 Task: Buy 3 Proportioning Valves from Brake System section under best seller category for shipping address: Alan Parker, 2233 Arbour Crest Dr, Carrolton, Texas 75007, Cell Number 8177146937. Pay from credit card ending with 6010, CVV 682
Action: Mouse moved to (24, 75)
Screenshot: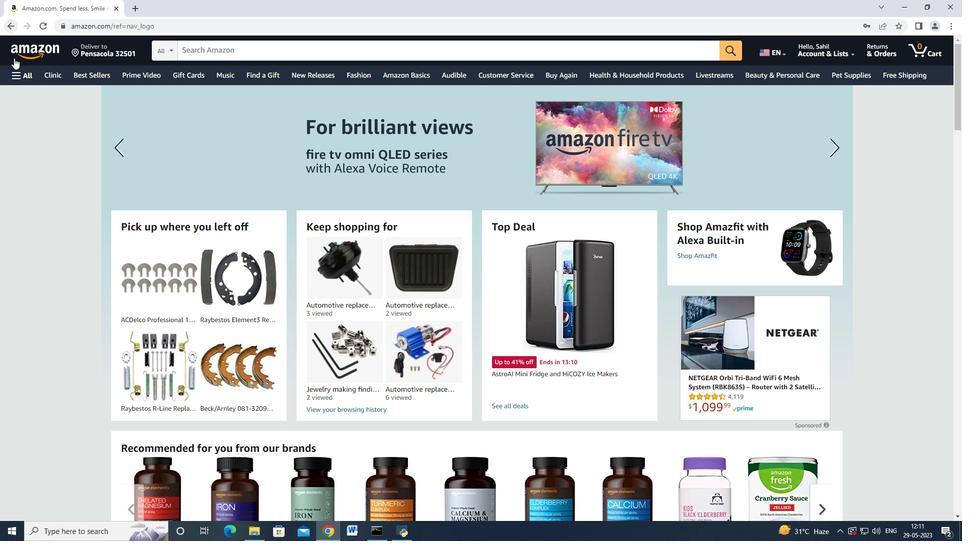 
Action: Mouse pressed left at (24, 75)
Screenshot: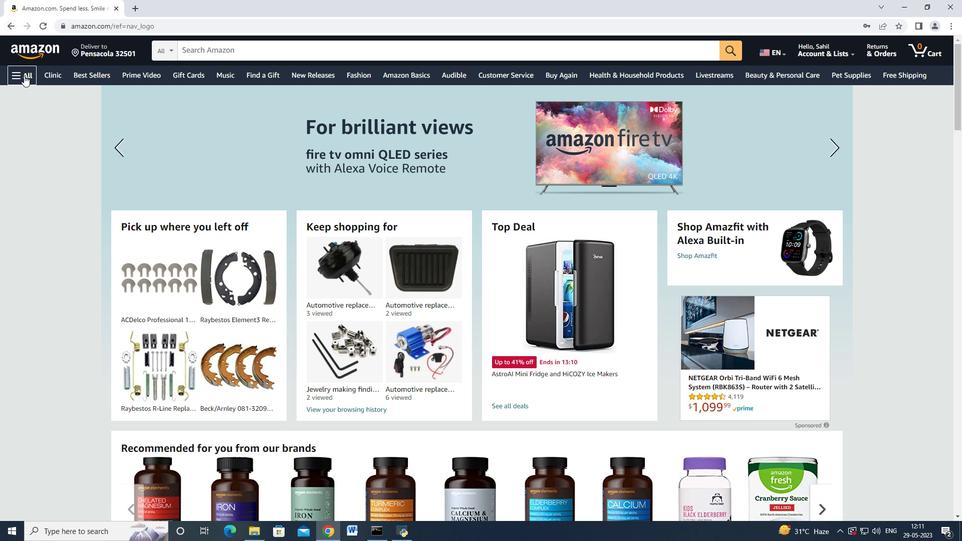 
Action: Mouse moved to (66, 263)
Screenshot: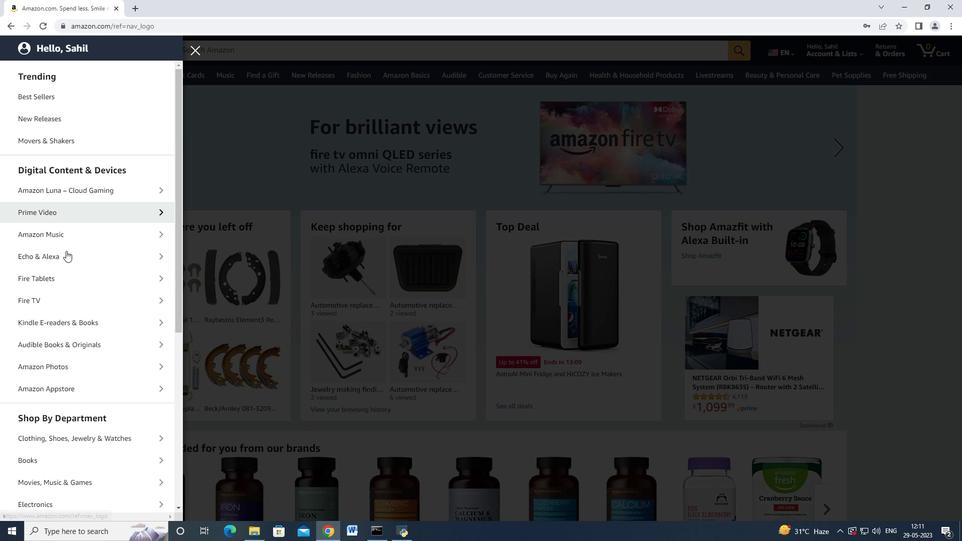 
Action: Mouse scrolled (66, 263) with delta (0, 0)
Screenshot: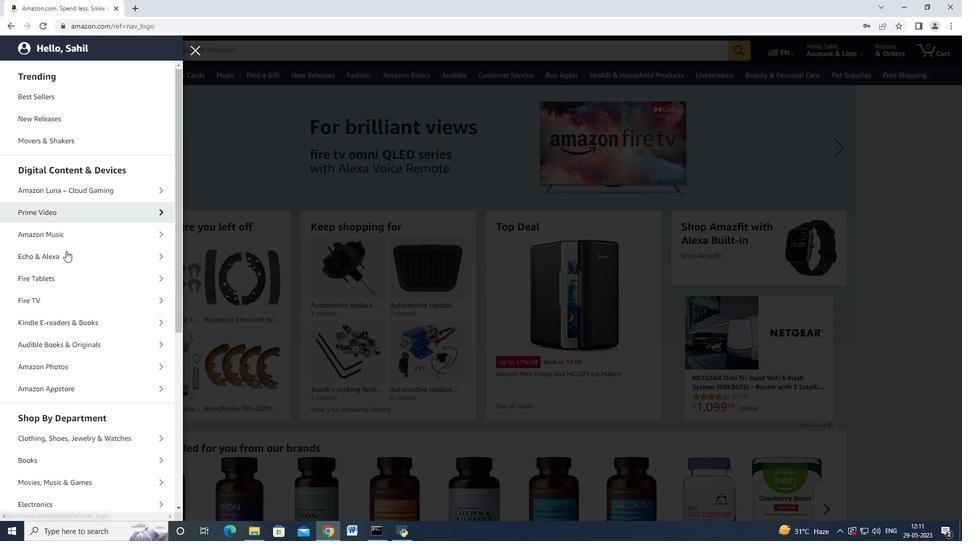 
Action: Mouse moved to (66, 266)
Screenshot: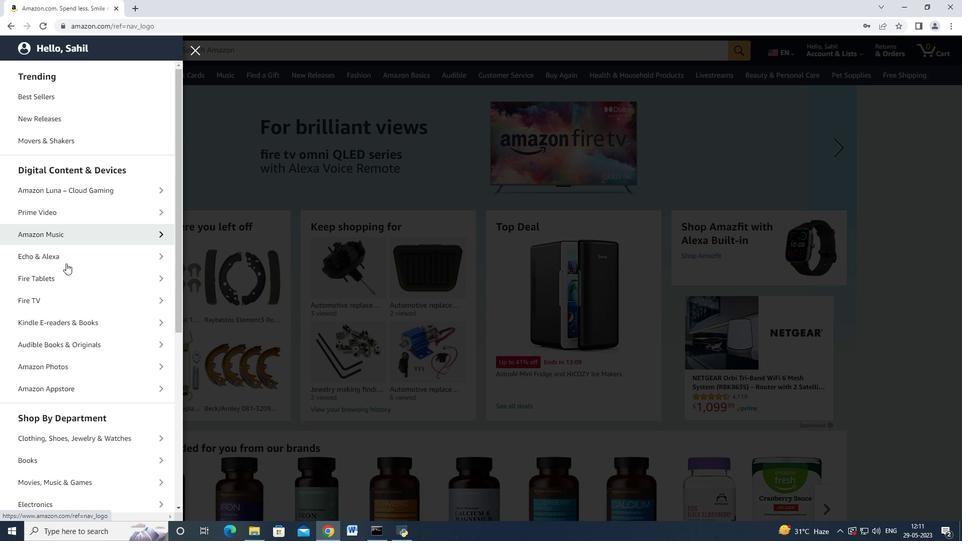 
Action: Mouse scrolled (66, 265) with delta (0, 0)
Screenshot: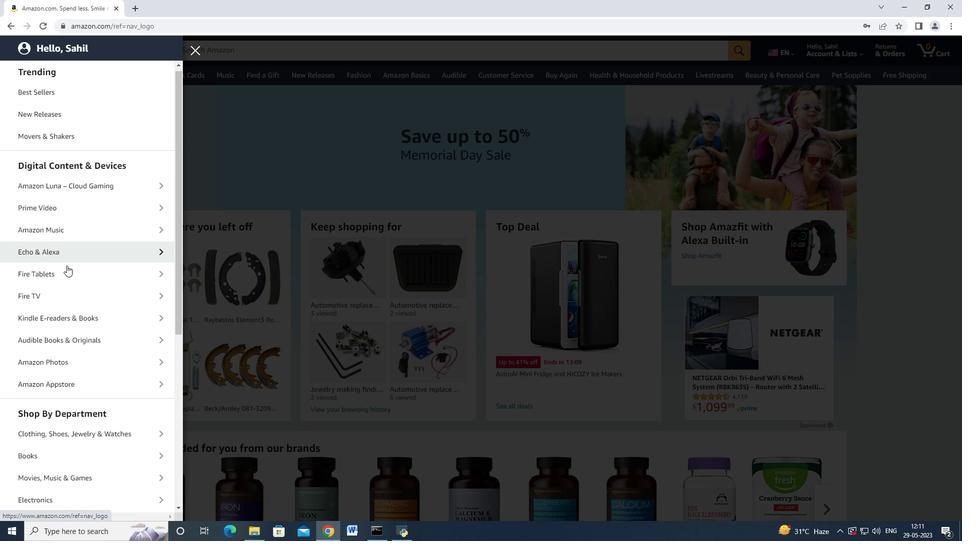 
Action: Mouse scrolled (66, 265) with delta (0, 0)
Screenshot: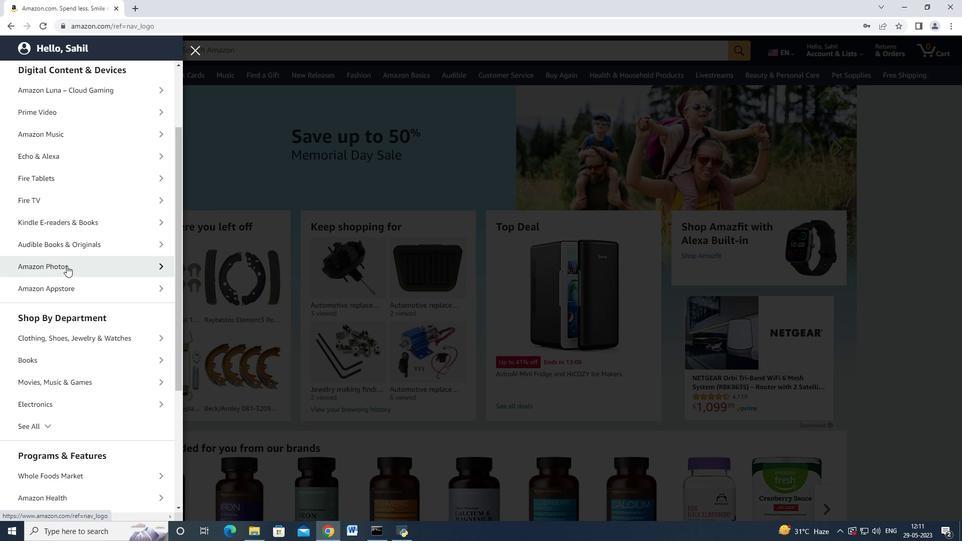 
Action: Mouse moved to (69, 262)
Screenshot: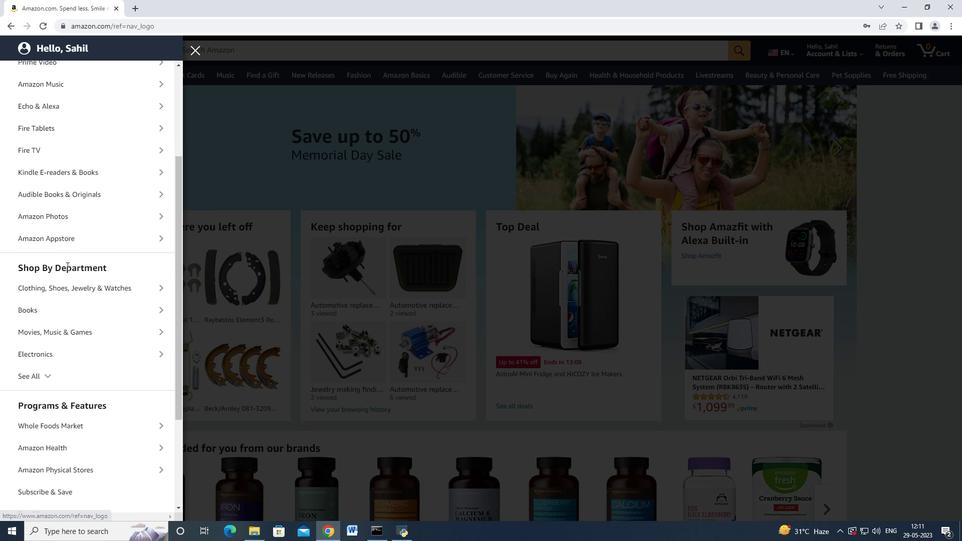 
Action: Mouse scrolled (69, 261) with delta (0, 0)
Screenshot: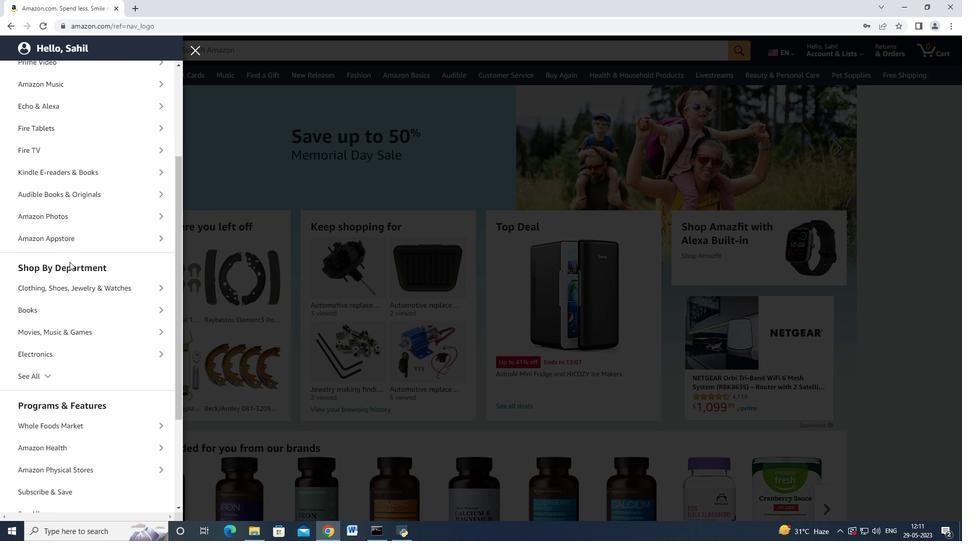 
Action: Mouse scrolled (69, 261) with delta (0, 0)
Screenshot: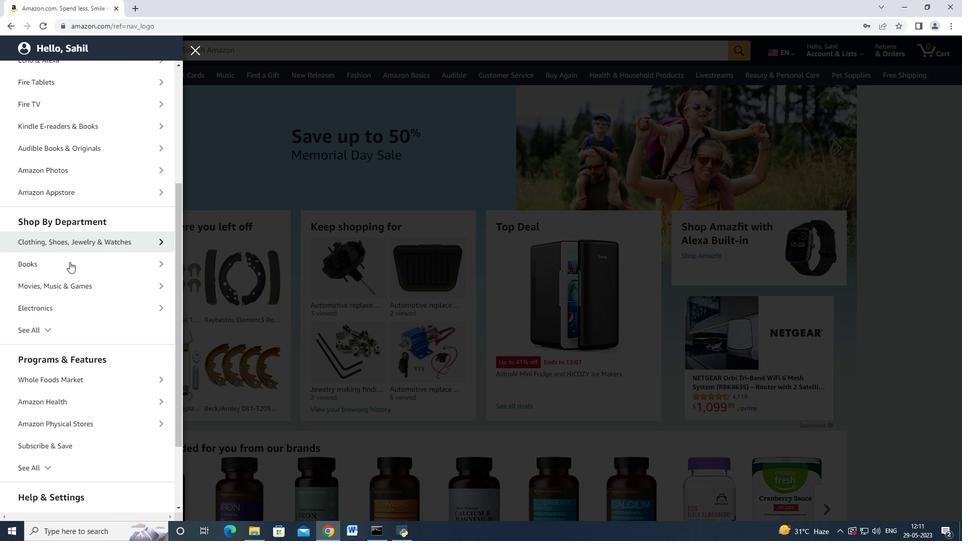 
Action: Mouse scrolled (69, 262) with delta (0, 0)
Screenshot: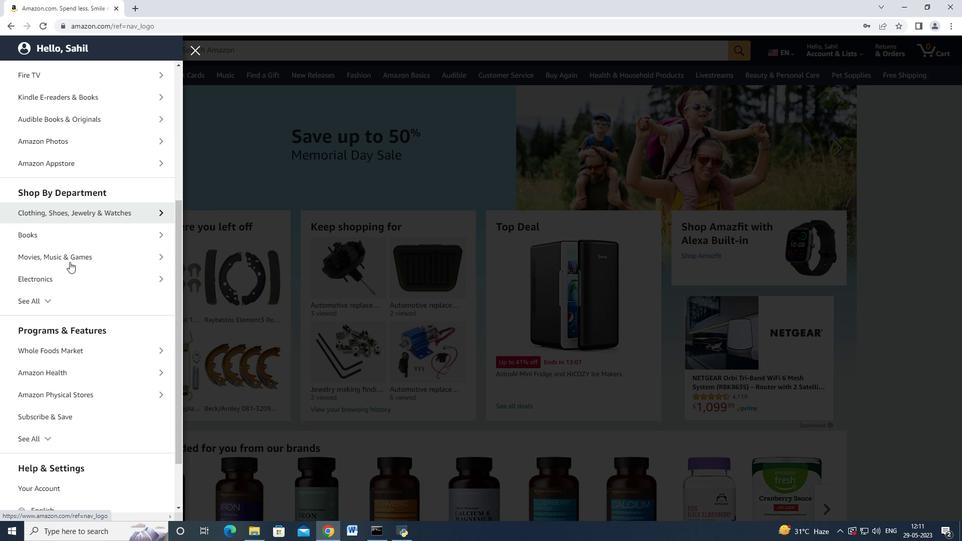 
Action: Mouse scrolled (69, 262) with delta (0, 0)
Screenshot: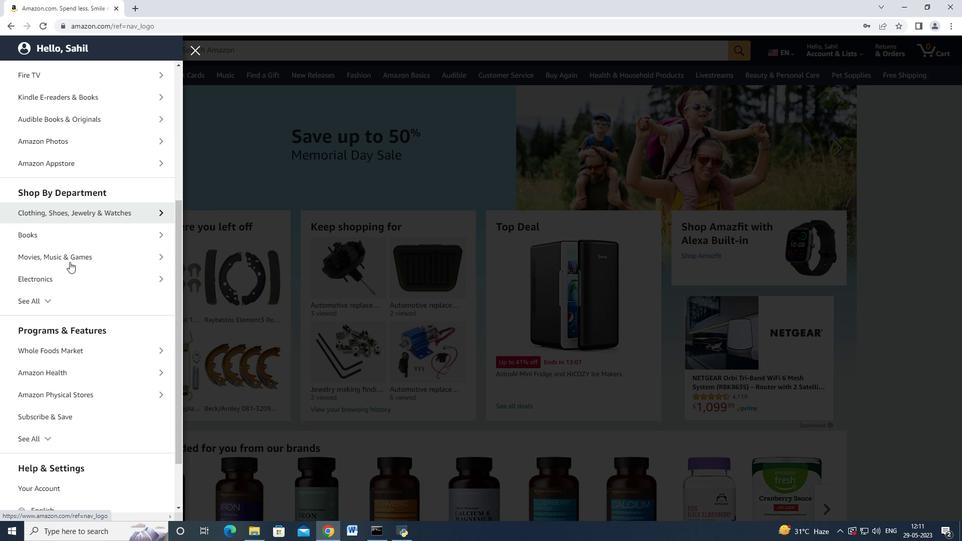 
Action: Mouse scrolled (69, 262) with delta (0, 0)
Screenshot: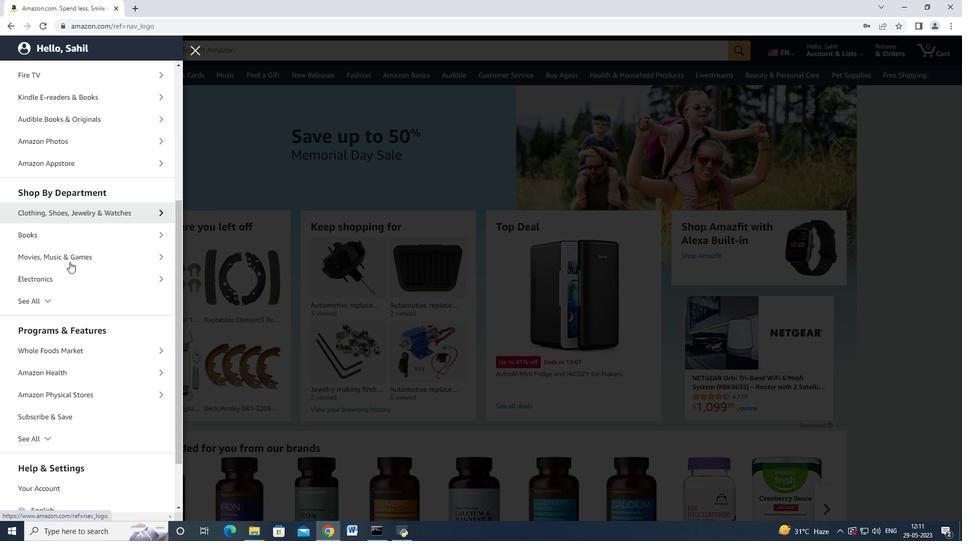 
Action: Mouse scrolled (69, 262) with delta (0, 0)
Screenshot: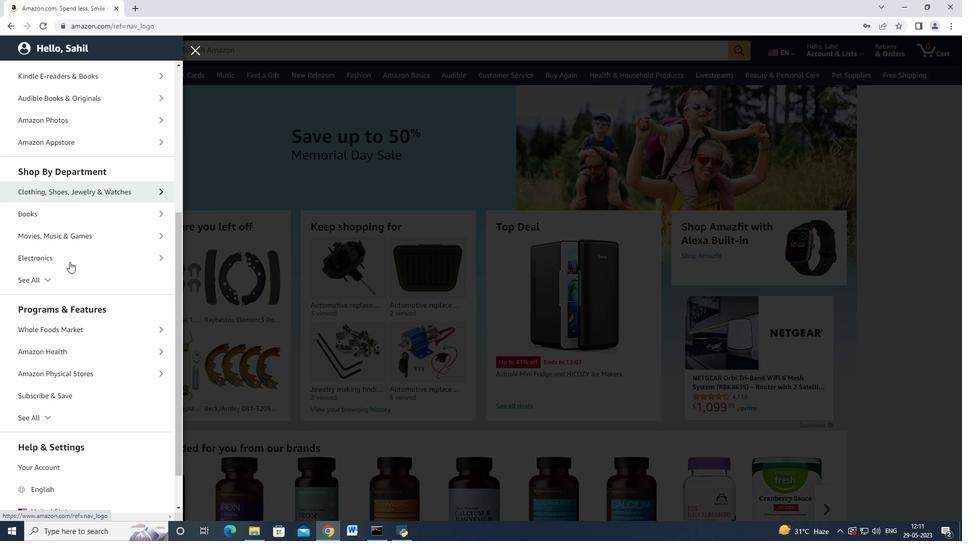 
Action: Mouse scrolled (69, 262) with delta (0, 0)
Screenshot: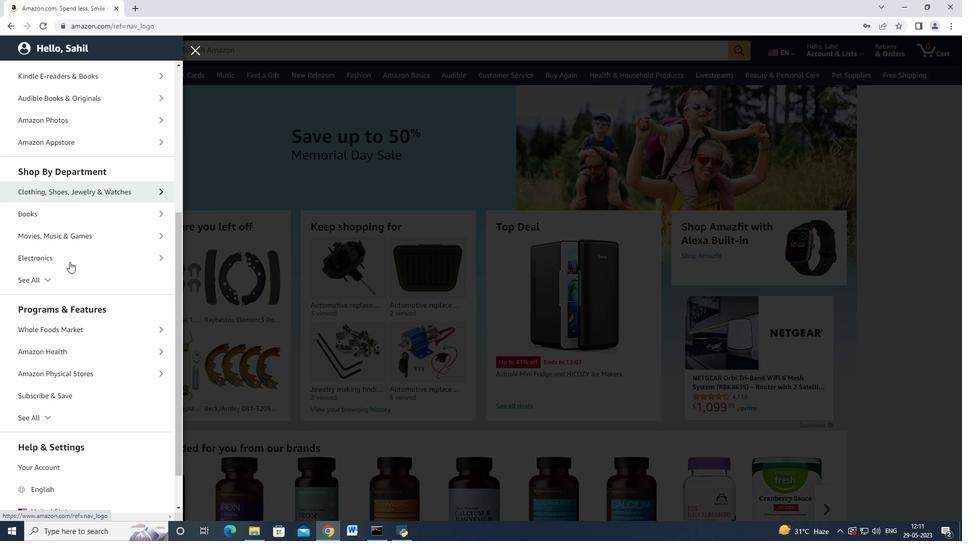 
Action: Mouse moved to (65, 267)
Screenshot: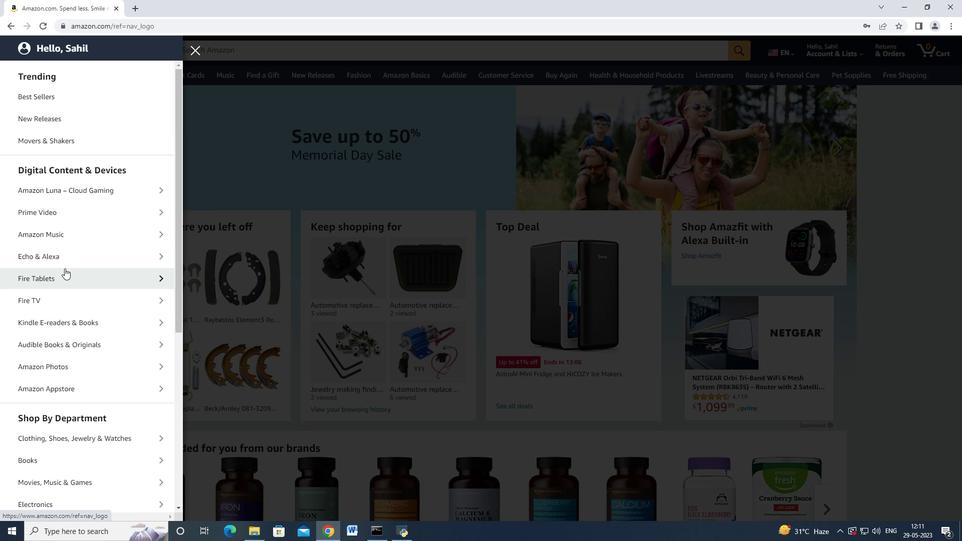 
Action: Mouse scrolled (64, 269) with delta (0, 0)
Screenshot: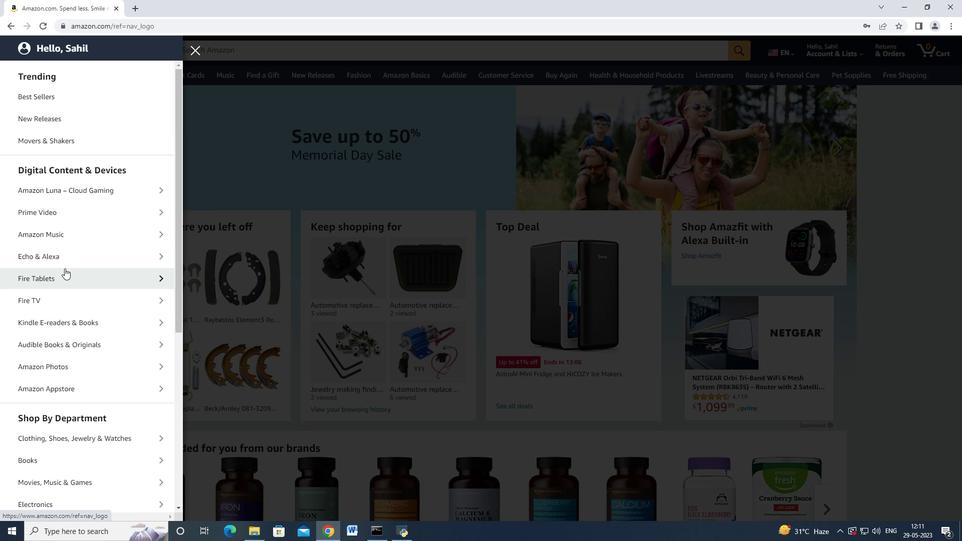 
Action: Mouse moved to (65, 267)
Screenshot: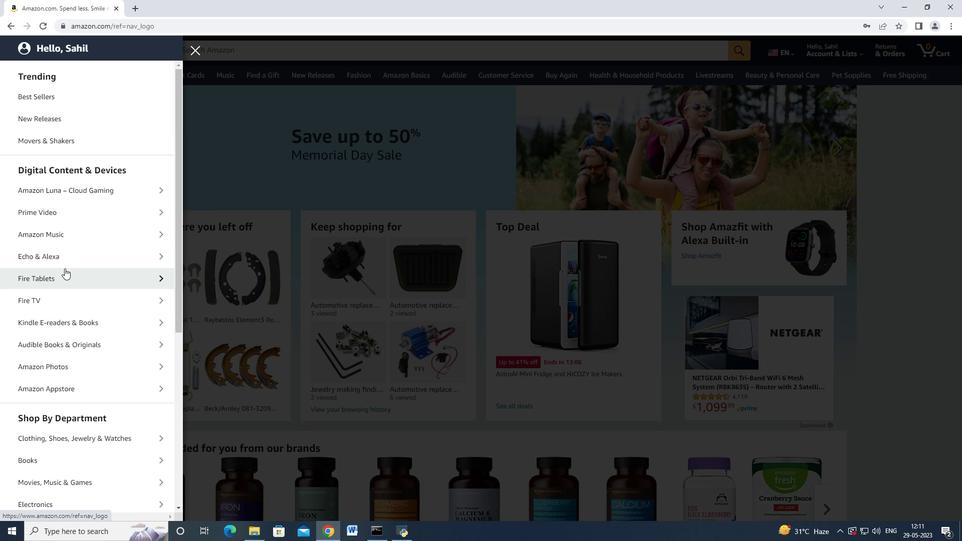 
Action: Mouse scrolled (64, 269) with delta (0, 0)
Screenshot: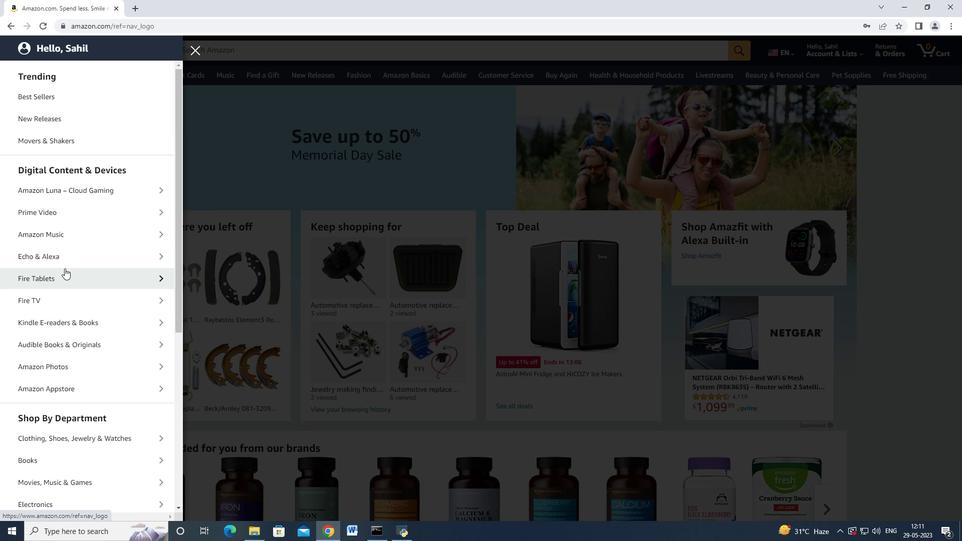 
Action: Mouse moved to (65, 267)
Screenshot: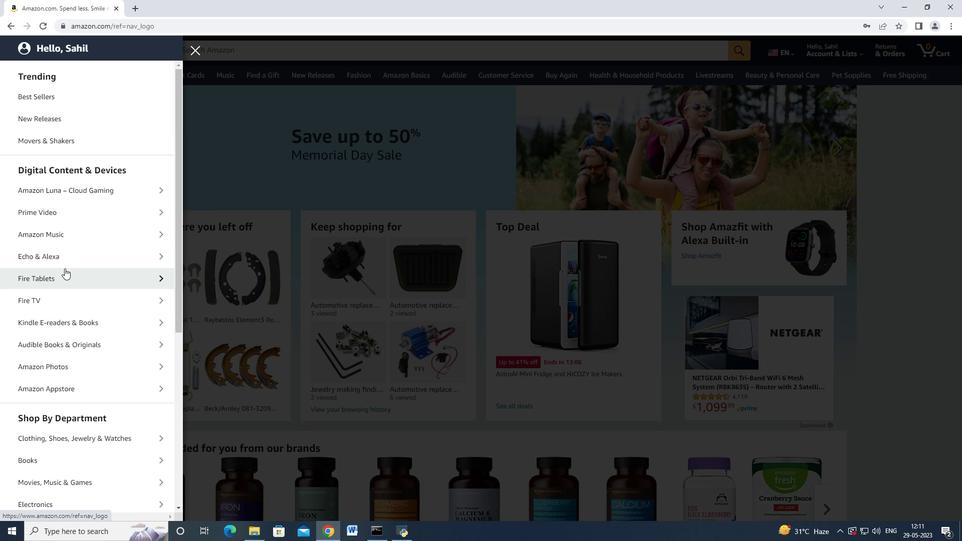 
Action: Mouse scrolled (64, 269) with delta (0, 0)
Screenshot: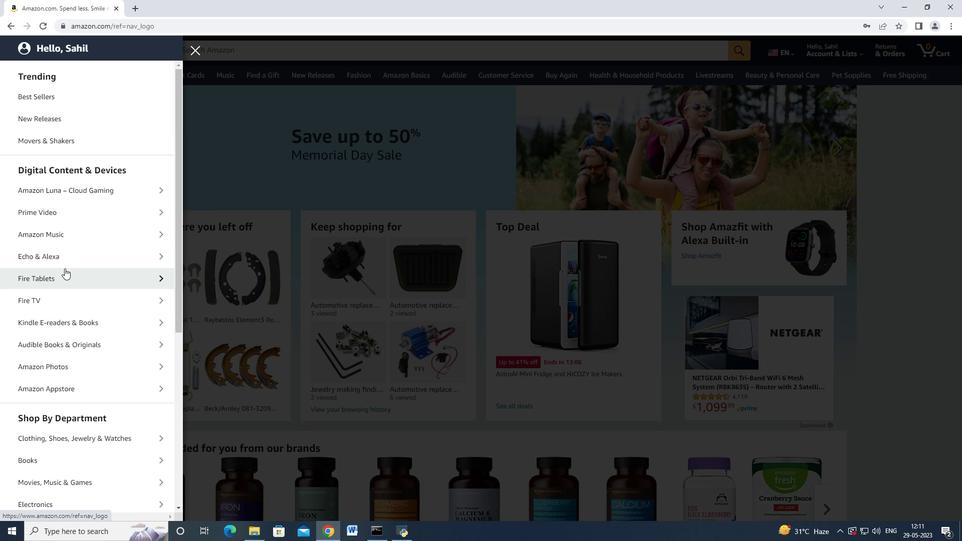 
Action: Mouse moved to (65, 266)
Screenshot: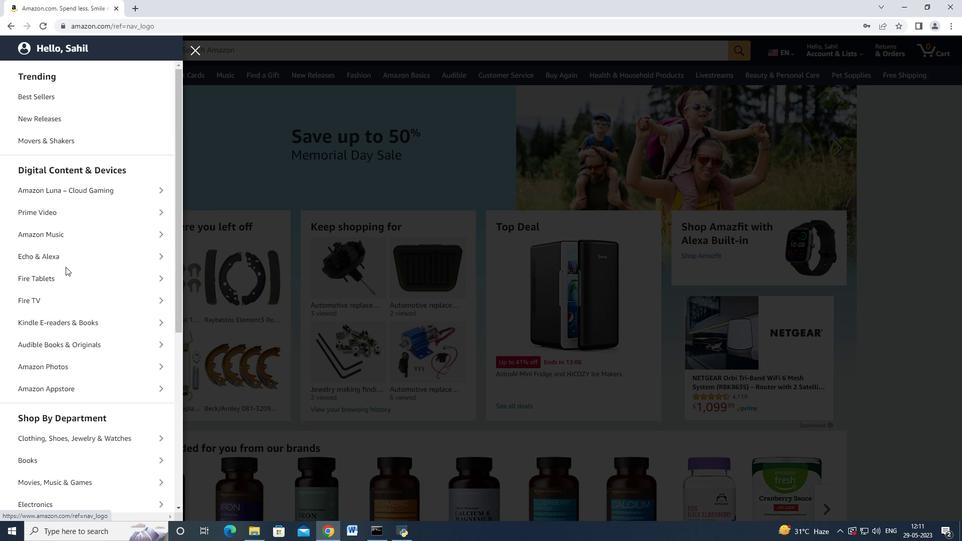 
Action: Mouse scrolled (65, 266) with delta (0, 0)
Screenshot: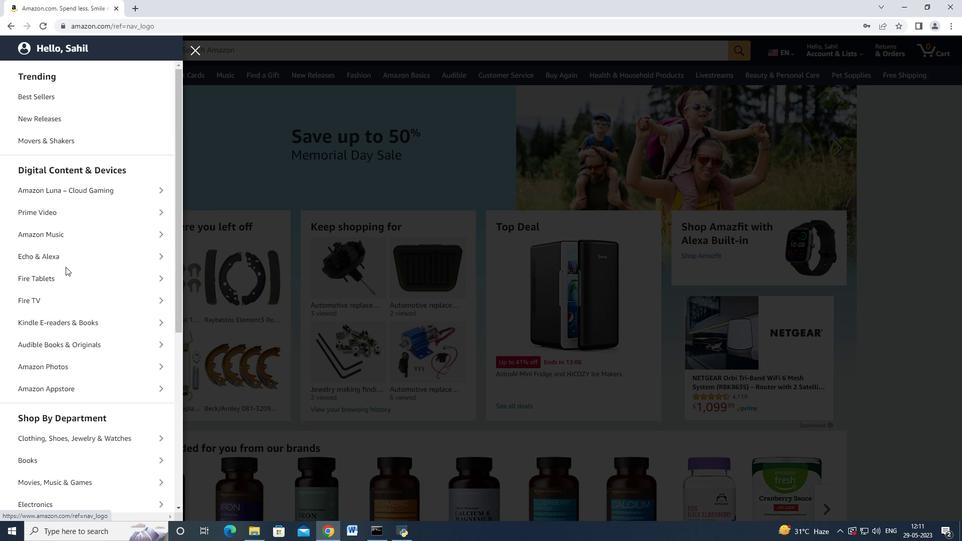 
Action: Mouse scrolled (65, 266) with delta (0, 0)
Screenshot: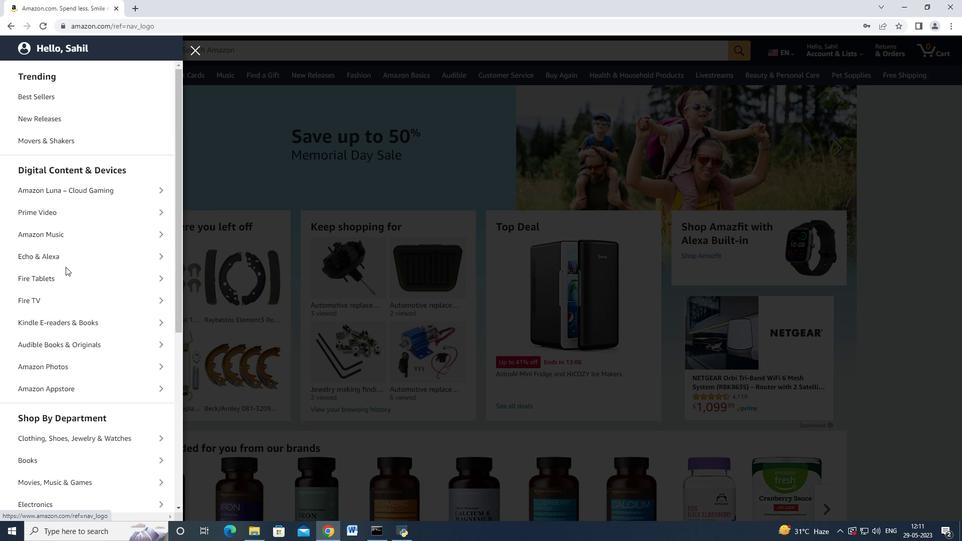 
Action: Mouse scrolled (65, 266) with delta (0, 0)
Screenshot: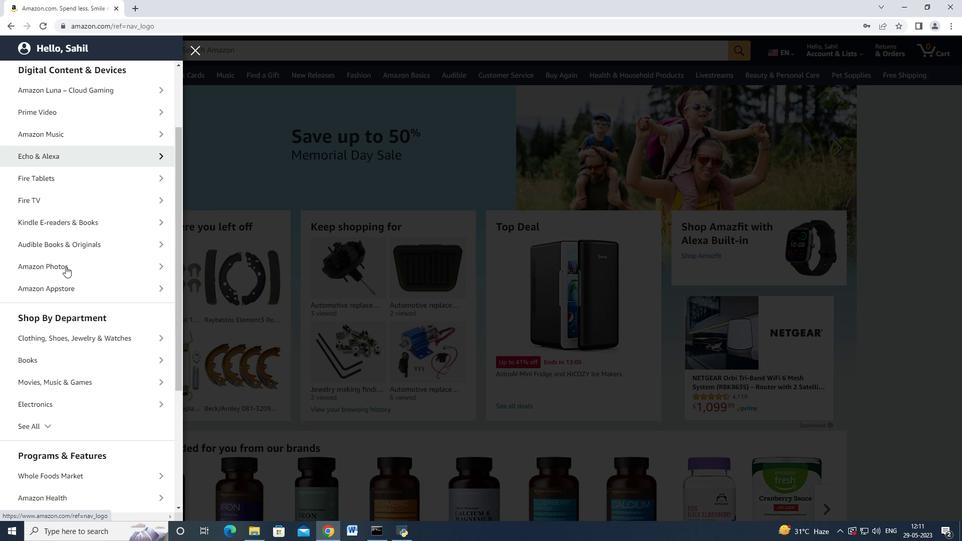
Action: Mouse scrolled (65, 266) with delta (0, 0)
Screenshot: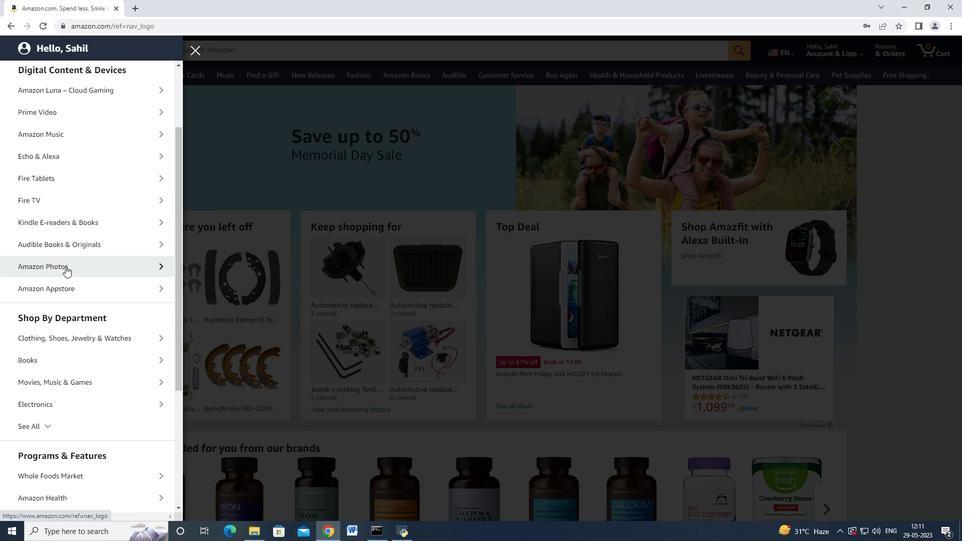 
Action: Mouse scrolled (65, 266) with delta (0, 0)
Screenshot: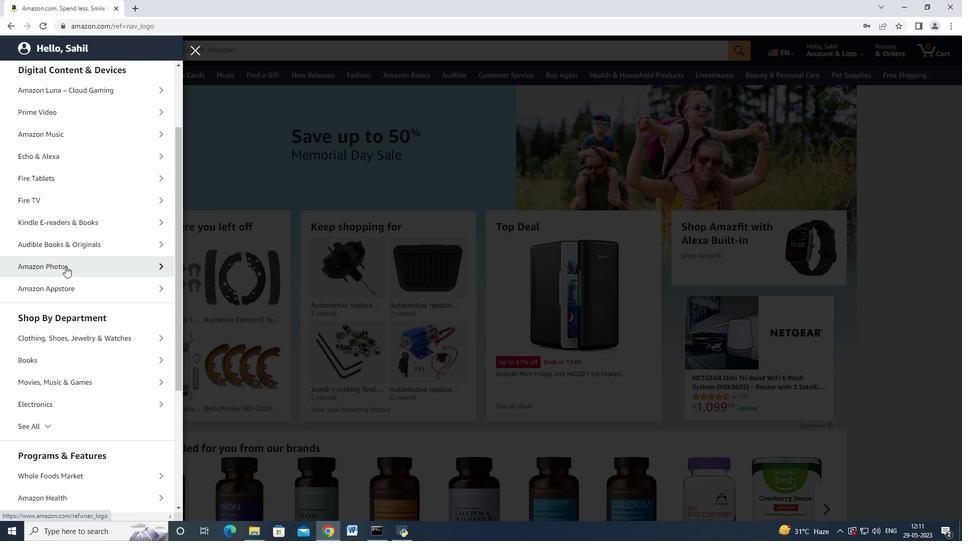 
Action: Mouse moved to (69, 301)
Screenshot: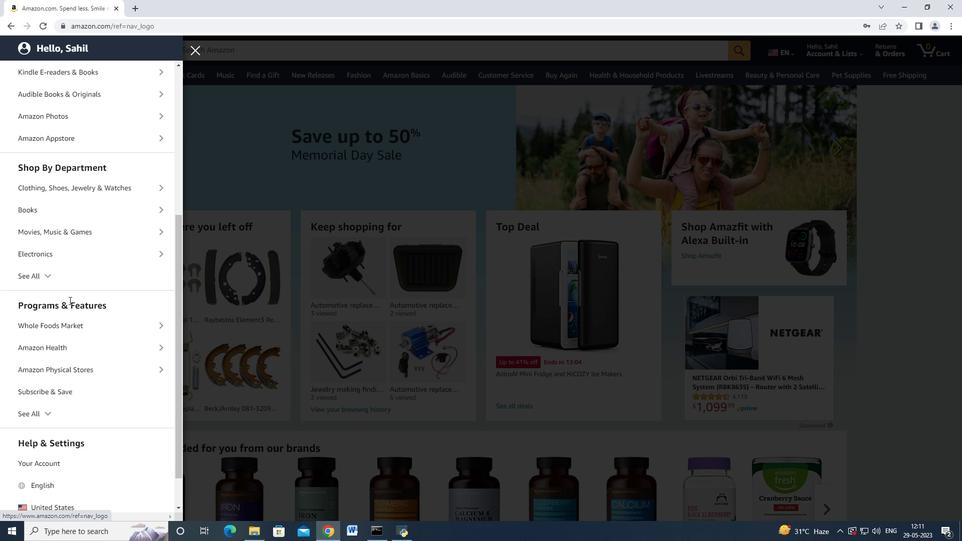 
Action: Mouse scrolled (69, 301) with delta (0, 0)
Screenshot: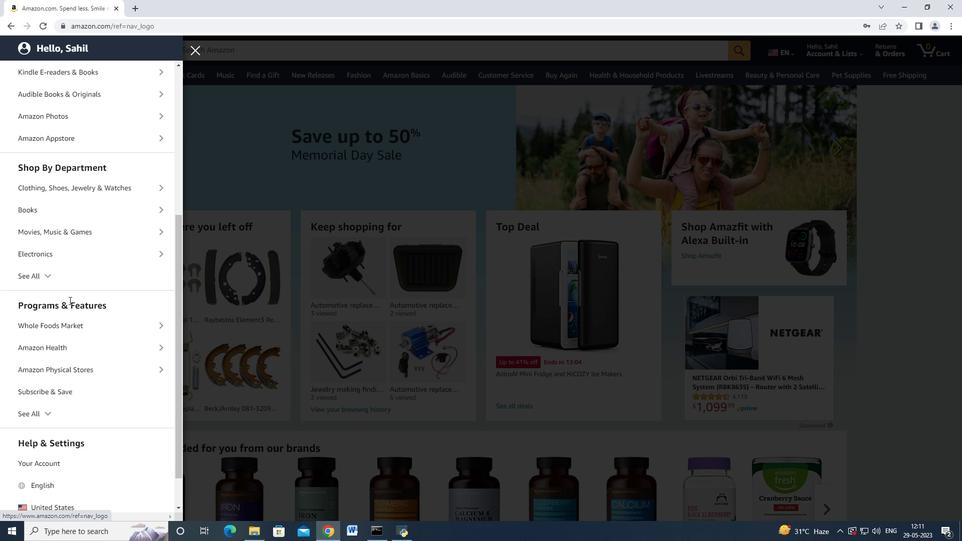 
Action: Mouse moved to (69, 301)
Screenshot: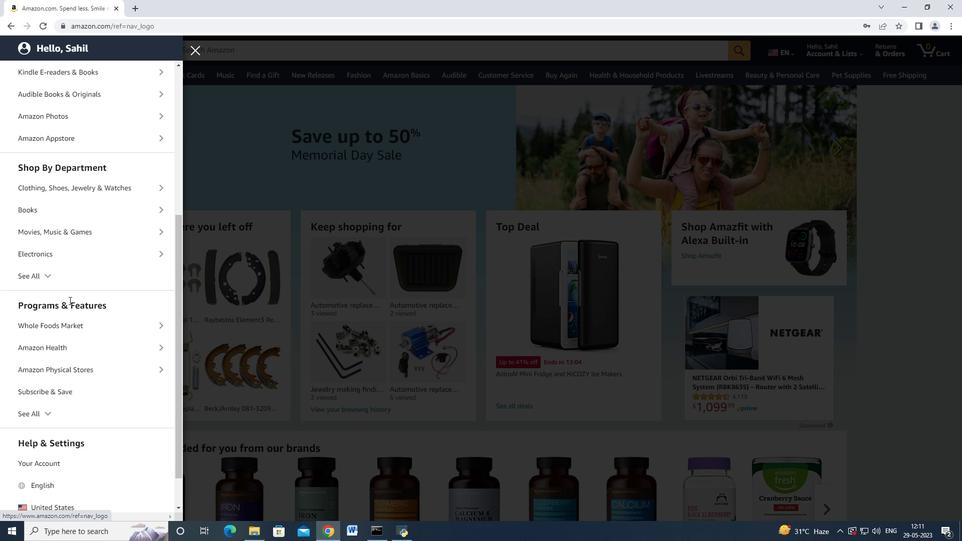 
Action: Mouse scrolled (69, 301) with delta (0, 0)
Screenshot: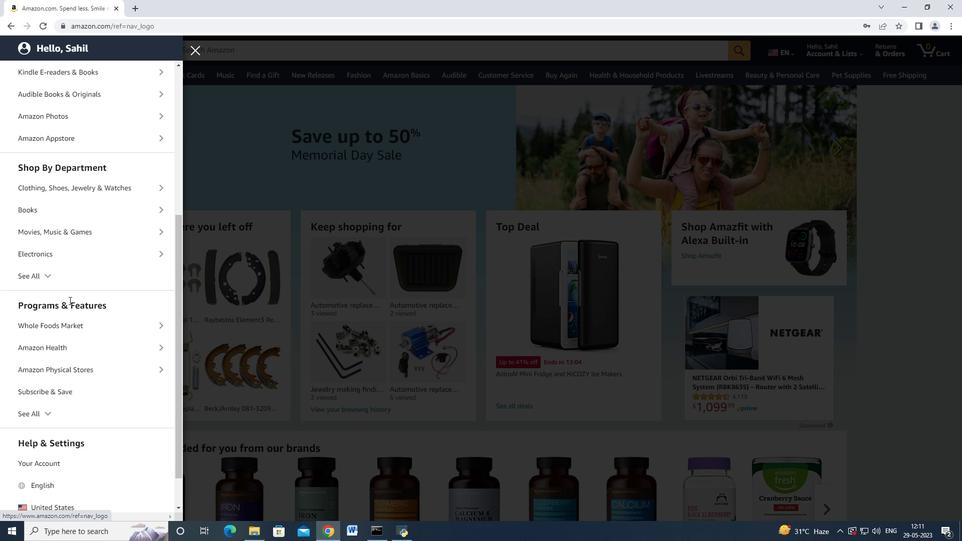 
Action: Mouse scrolled (69, 301) with delta (0, 0)
Screenshot: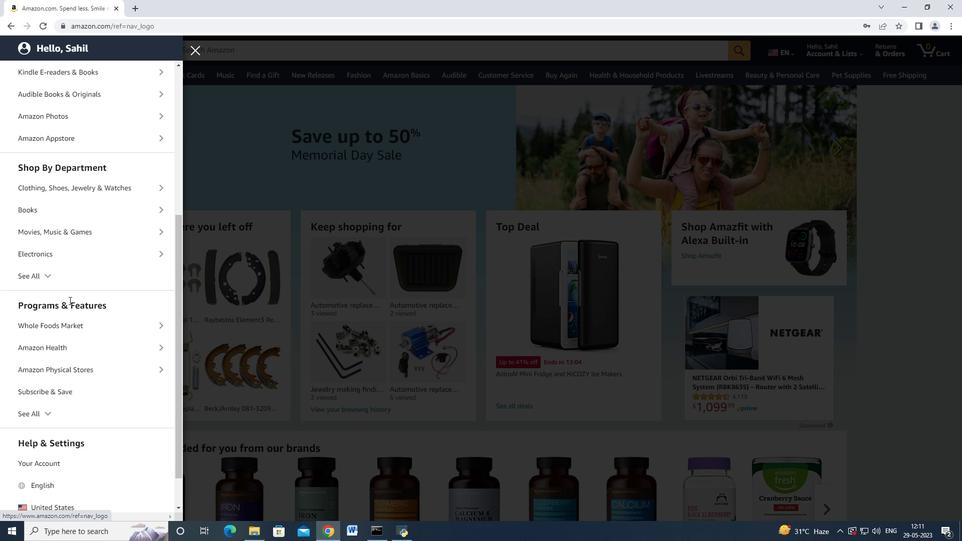 
Action: Mouse scrolled (69, 301) with delta (0, 0)
Screenshot: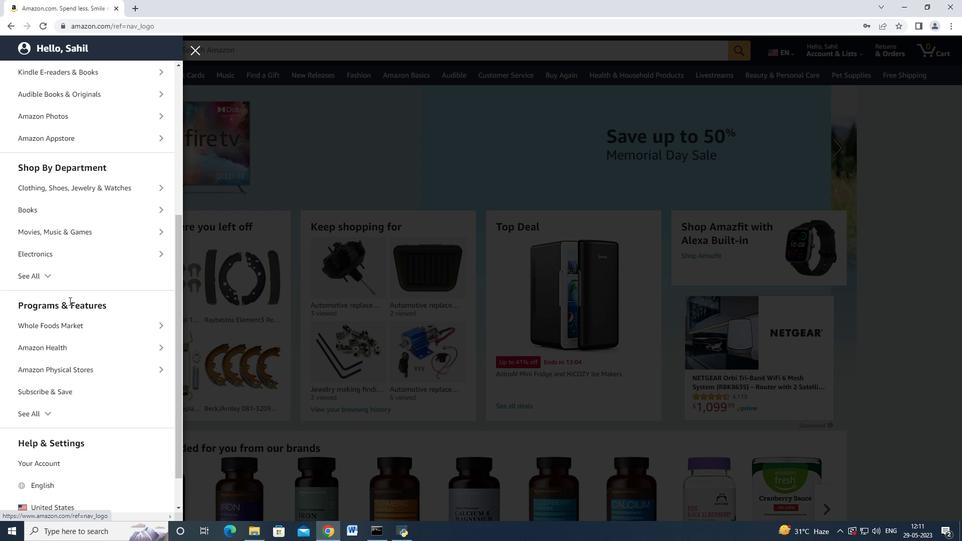 
Action: Mouse moved to (87, 427)
Screenshot: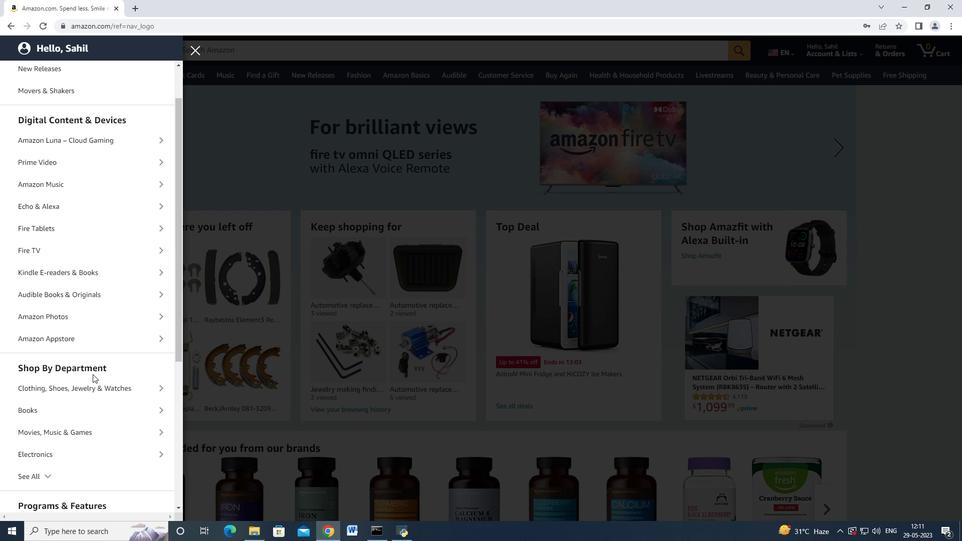 
Action: Mouse scrolled (87, 426) with delta (0, 0)
Screenshot: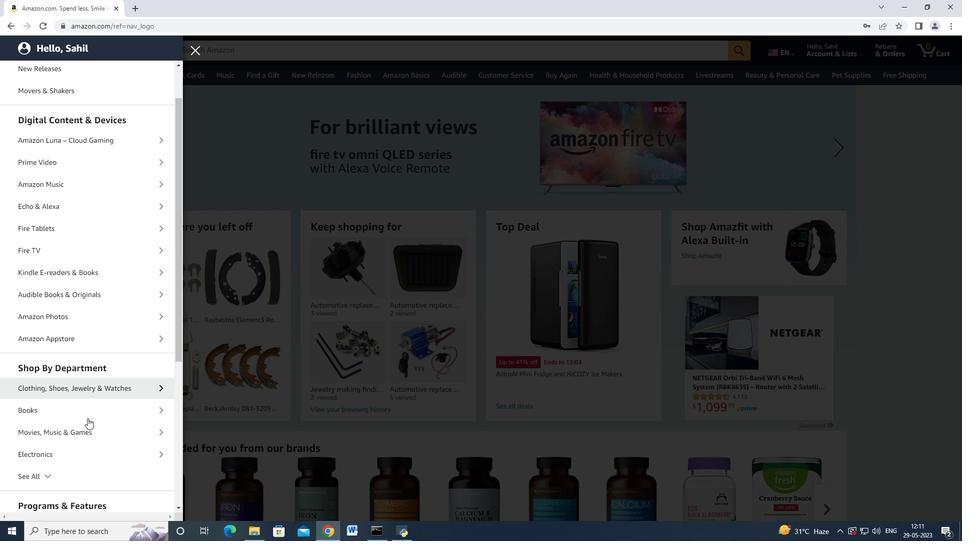 
Action: Mouse moved to (87, 427)
Screenshot: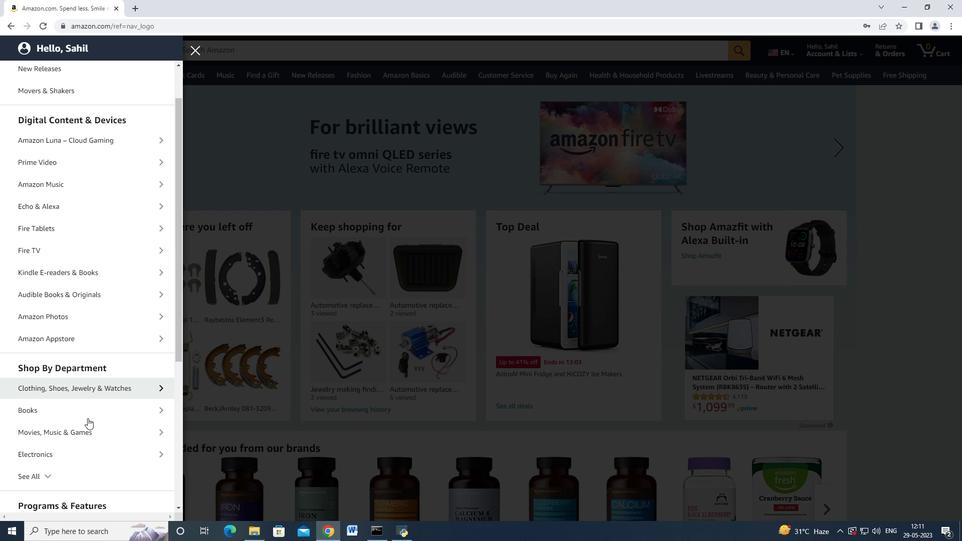 
Action: Mouse scrolled (87, 426) with delta (0, 0)
Screenshot: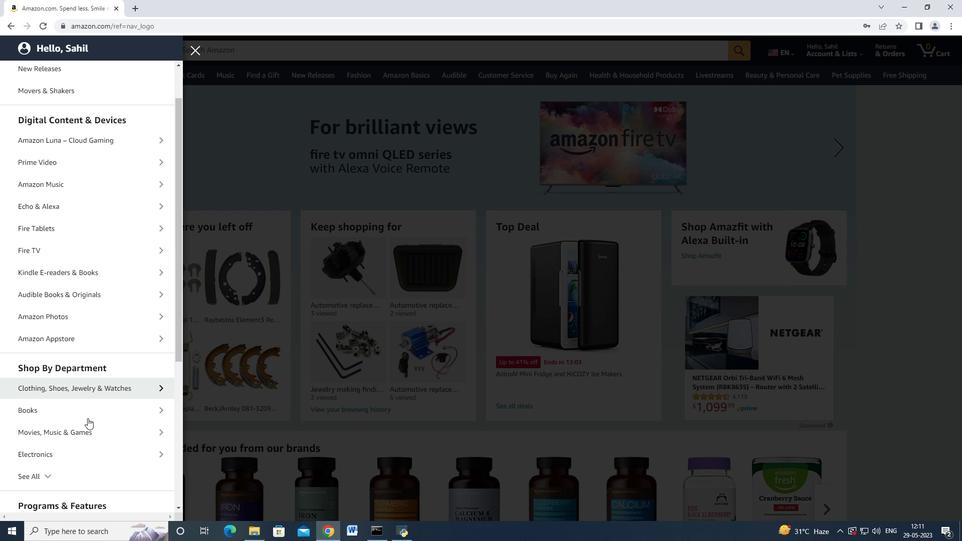 
Action: Mouse moved to (54, 378)
Screenshot: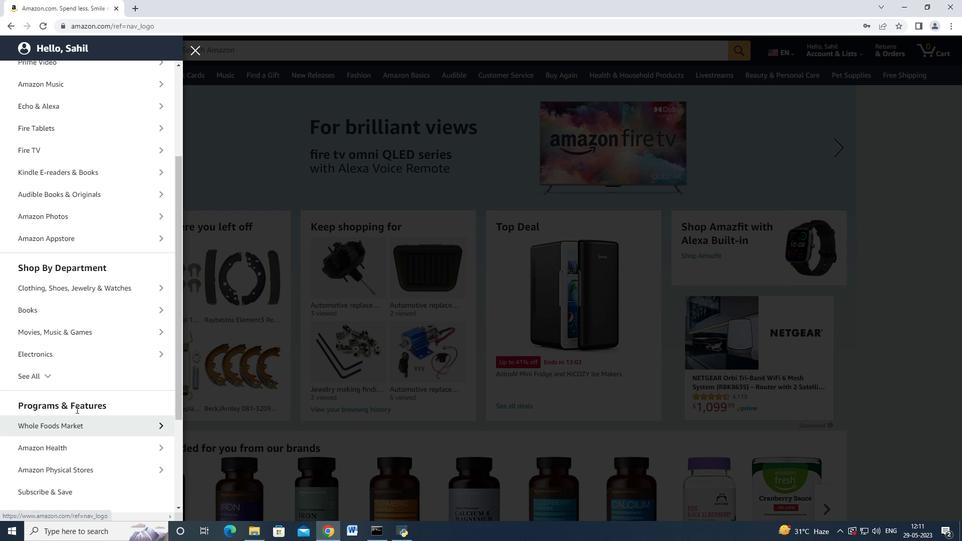 
Action: Mouse pressed left at (54, 378)
Screenshot: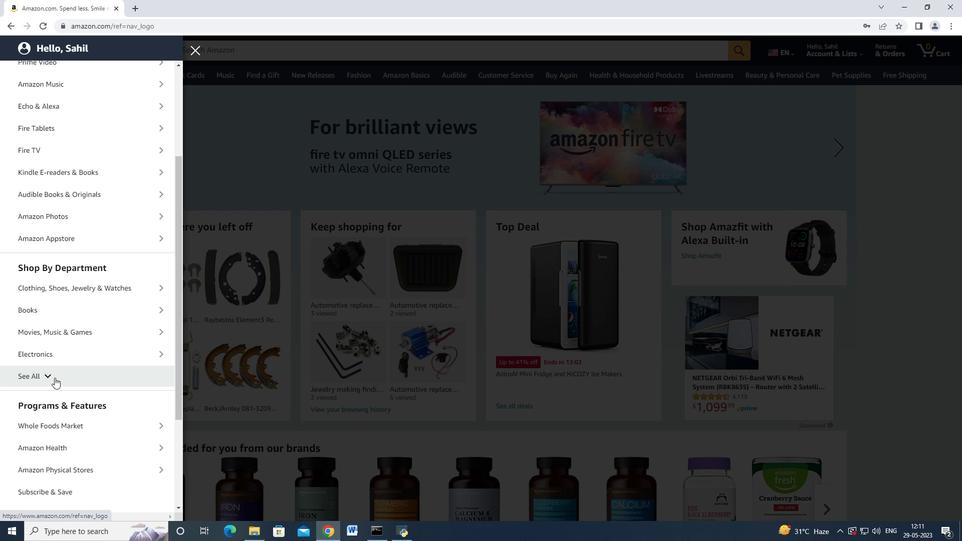 
Action: Mouse scrolled (54, 377) with delta (0, 0)
Screenshot: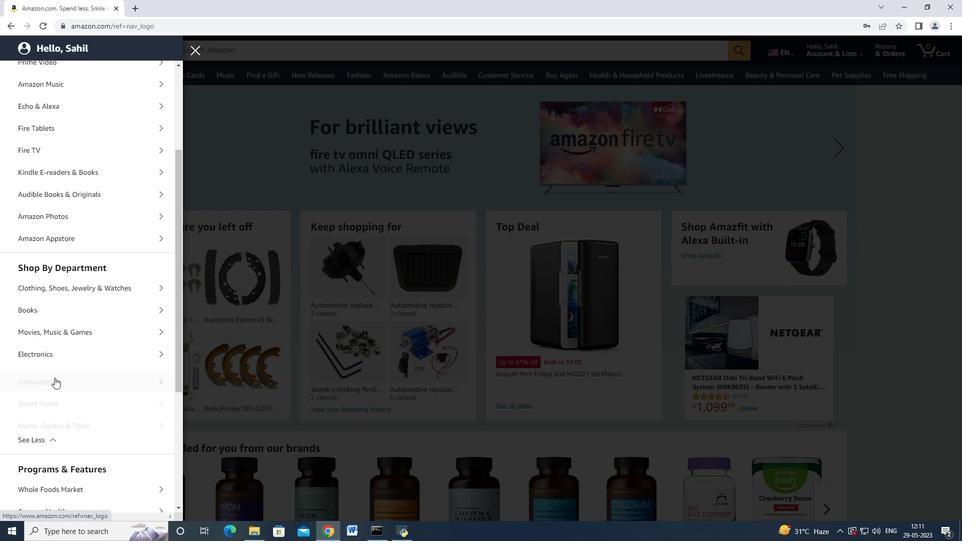 
Action: Mouse scrolled (54, 377) with delta (0, 0)
Screenshot: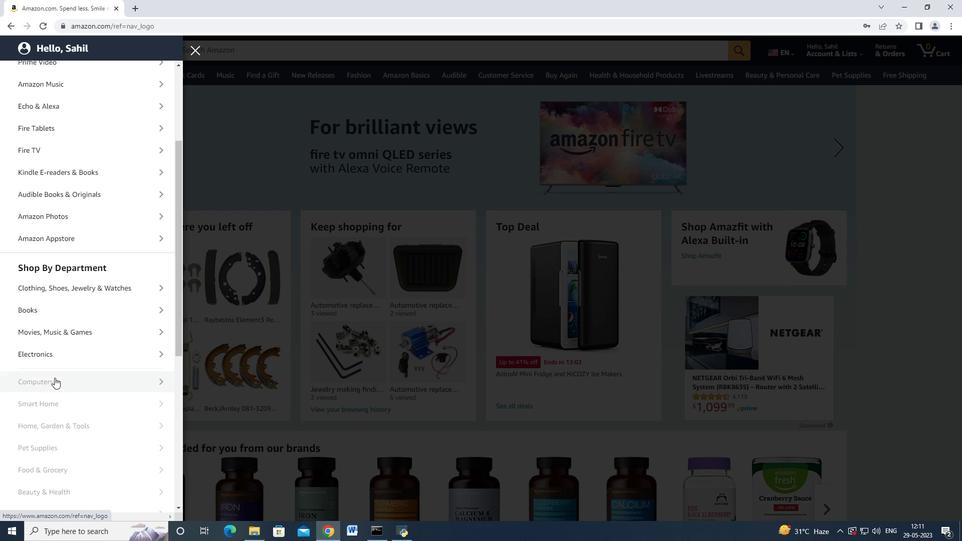 
Action: Mouse scrolled (54, 377) with delta (0, 0)
Screenshot: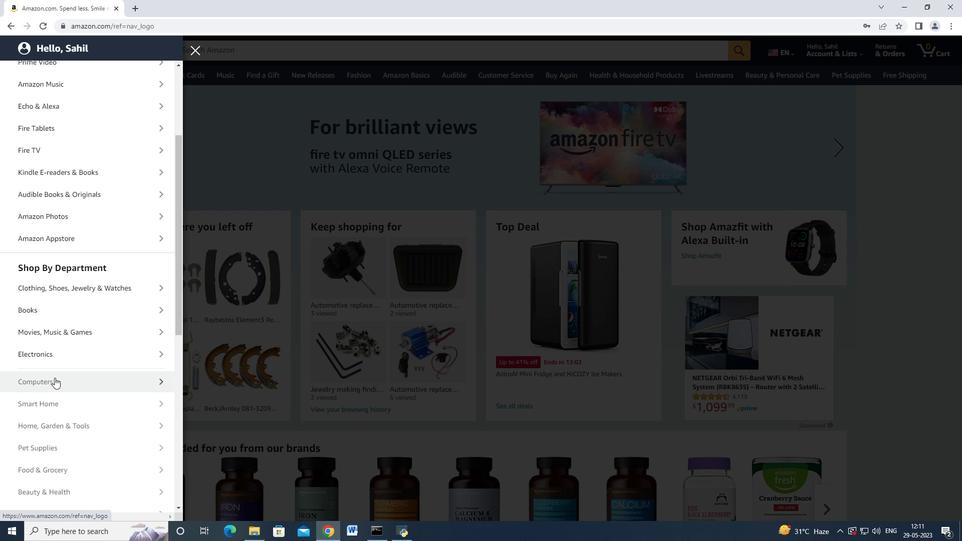 
Action: Mouse scrolled (54, 377) with delta (0, 0)
Screenshot: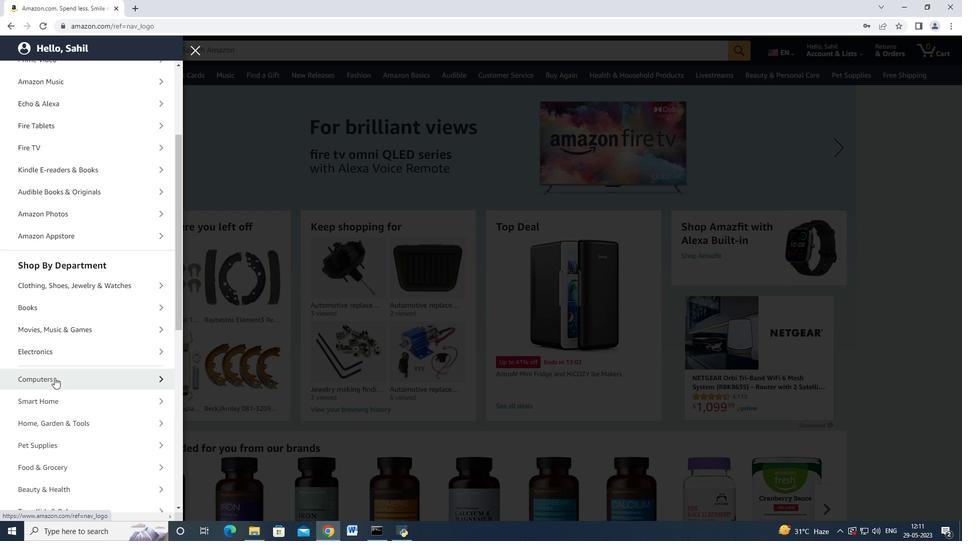 
Action: Mouse moved to (56, 375)
Screenshot: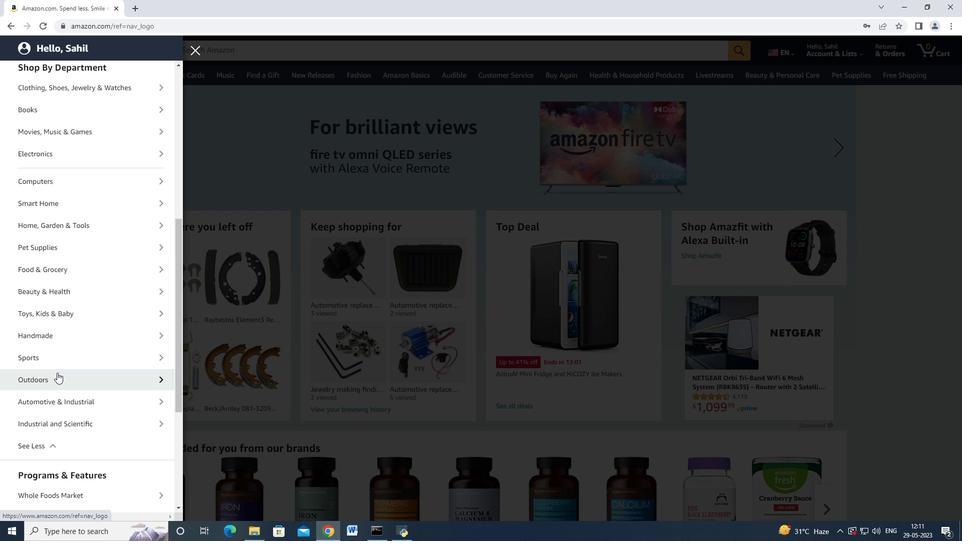 
Action: Mouse scrolled (56, 375) with delta (0, 0)
Screenshot: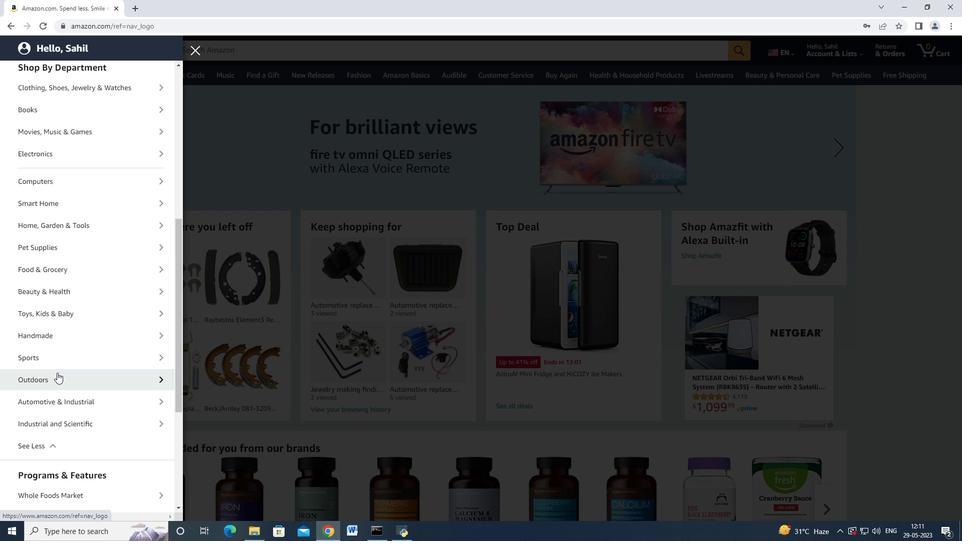 
Action: Mouse moved to (114, 350)
Screenshot: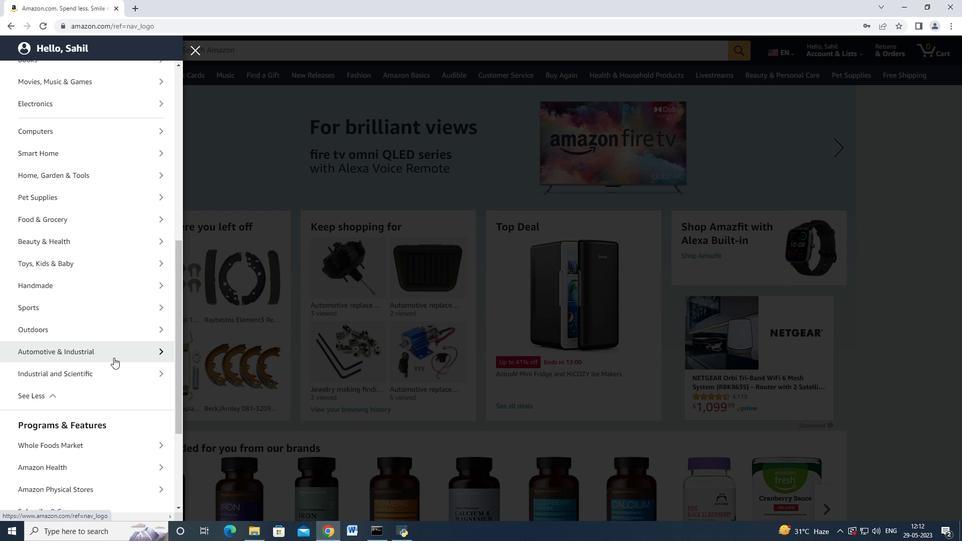 
Action: Mouse pressed left at (114, 350)
Screenshot: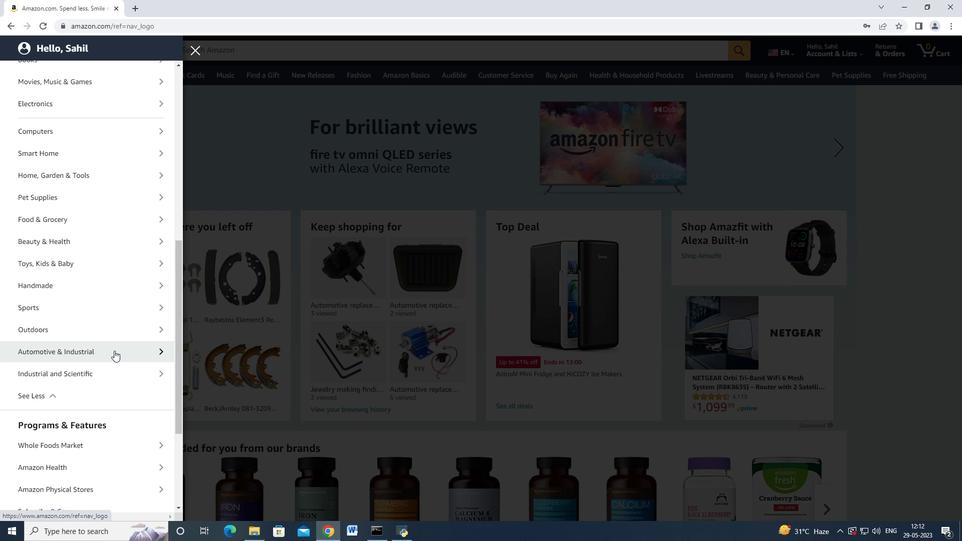 
Action: Mouse moved to (80, 121)
Screenshot: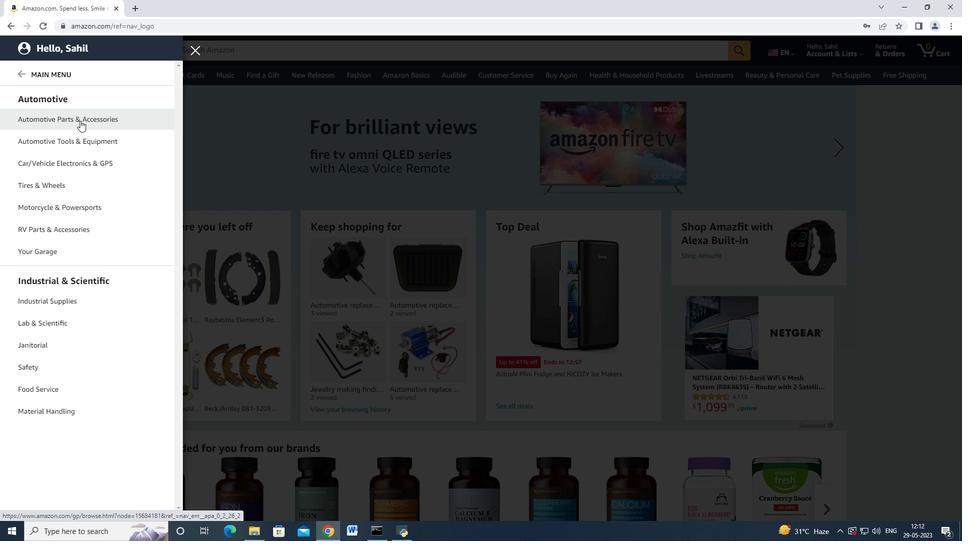
Action: Mouse pressed left at (80, 121)
Screenshot: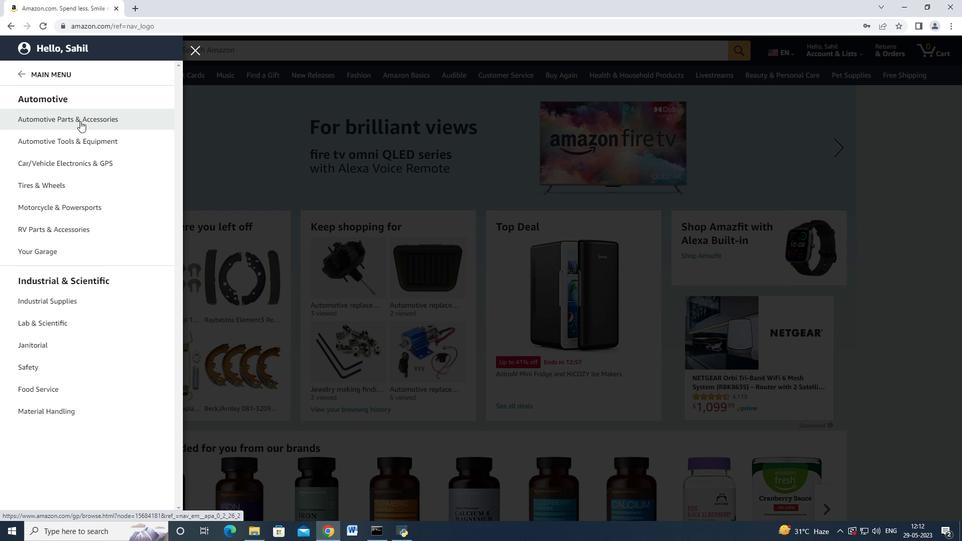 
Action: Mouse moved to (158, 94)
Screenshot: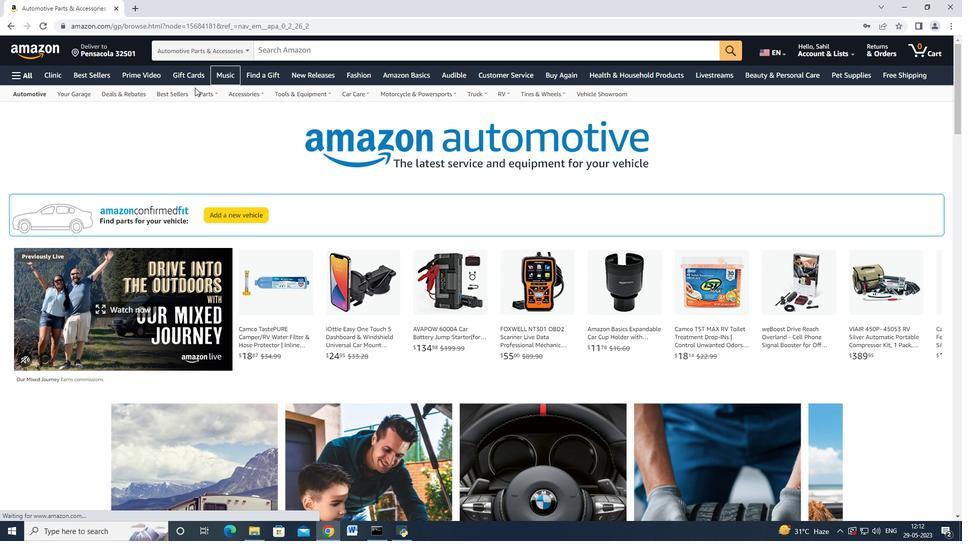 
Action: Mouse pressed left at (158, 94)
Screenshot: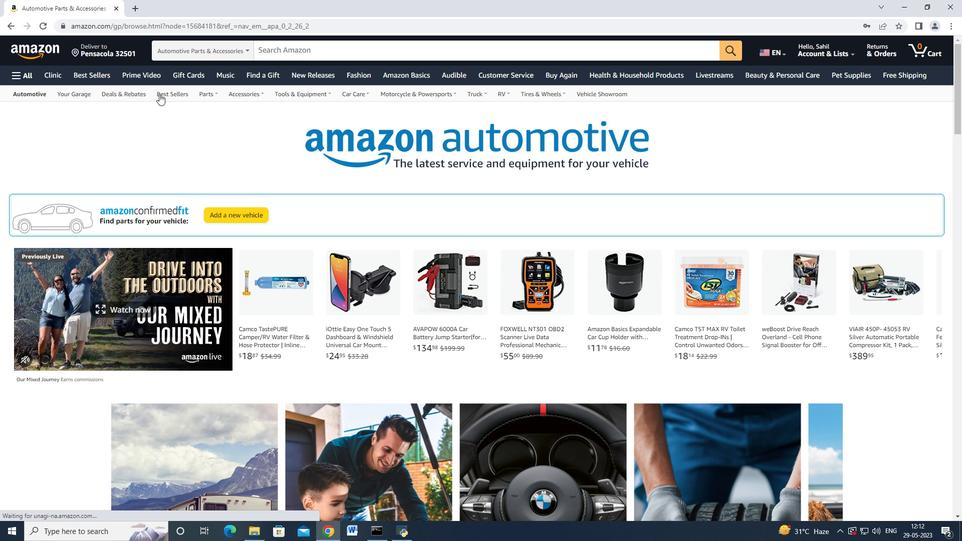 
Action: Mouse moved to (69, 320)
Screenshot: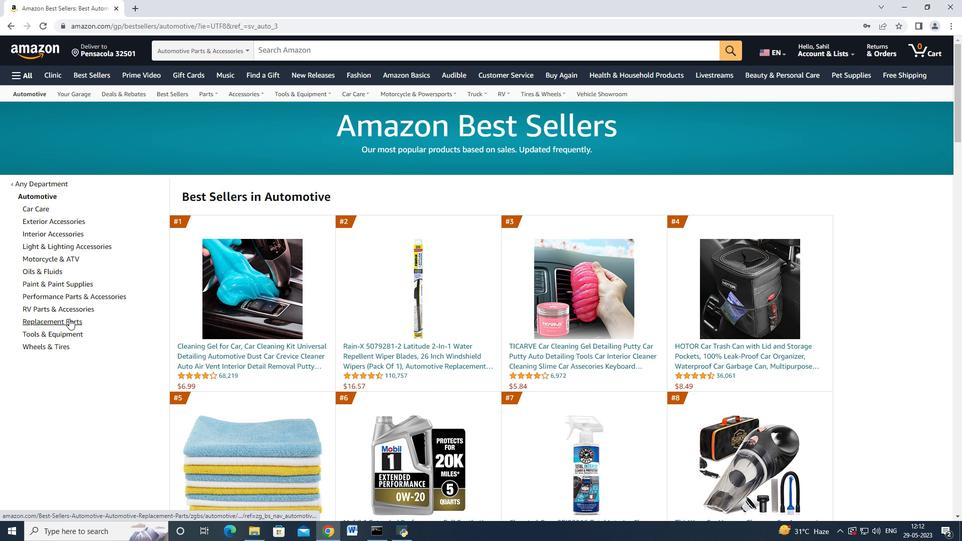 
Action: Mouse pressed left at (69, 320)
Screenshot: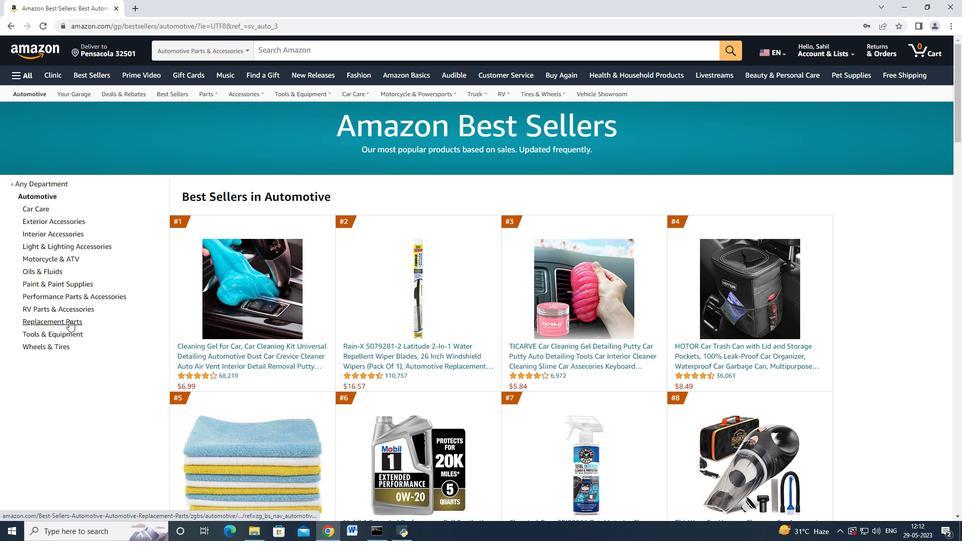
Action: Mouse moved to (185, 289)
Screenshot: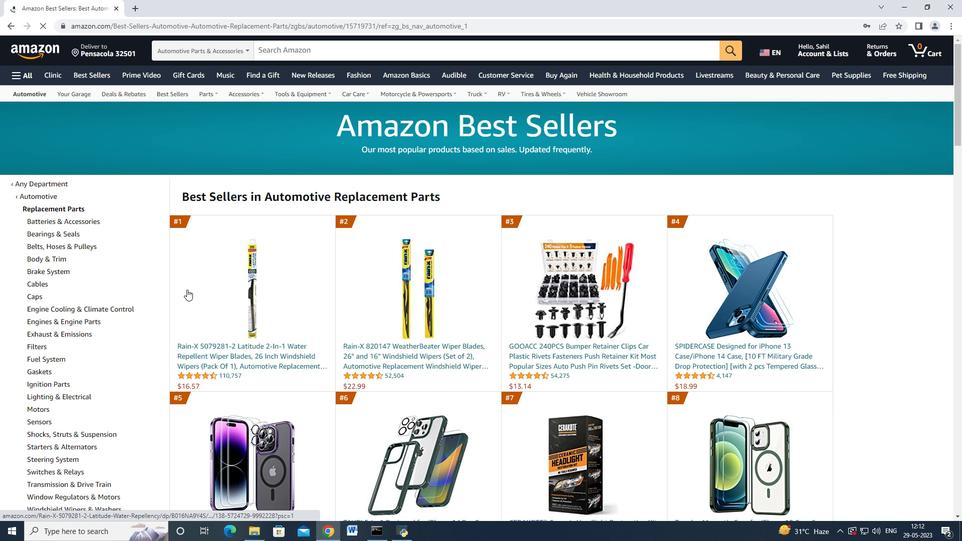 
Action: Mouse scrolled (185, 288) with delta (0, 0)
Screenshot: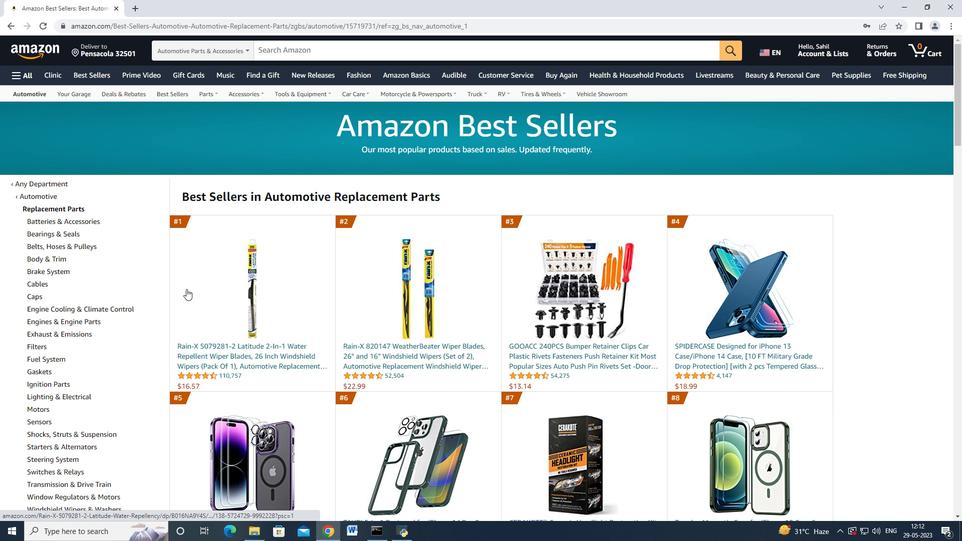 
Action: Mouse moved to (175, 297)
Screenshot: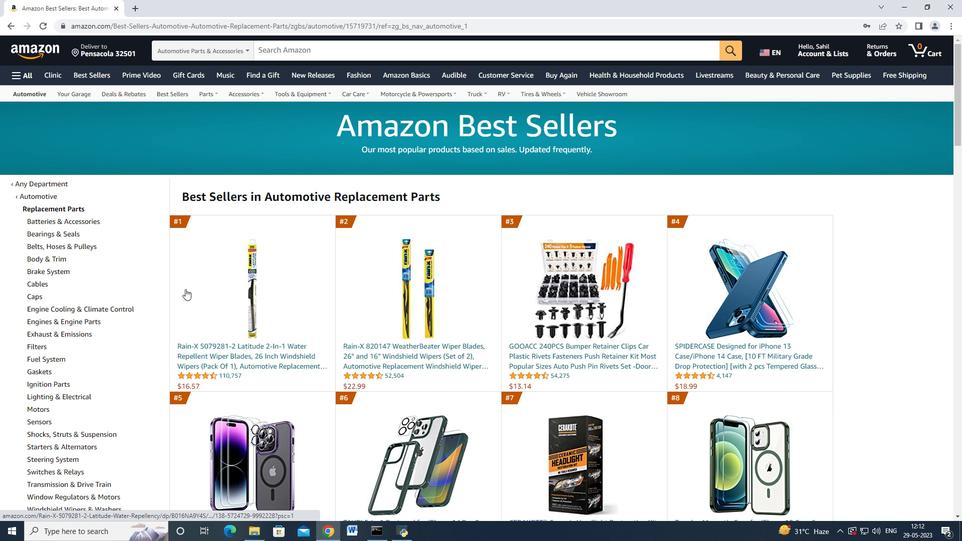 
Action: Mouse scrolled (177, 295) with delta (0, 0)
Screenshot: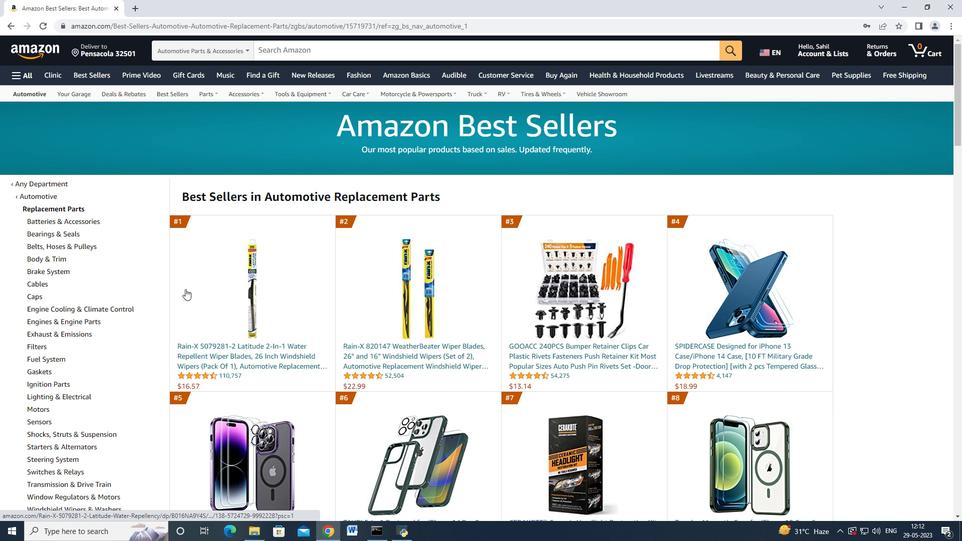
Action: Mouse moved to (165, 303)
Screenshot: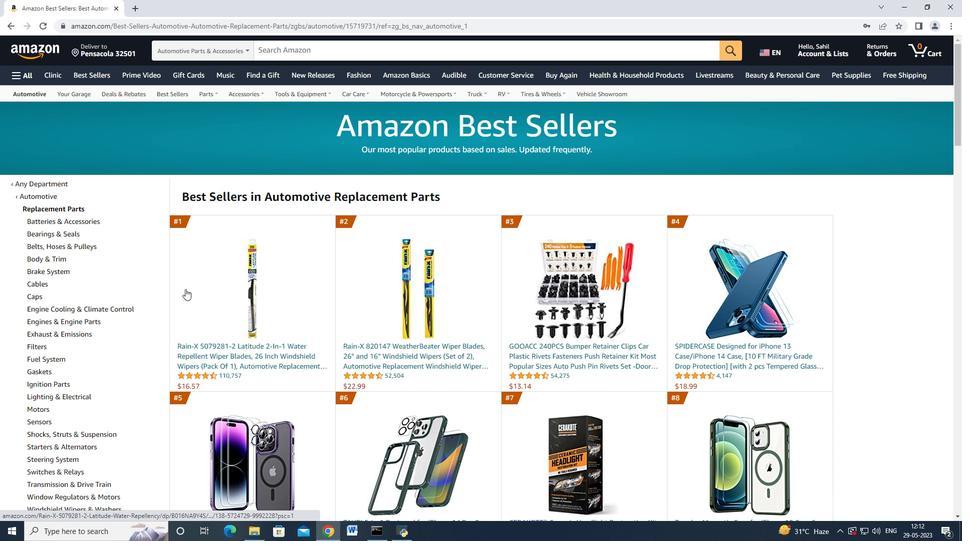 
Action: Mouse scrolled (165, 302) with delta (0, 0)
Screenshot: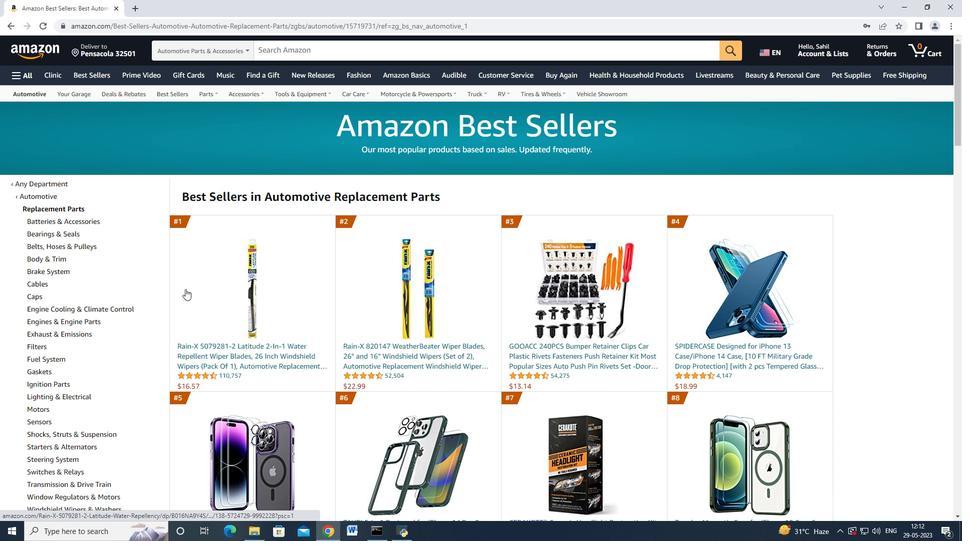 
Action: Mouse moved to (52, 120)
Screenshot: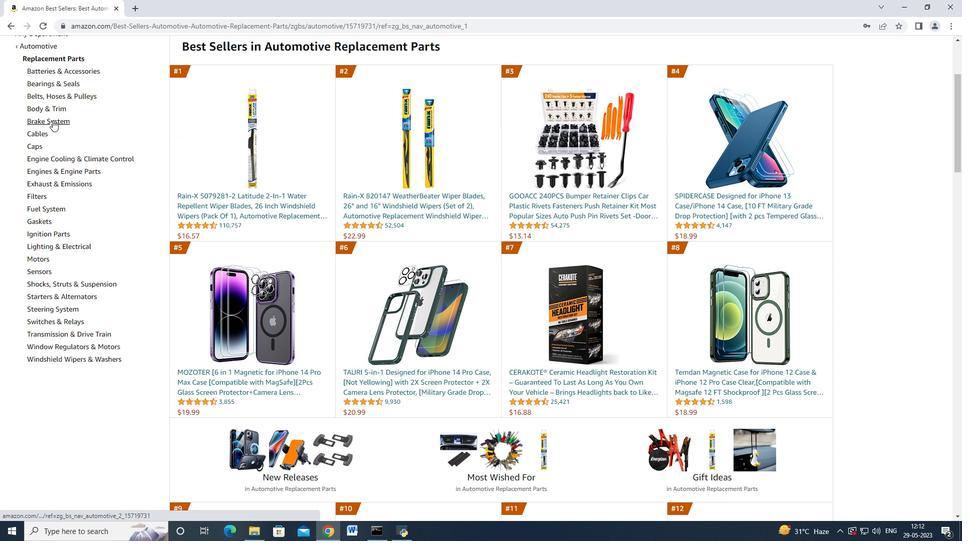 
Action: Mouse pressed left at (52, 120)
Screenshot: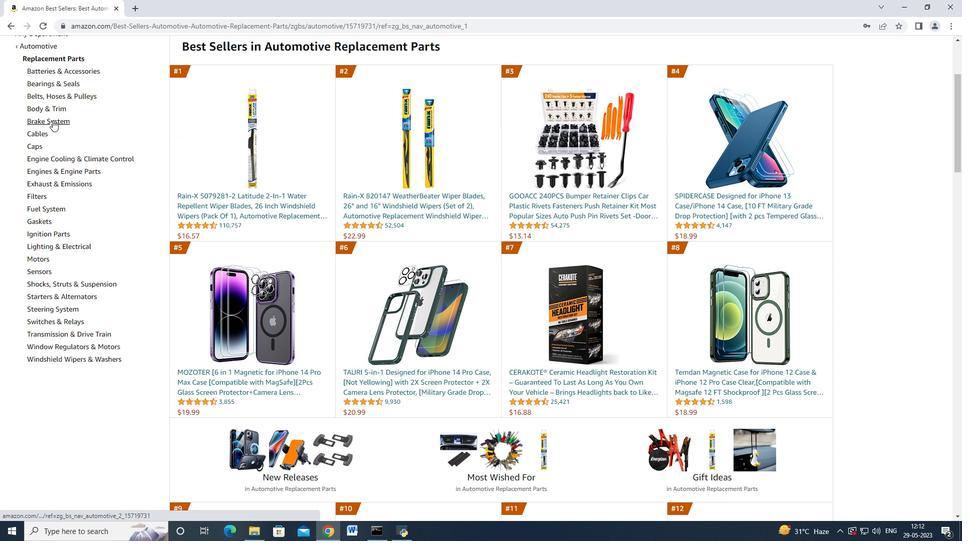 
Action: Mouse moved to (73, 336)
Screenshot: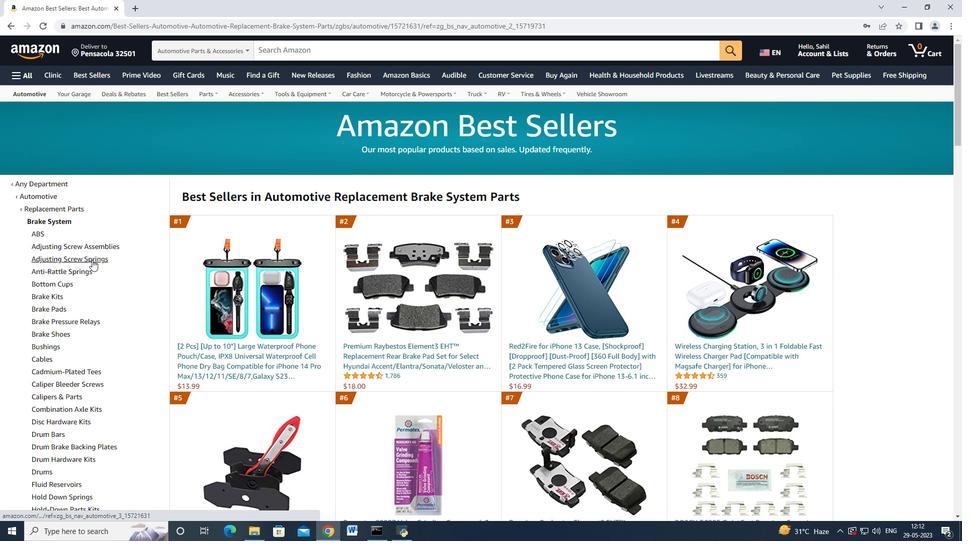 
Action: Mouse scrolled (73, 332) with delta (0, 0)
Screenshot: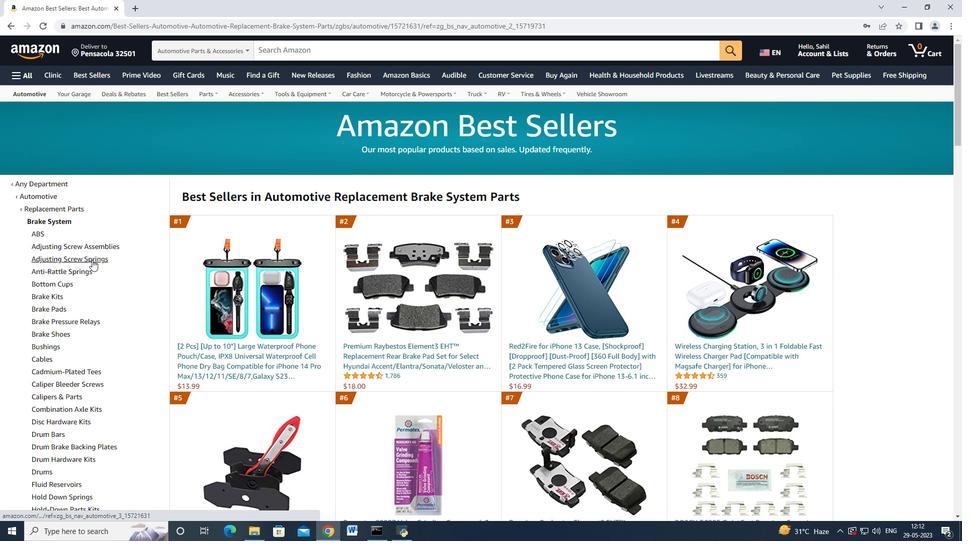 
Action: Mouse moved to (73, 338)
Screenshot: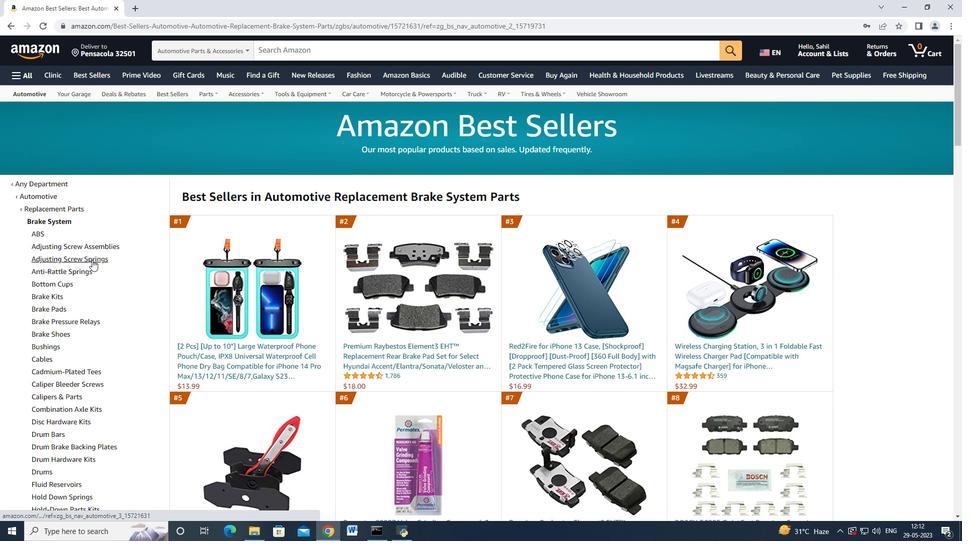 
Action: Mouse scrolled (73, 335) with delta (0, 0)
Screenshot: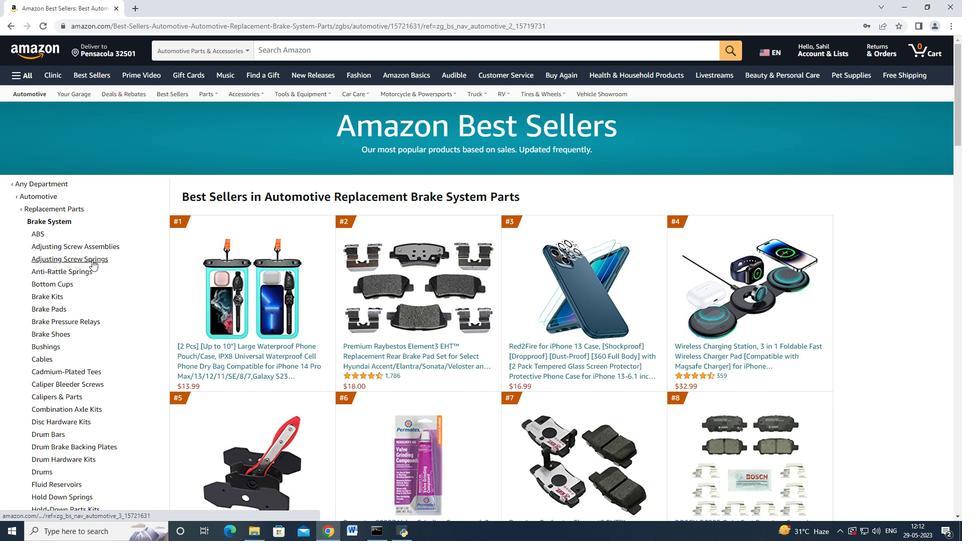 
Action: Mouse moved to (72, 353)
Screenshot: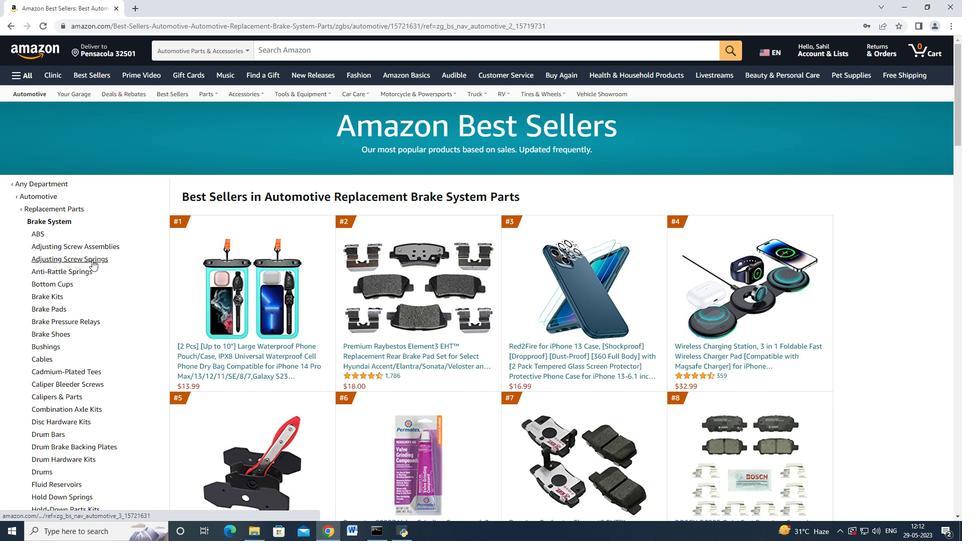 
Action: Mouse scrolled (73, 338) with delta (0, 0)
Screenshot: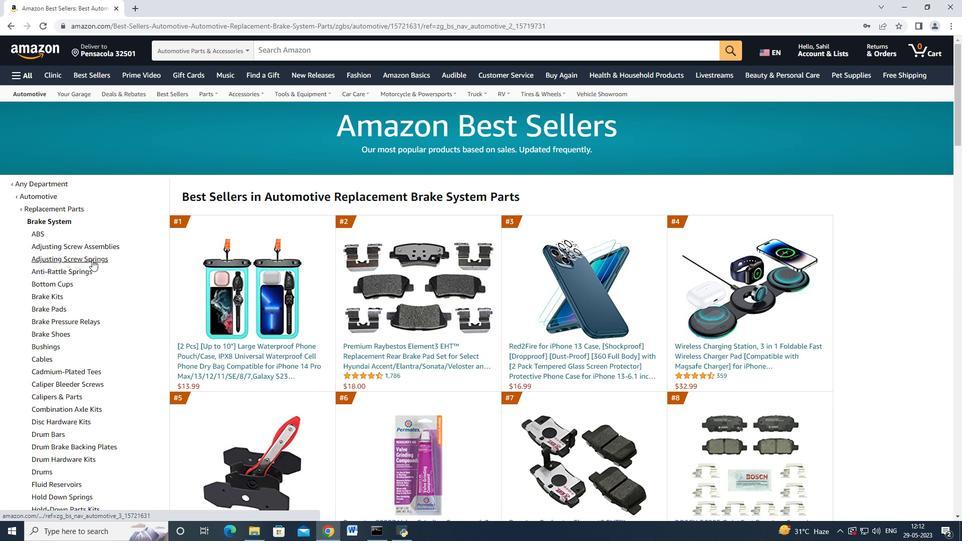
Action: Mouse moved to (72, 353)
Screenshot: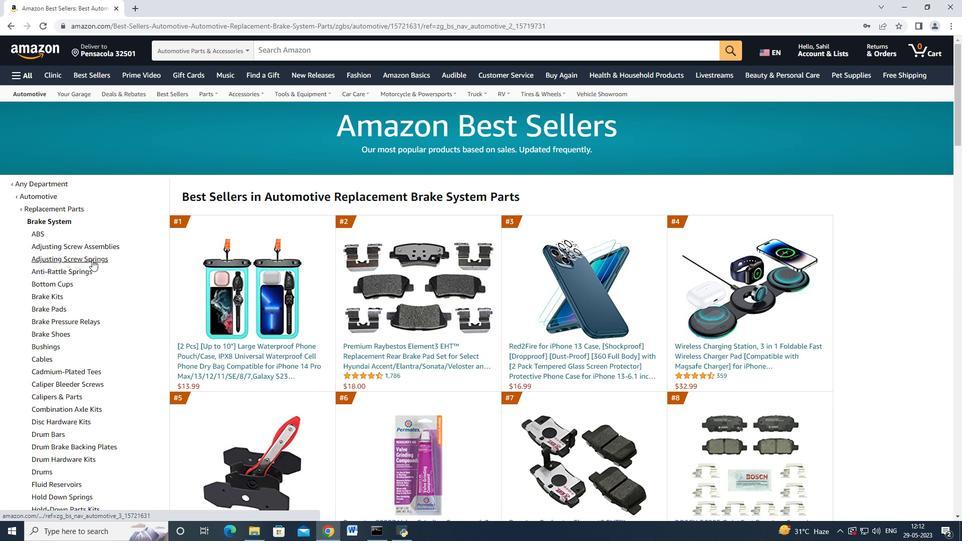 
Action: Mouse scrolled (72, 353) with delta (0, 0)
Screenshot: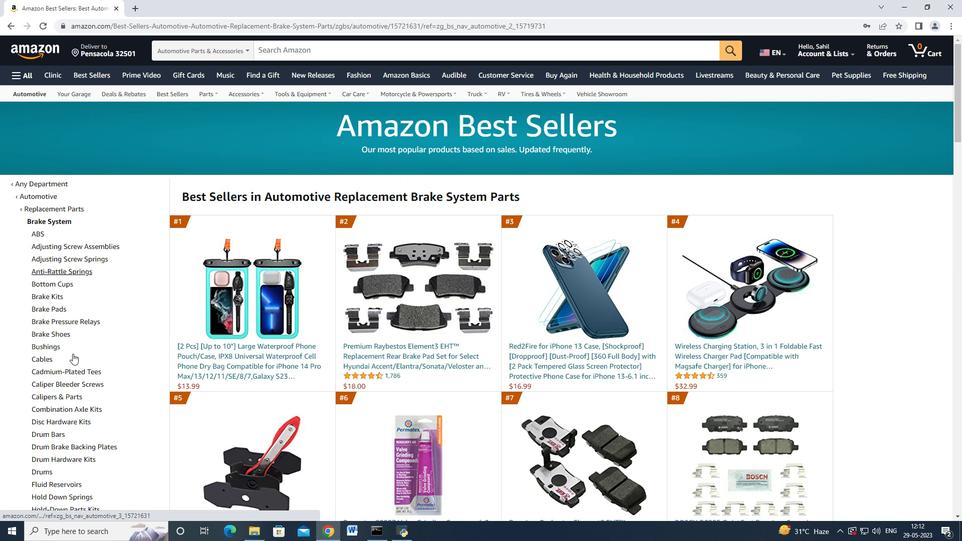 
Action: Mouse scrolled (72, 353) with delta (0, 0)
Screenshot: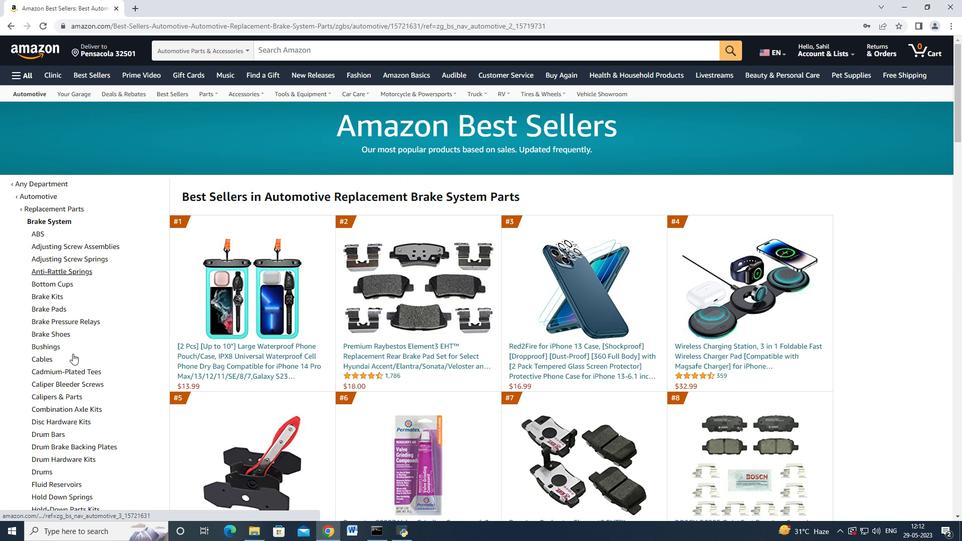 
Action: Mouse scrolled (72, 353) with delta (0, 0)
Screenshot: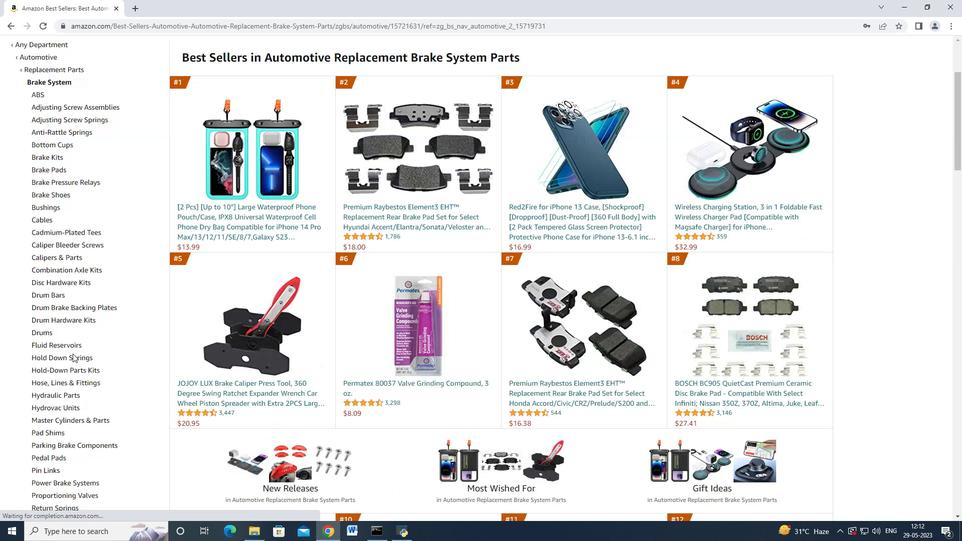 
Action: Mouse moved to (69, 333)
Screenshot: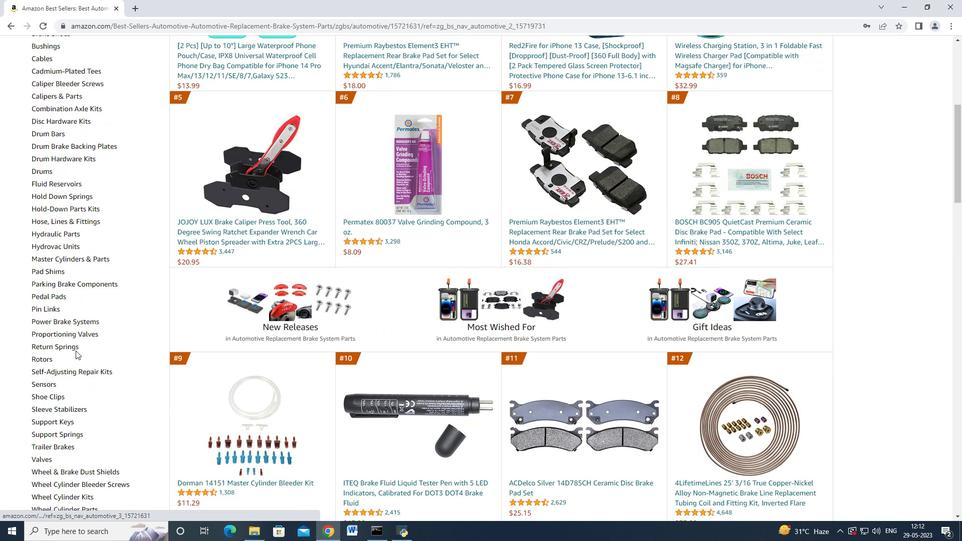 
Action: Mouse scrolled (69, 333) with delta (0, 0)
Screenshot: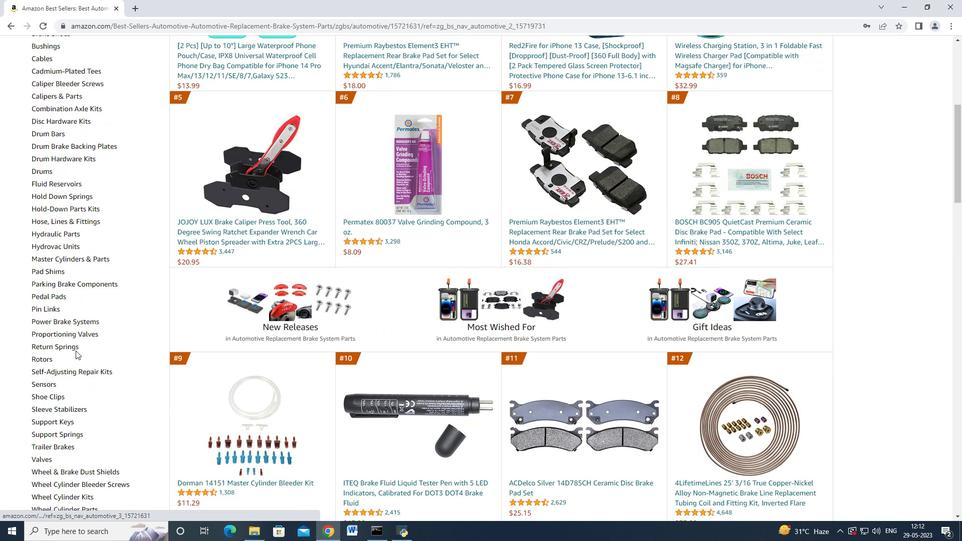 
Action: Mouse moved to (68, 336)
Screenshot: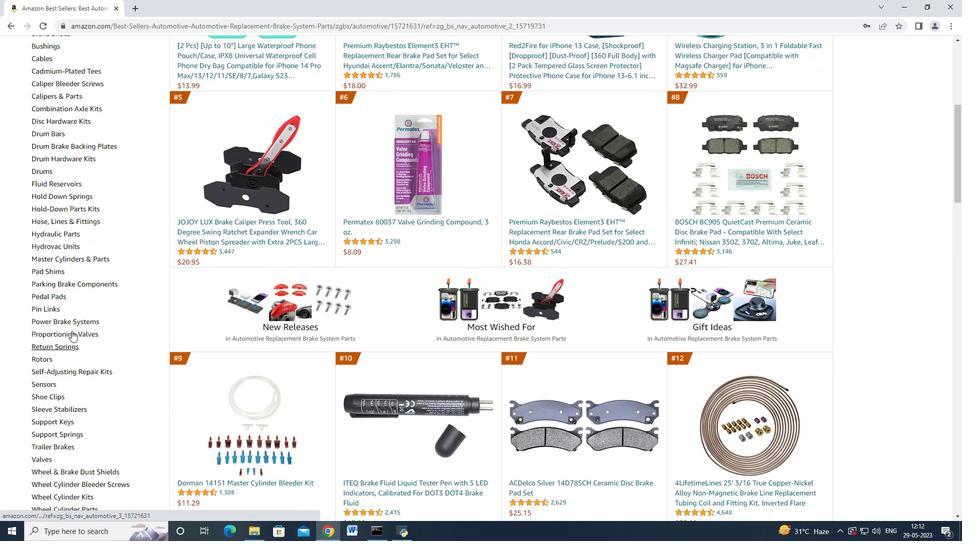
Action: Mouse scrolled (68, 334) with delta (0, 0)
Screenshot: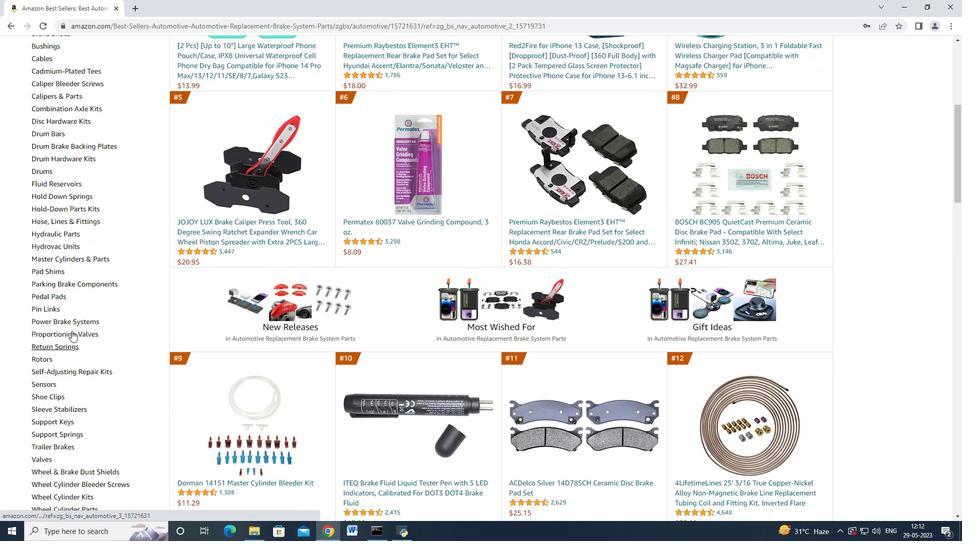 
Action: Mouse moved to (67, 337)
Screenshot: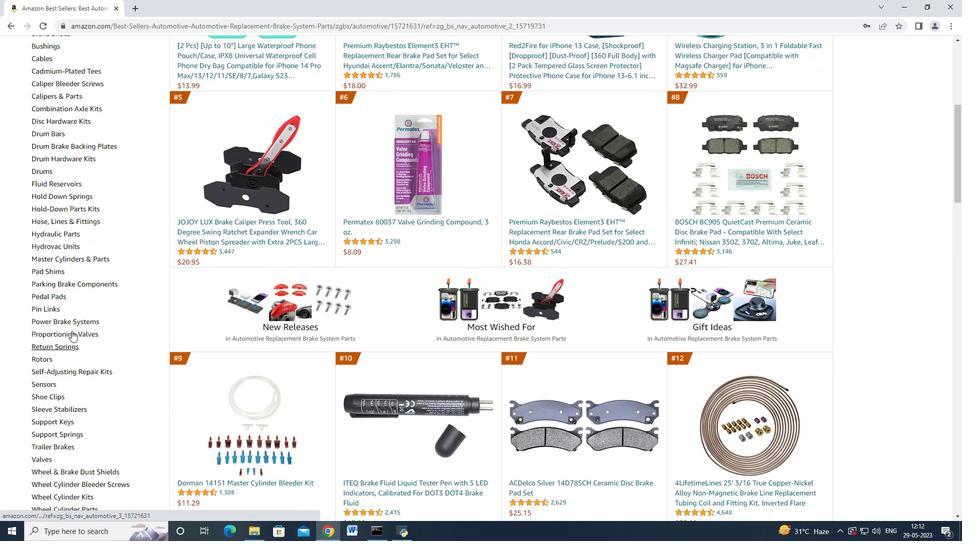 
Action: Mouse scrolled (67, 336) with delta (0, 0)
Screenshot: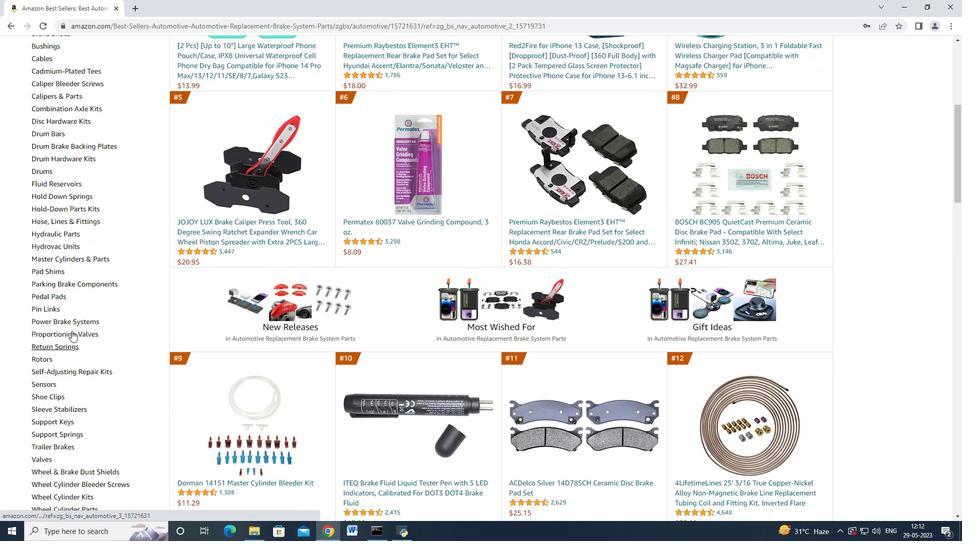 
Action: Mouse moved to (67, 337)
Screenshot: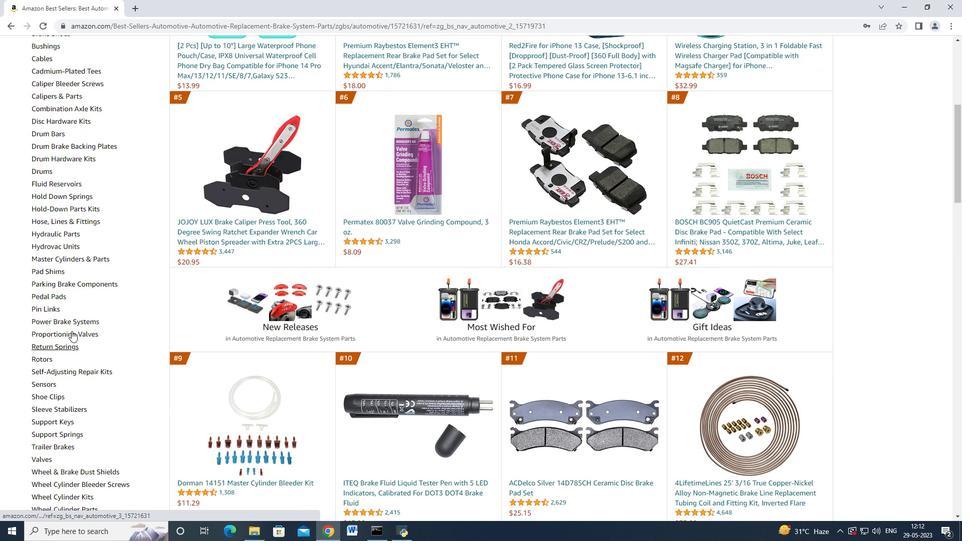 
Action: Mouse scrolled (67, 337) with delta (0, 0)
Screenshot: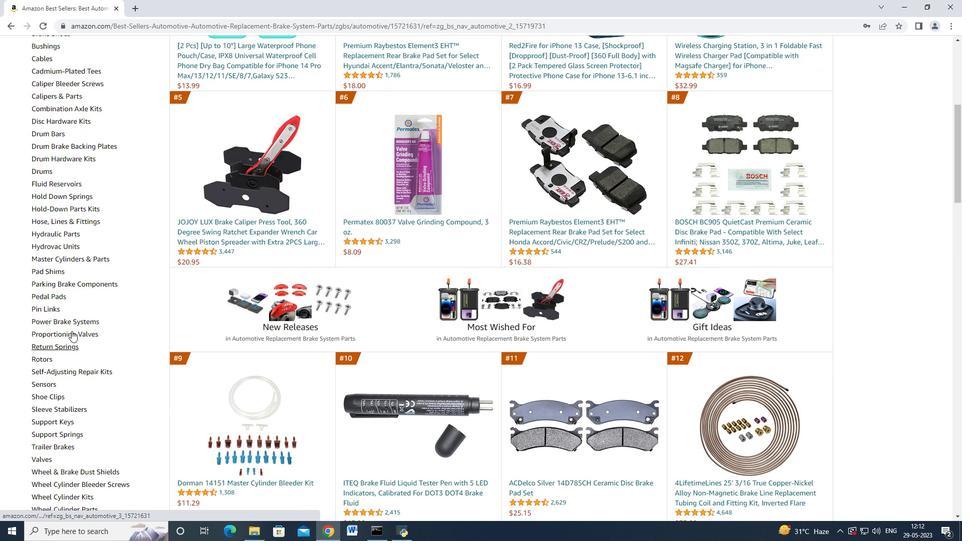 
Action: Mouse moved to (46, 258)
Screenshot: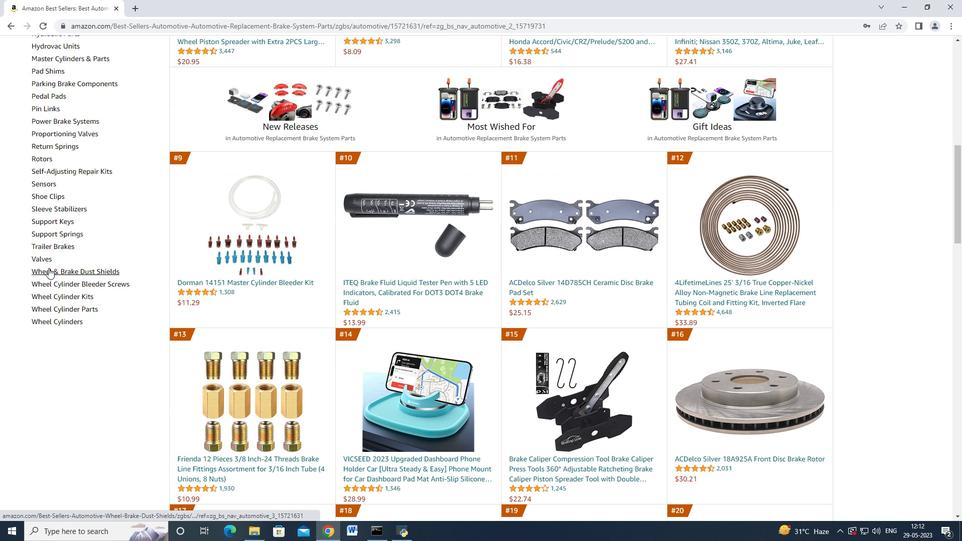 
Action: Mouse pressed left at (46, 258)
Screenshot: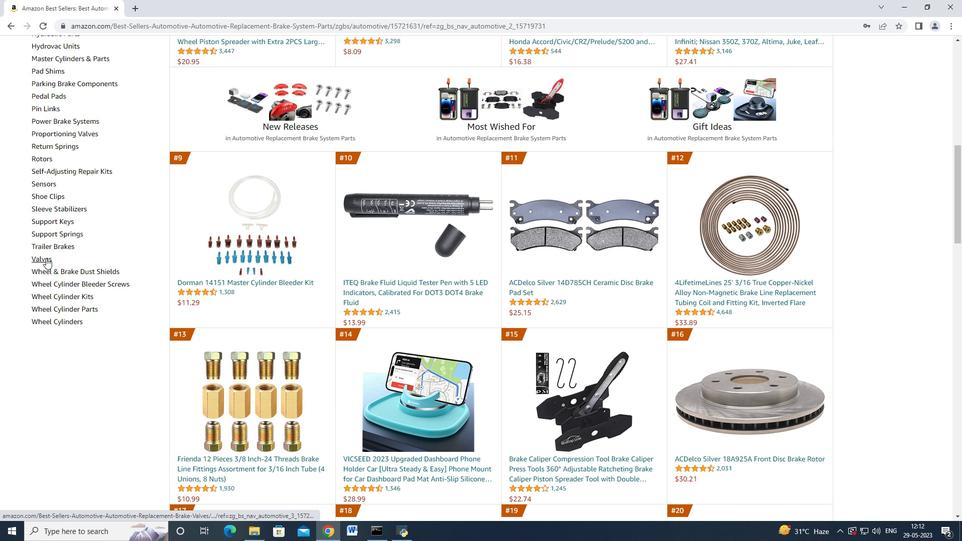 
Action: Mouse moved to (132, 248)
Screenshot: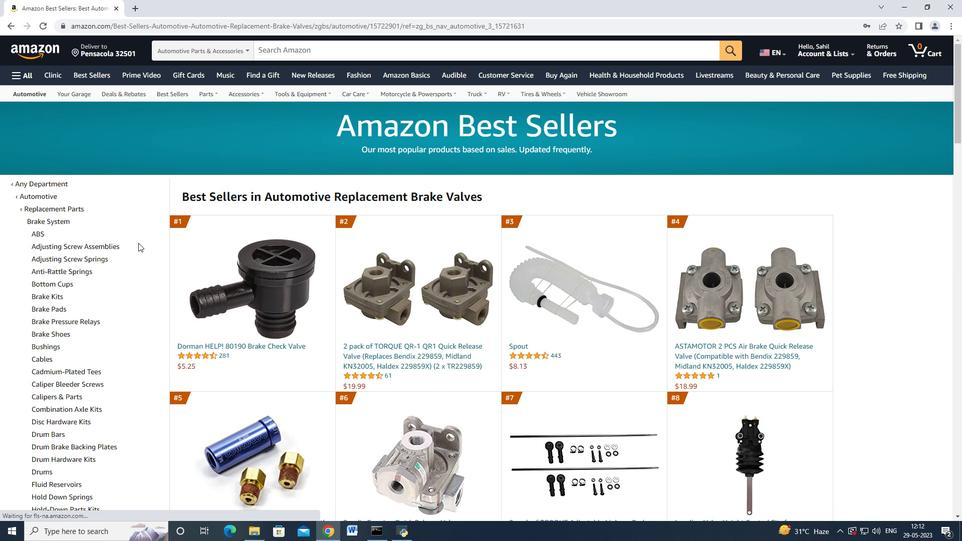 
Action: Mouse scrolled (132, 248) with delta (0, 0)
Screenshot: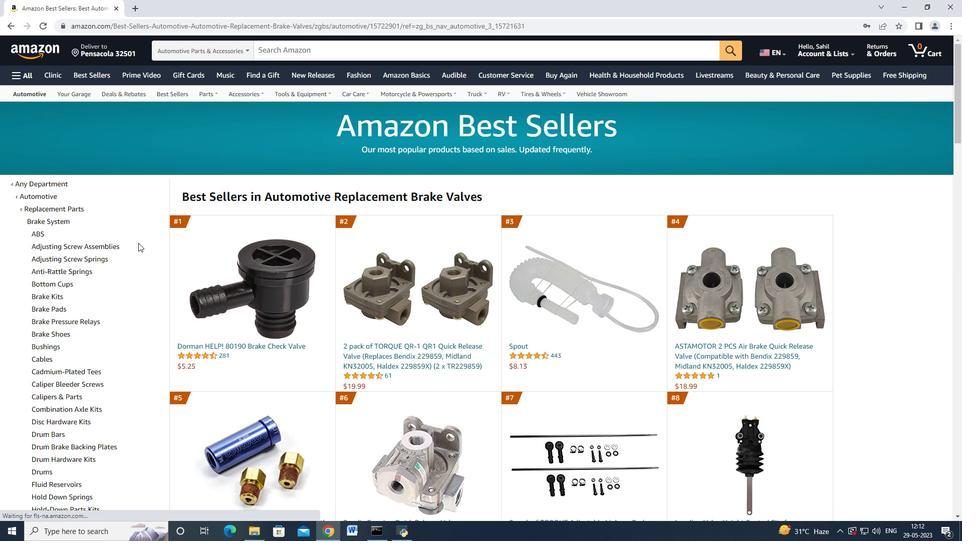 
Action: Mouse moved to (131, 249)
Screenshot: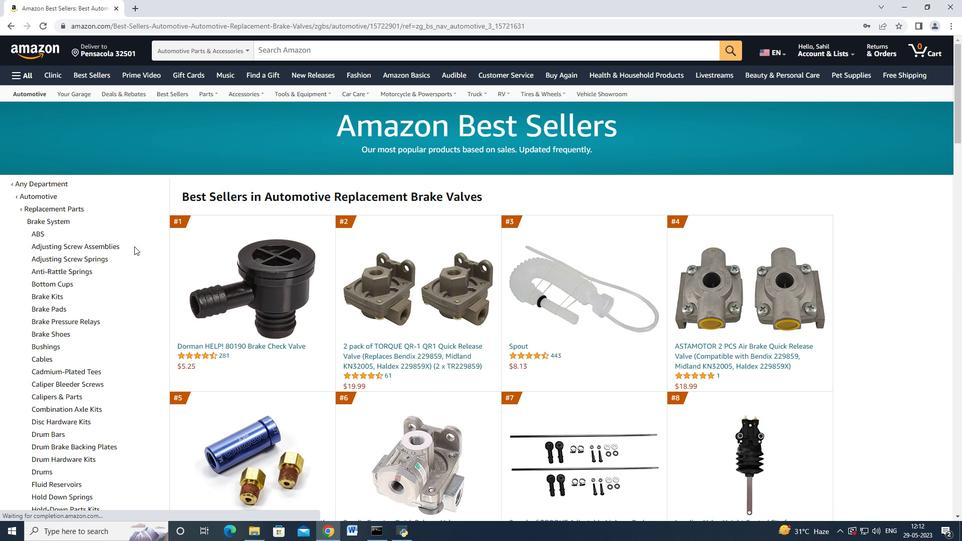 
Action: Mouse scrolled (131, 249) with delta (0, 0)
Screenshot: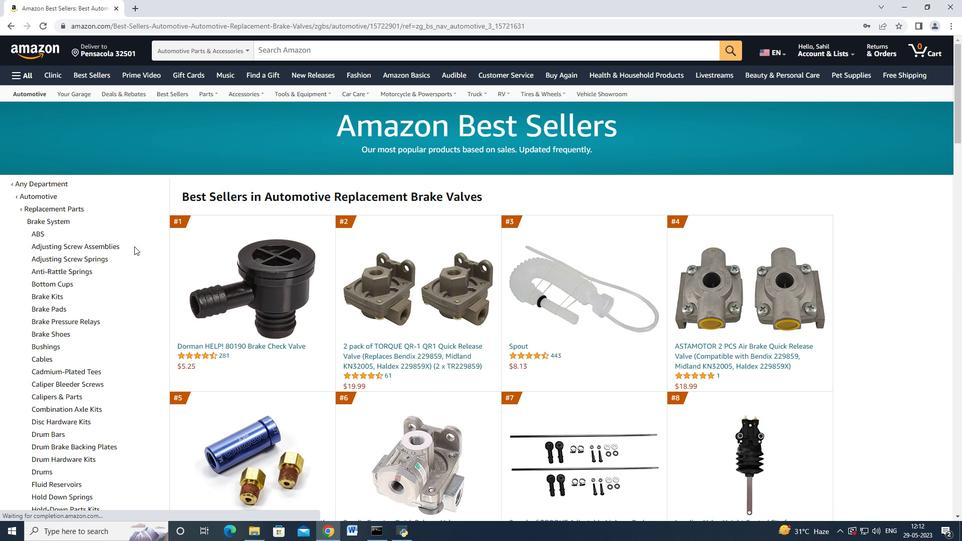 
Action: Mouse moved to (129, 251)
Screenshot: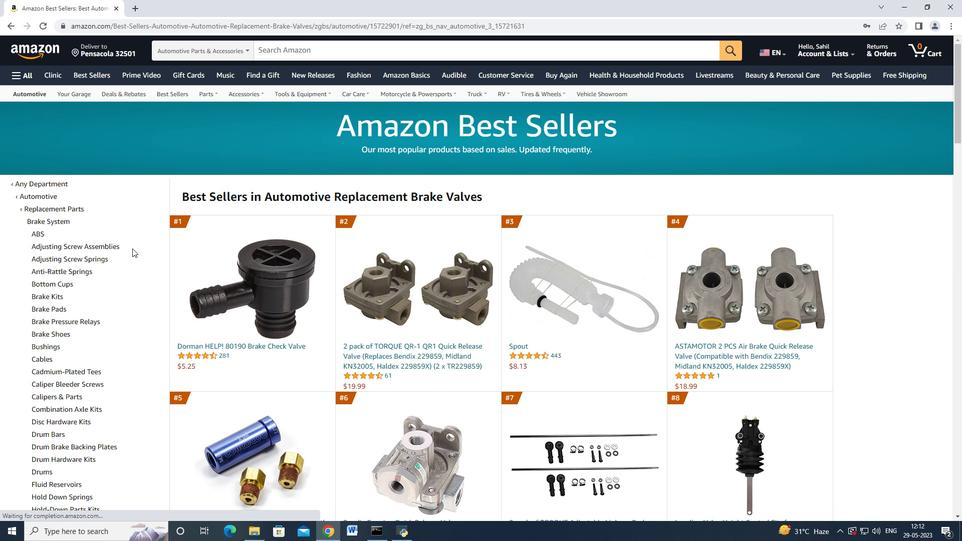 
Action: Mouse scrolled (129, 250) with delta (0, 0)
Screenshot: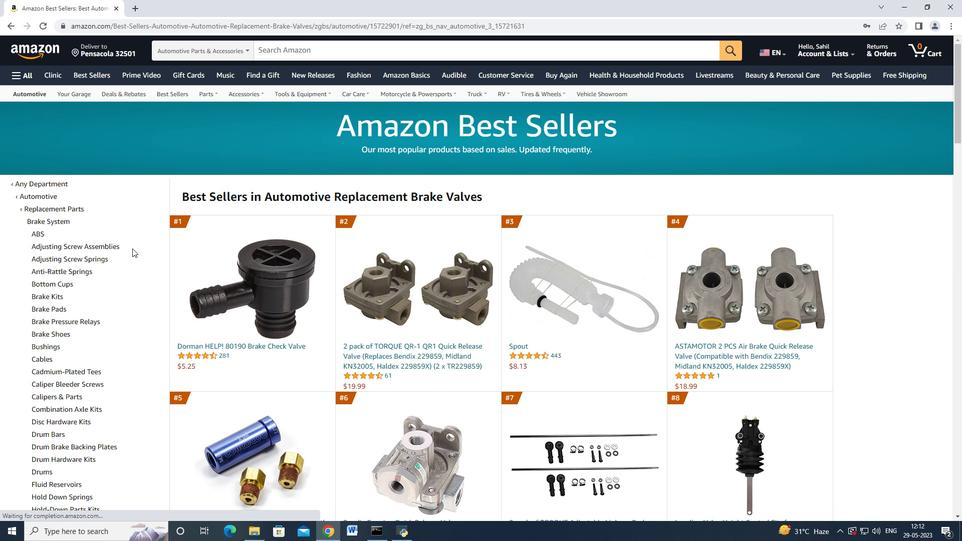 
Action: Mouse moved to (128, 251)
Screenshot: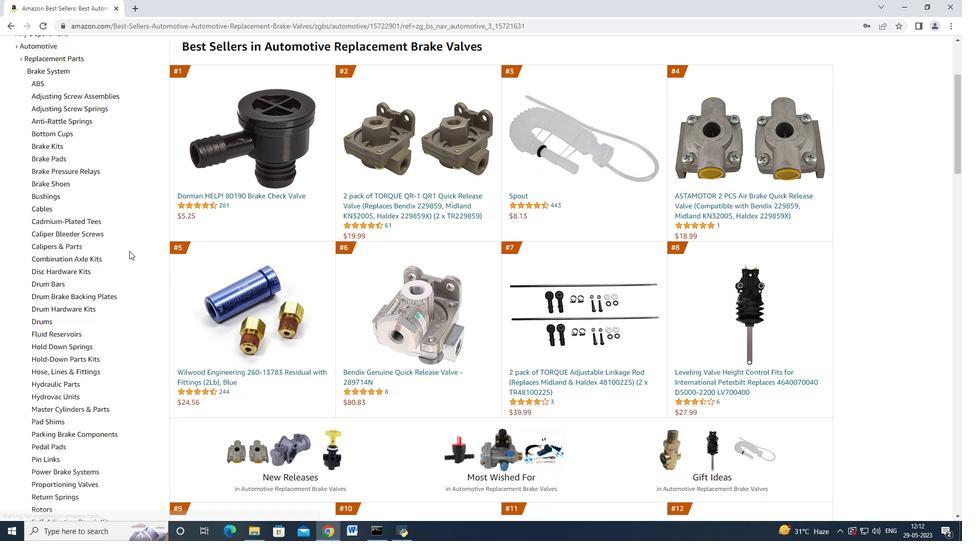 
Action: Mouse scrolled (128, 251) with delta (0, 0)
Screenshot: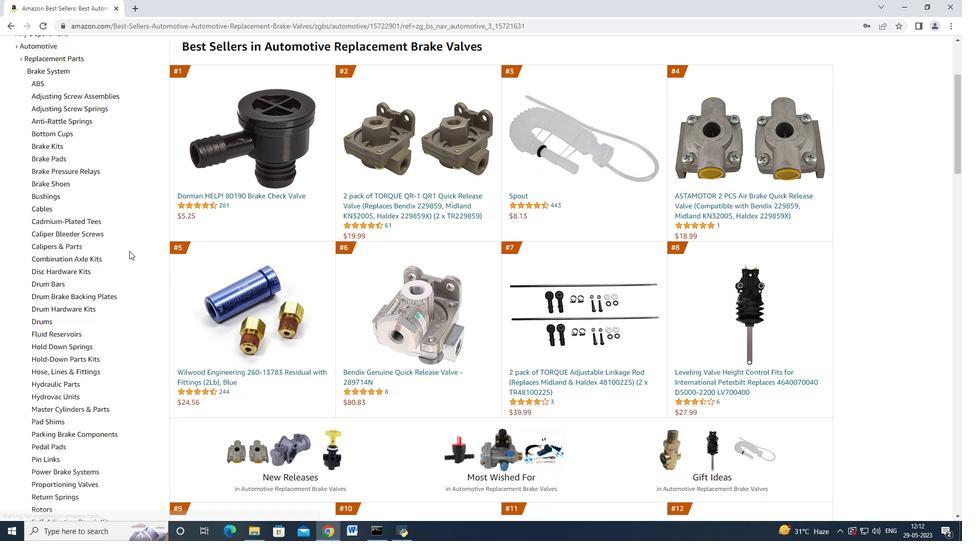
Action: Mouse moved to (127, 253)
Screenshot: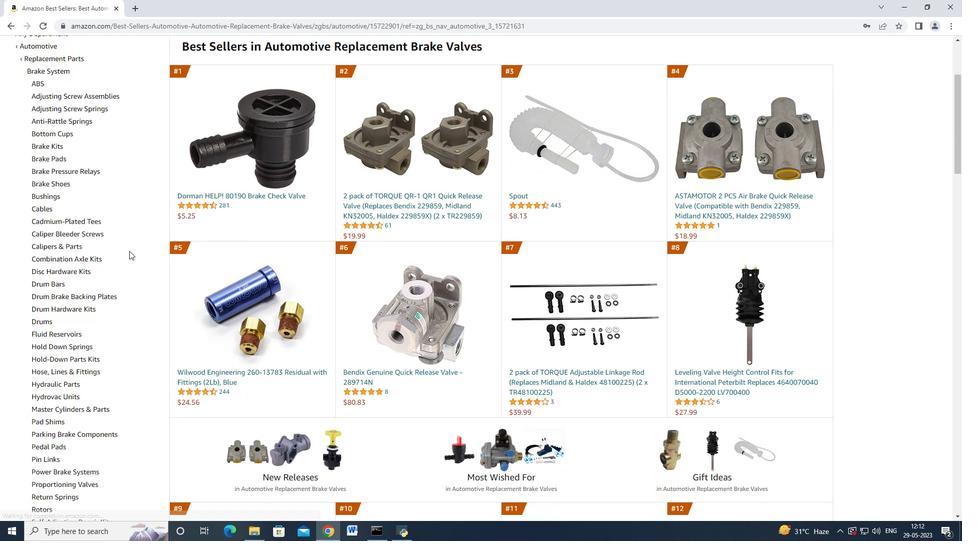 
Action: Mouse scrolled (127, 252) with delta (0, 0)
Screenshot: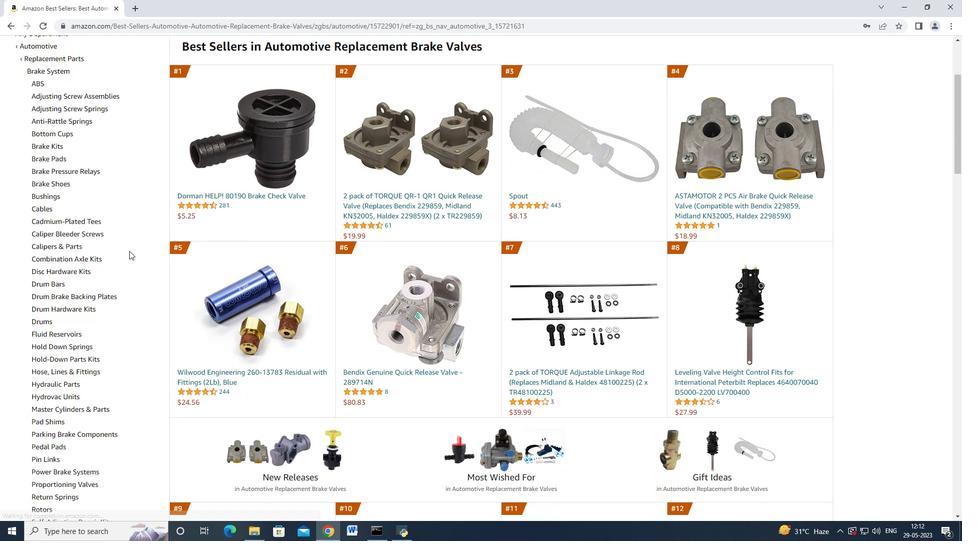 
Action: Mouse moved to (126, 254)
Screenshot: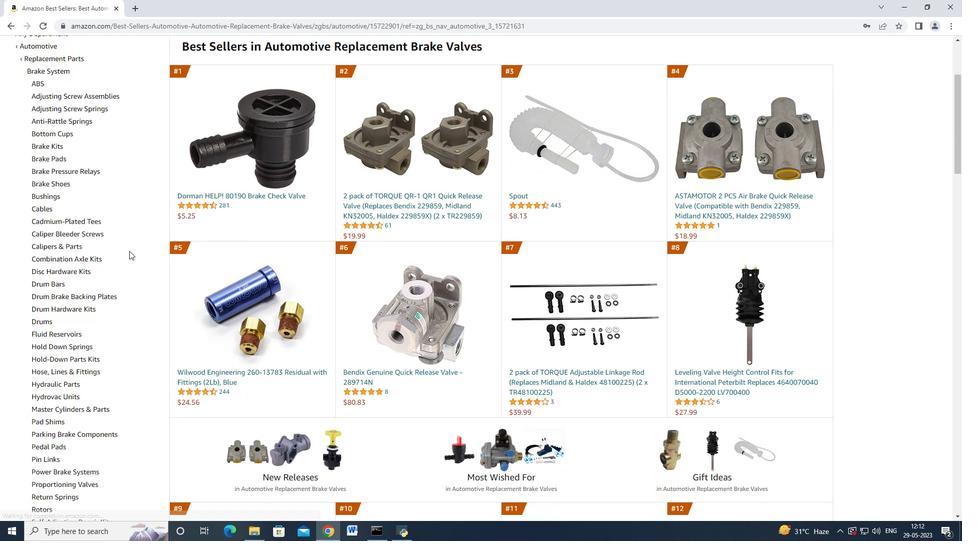
Action: Mouse scrolled (126, 254) with delta (0, 0)
Screenshot: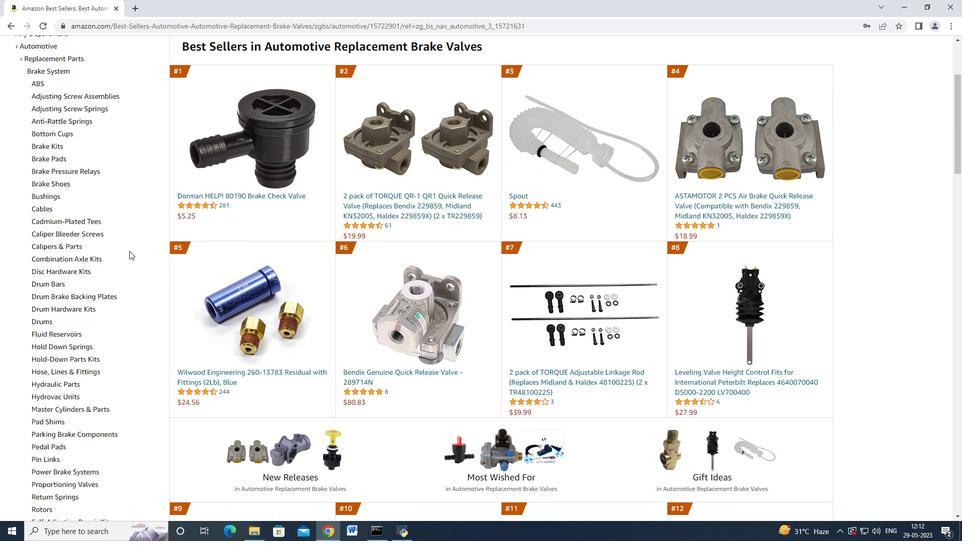 
Action: Mouse moved to (126, 255)
Screenshot: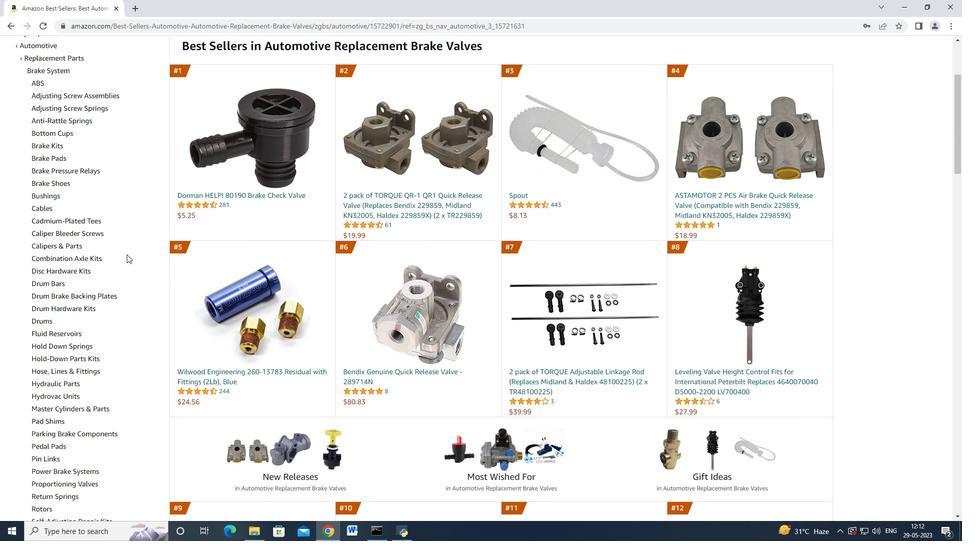 
Action: Mouse scrolled (126, 255) with delta (0, 0)
Screenshot: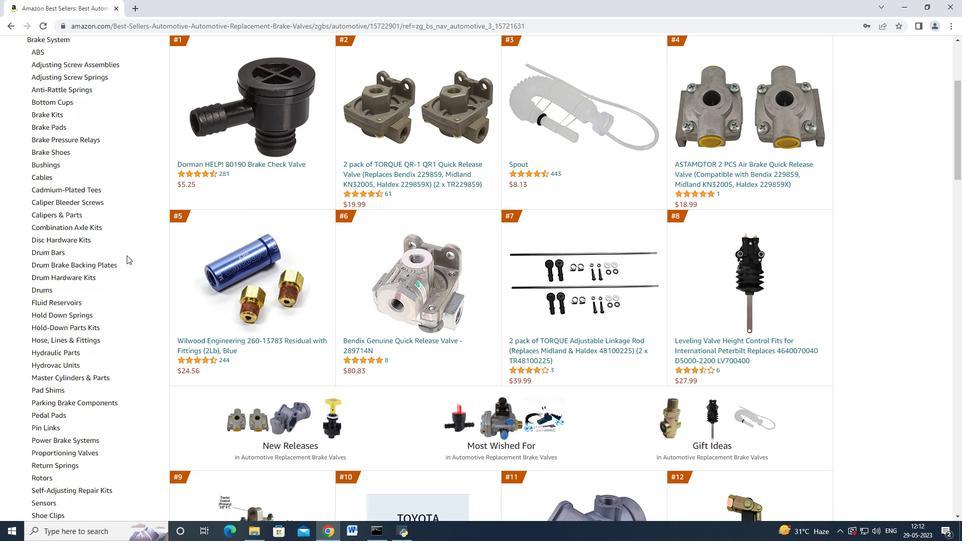 
Action: Mouse scrolled (126, 255) with delta (0, 0)
Screenshot: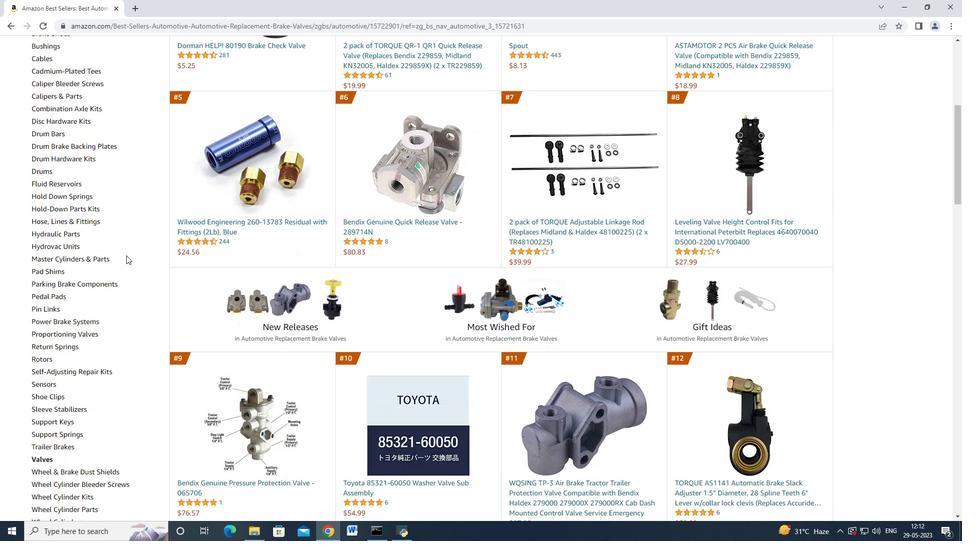 
Action: Mouse scrolled (126, 255) with delta (0, 0)
Screenshot: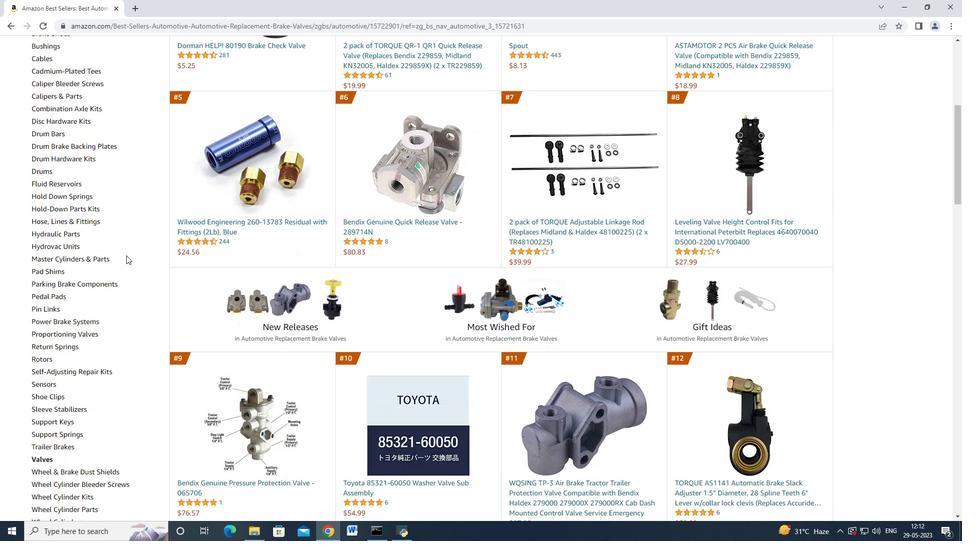 
Action: Mouse scrolled (126, 255) with delta (0, 0)
Screenshot: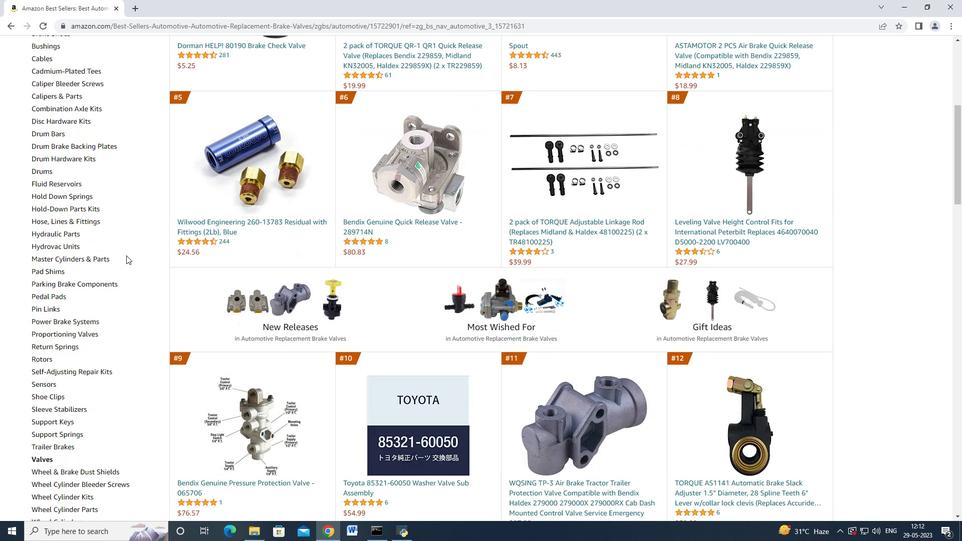 
Action: Mouse moved to (291, 329)
Screenshot: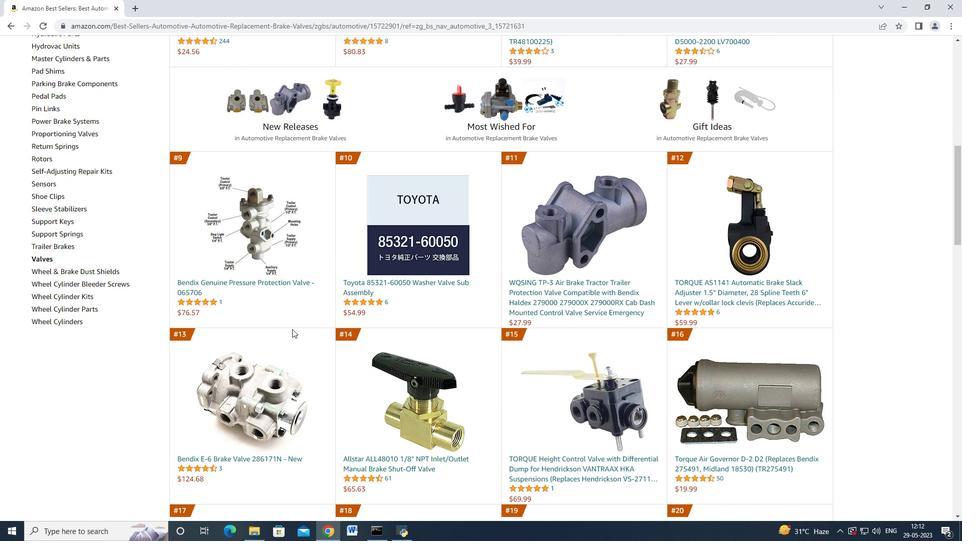 
Action: Mouse scrolled (291, 329) with delta (0, 0)
Screenshot: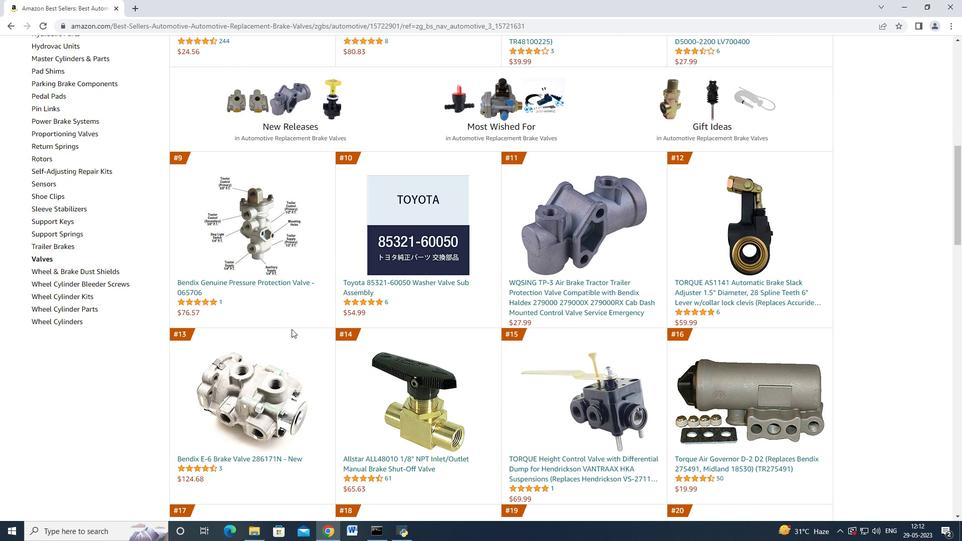 
Action: Mouse scrolled (291, 329) with delta (0, 0)
Screenshot: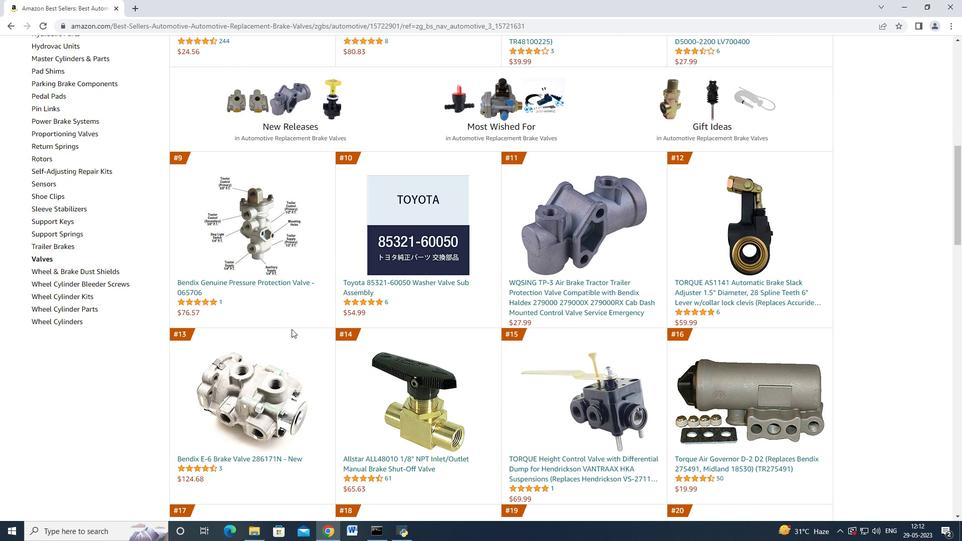 
Action: Mouse scrolled (291, 329) with delta (0, 0)
Screenshot: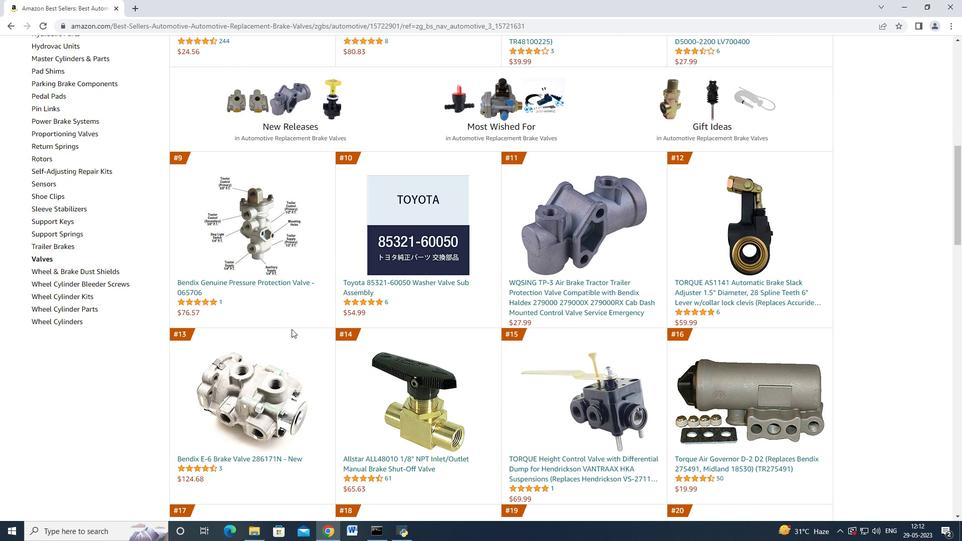 
Action: Mouse scrolled (291, 329) with delta (0, 0)
Screenshot: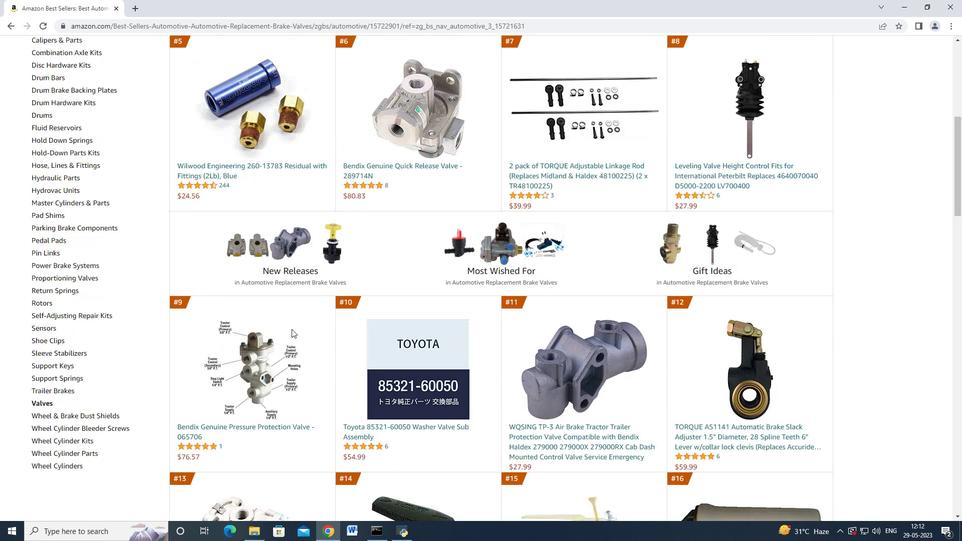 
Action: Mouse scrolled (291, 329) with delta (0, 0)
Screenshot: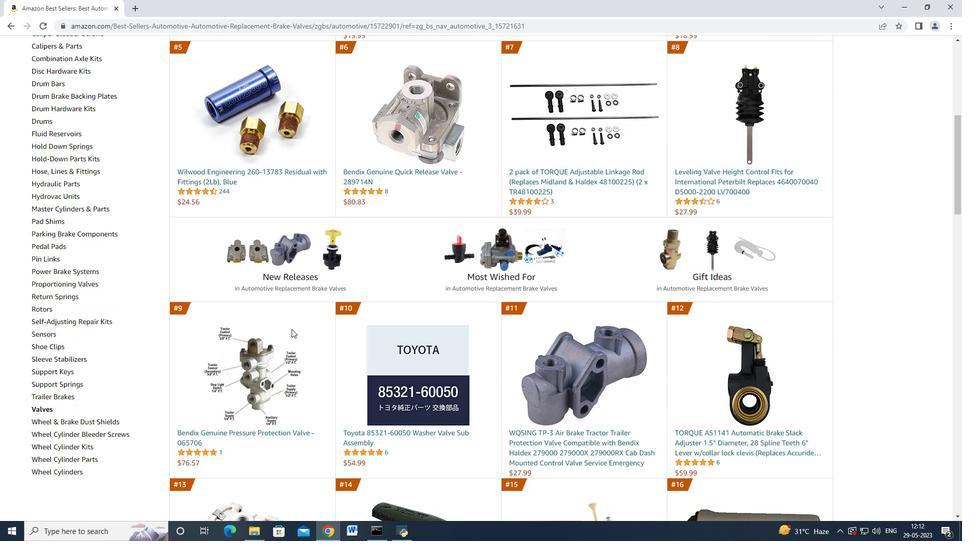 
Action: Mouse scrolled (291, 329) with delta (0, 0)
Screenshot: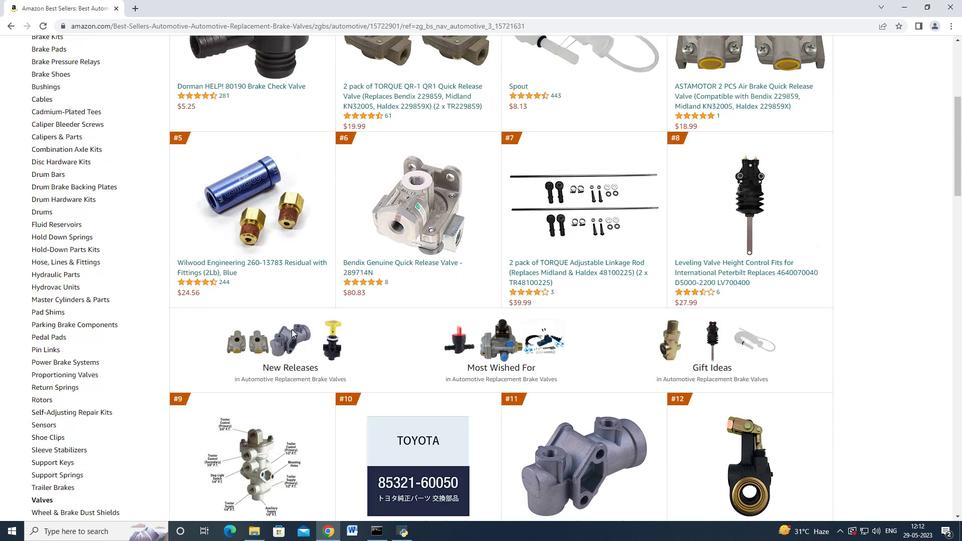 
Action: Mouse scrolled (291, 329) with delta (0, 0)
Screenshot: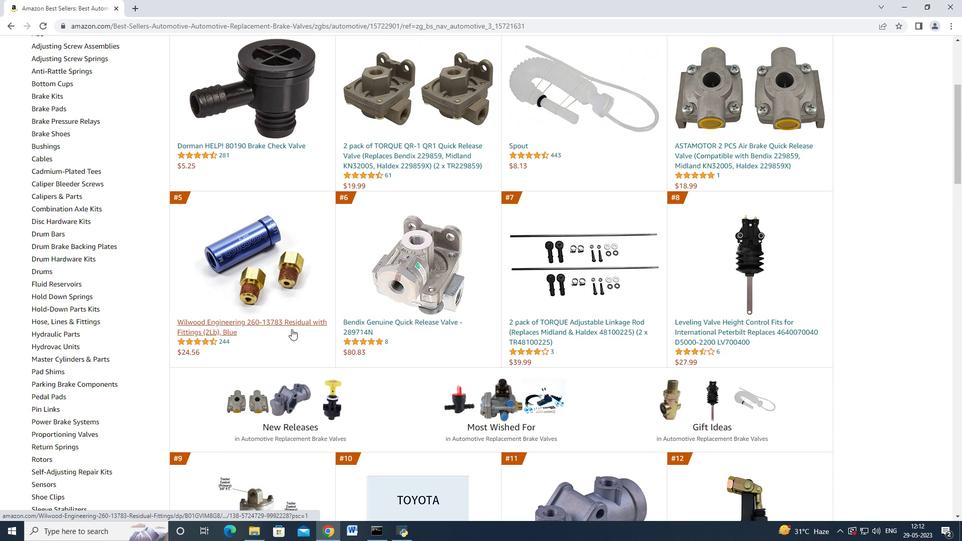 
Action: Mouse scrolled (291, 329) with delta (0, 0)
Screenshot: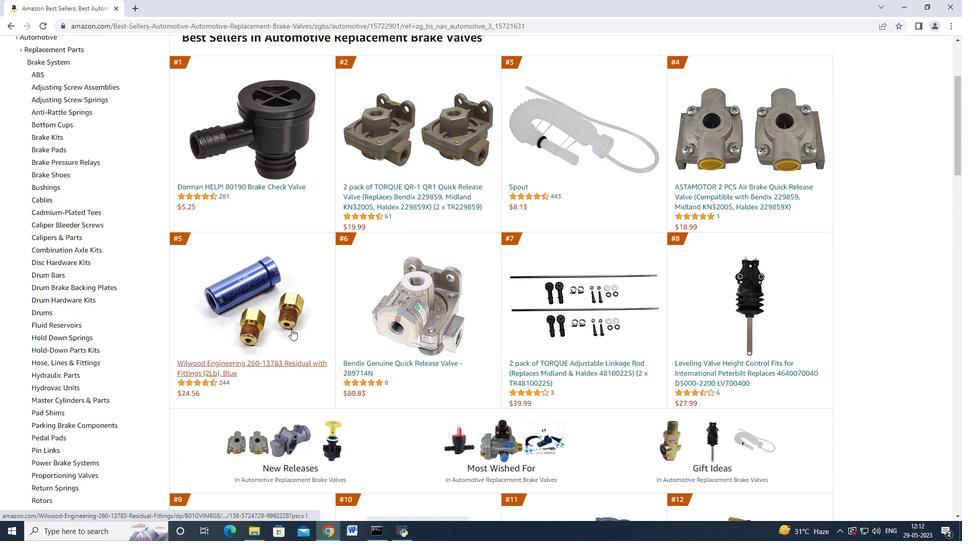 
Action: Mouse scrolled (291, 329) with delta (0, 0)
Screenshot: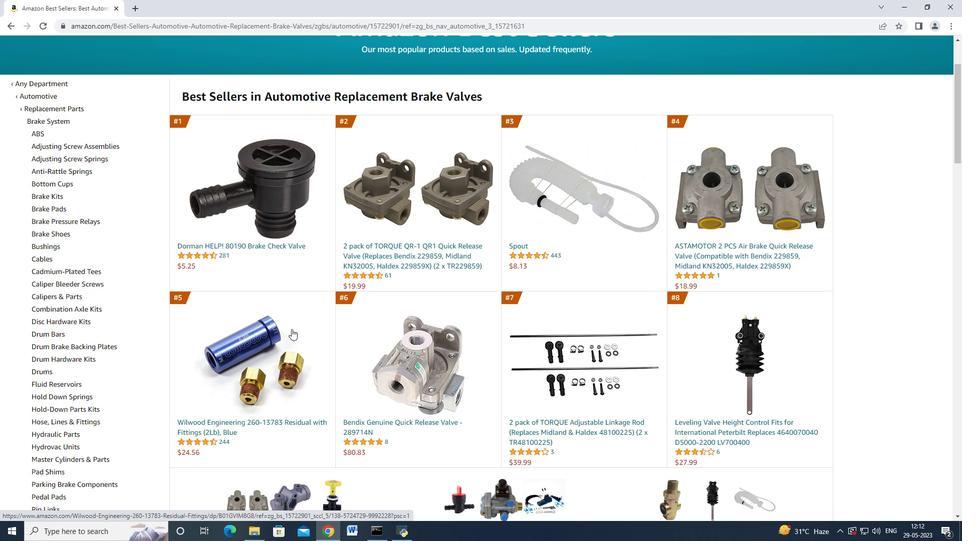 
Action: Mouse scrolled (291, 328) with delta (0, 0)
Screenshot: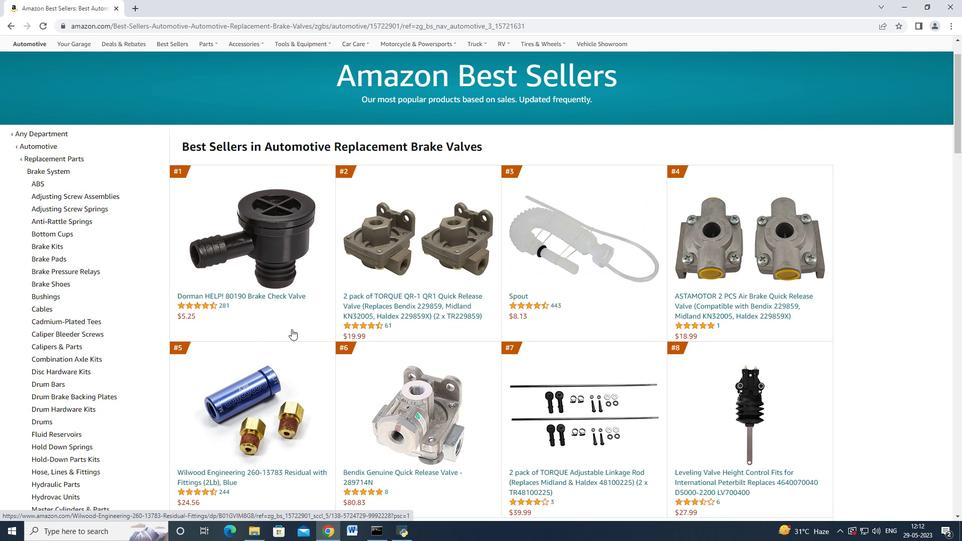 
Action: Mouse scrolled (291, 328) with delta (0, 0)
Screenshot: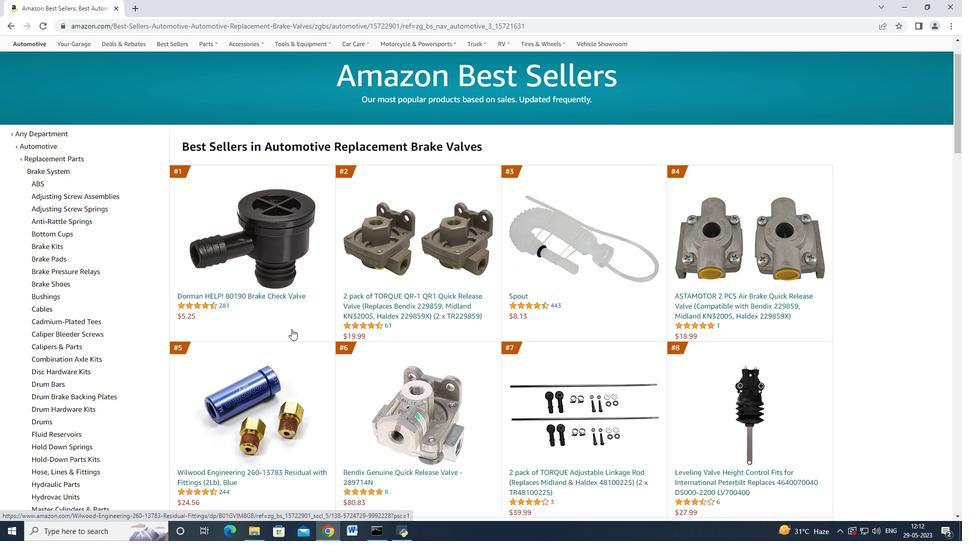 
Action: Mouse scrolled (291, 328) with delta (0, 0)
Screenshot: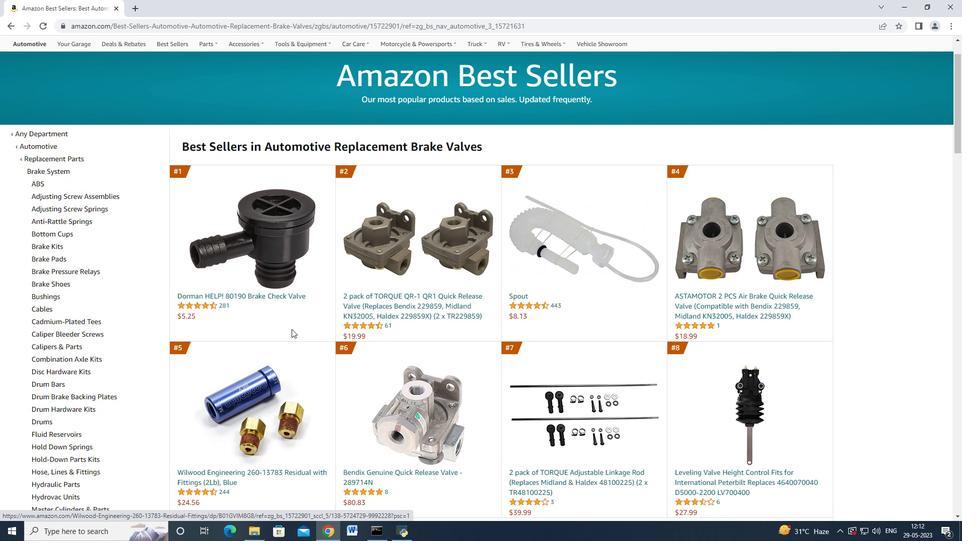 
Action: Mouse scrolled (291, 328) with delta (0, 0)
Screenshot: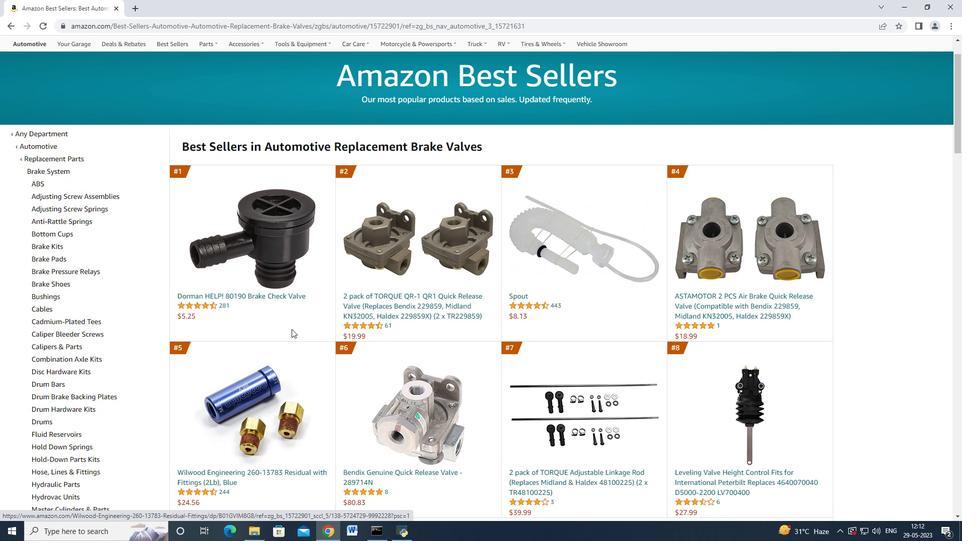 
Action: Mouse scrolled (291, 328) with delta (0, 0)
Screenshot: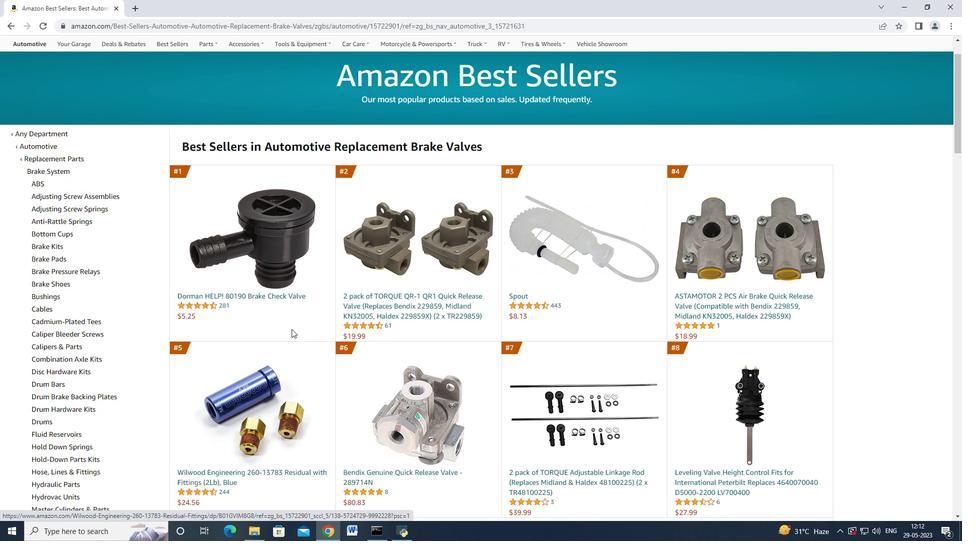 
Action: Mouse moved to (291, 329)
Screenshot: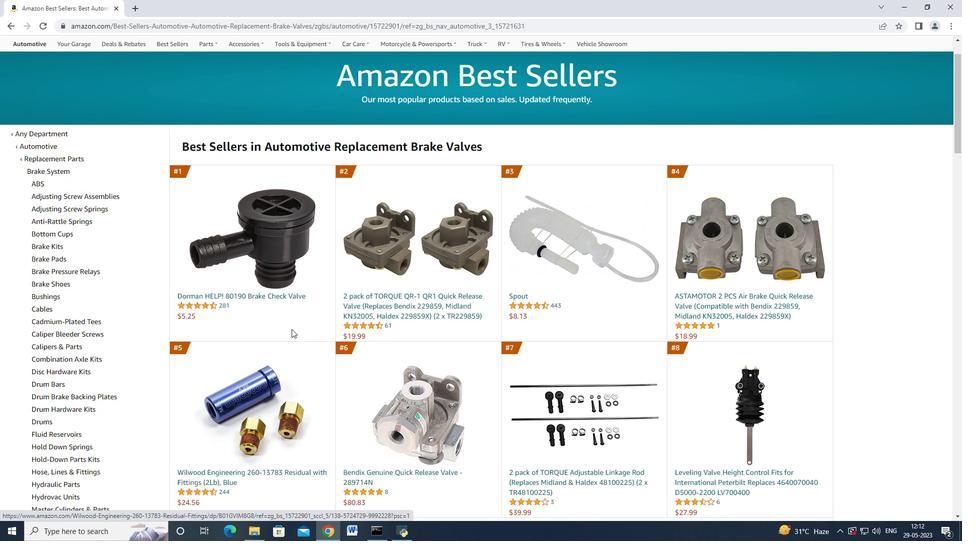 
Action: Mouse scrolled (291, 328) with delta (0, 0)
Screenshot: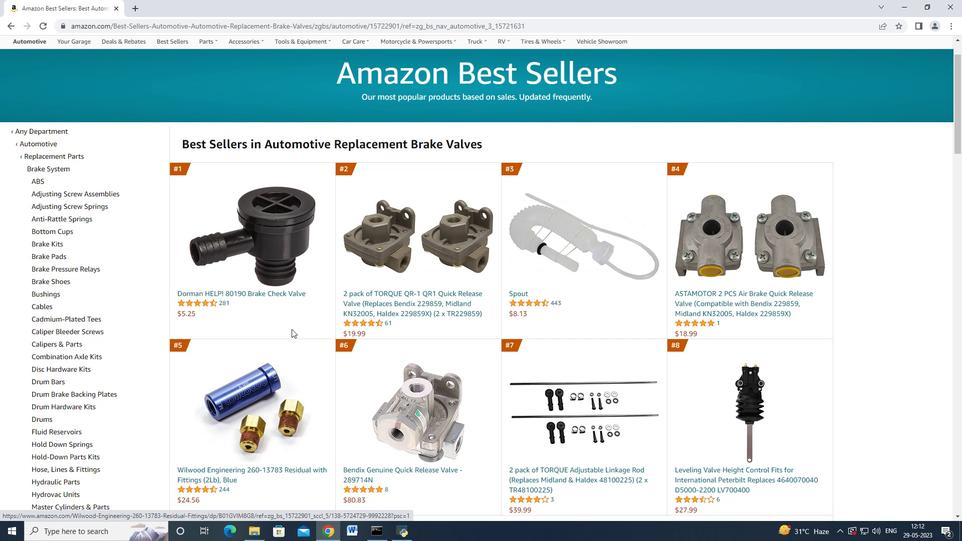 
Action: Mouse moved to (151, 391)
Screenshot: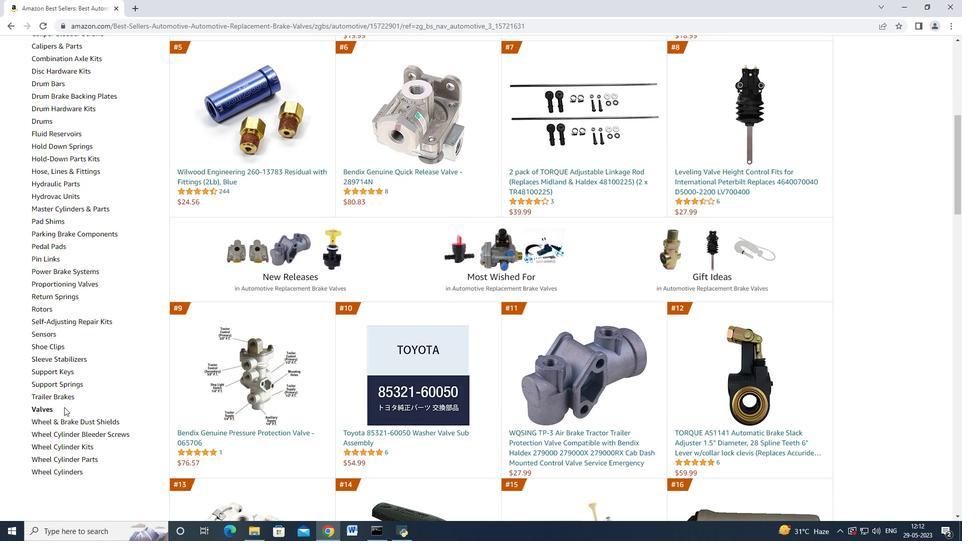
Action: Mouse scrolled (151, 391) with delta (0, 0)
Screenshot: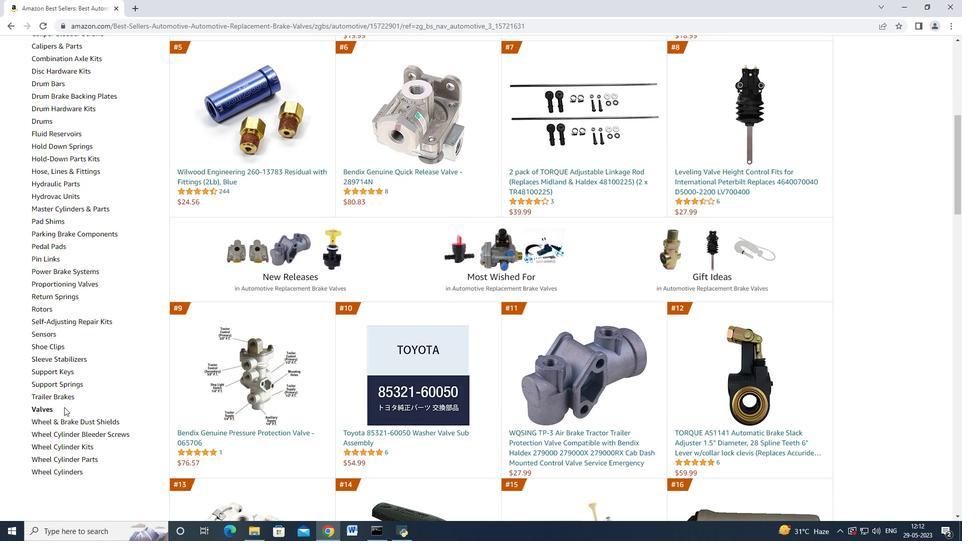 
Action: Mouse moved to (206, 382)
Screenshot: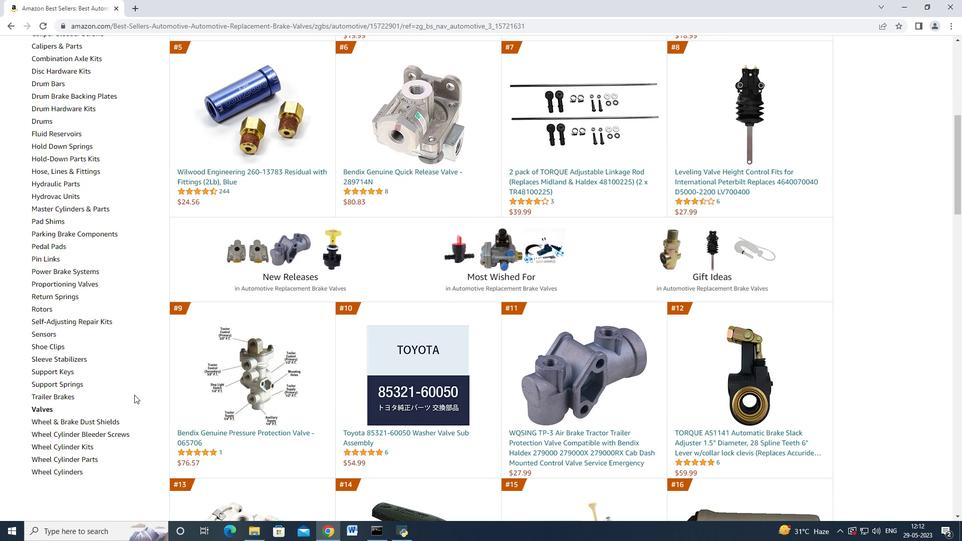 
Action: Mouse scrolled (206, 381) with delta (0, 0)
Screenshot: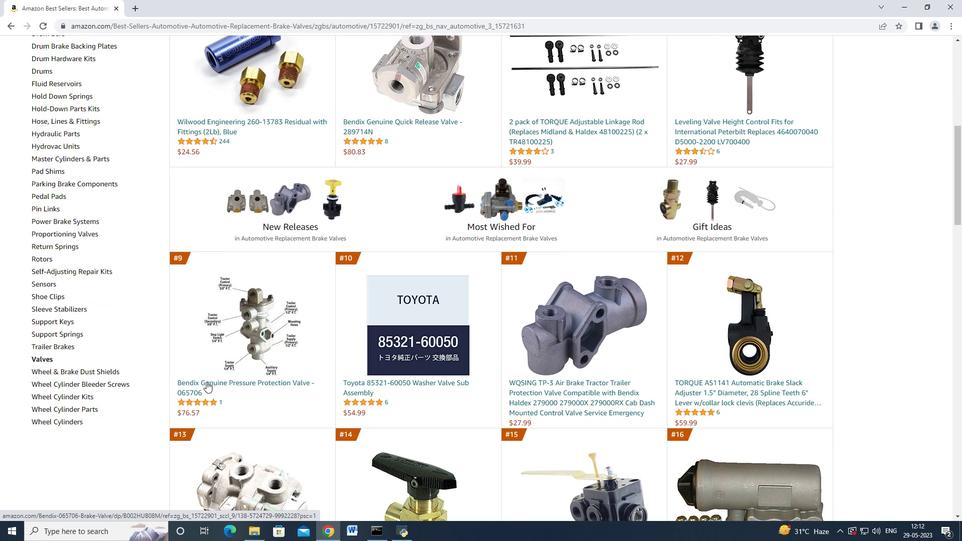 
Action: Mouse scrolled (206, 381) with delta (0, 0)
Screenshot: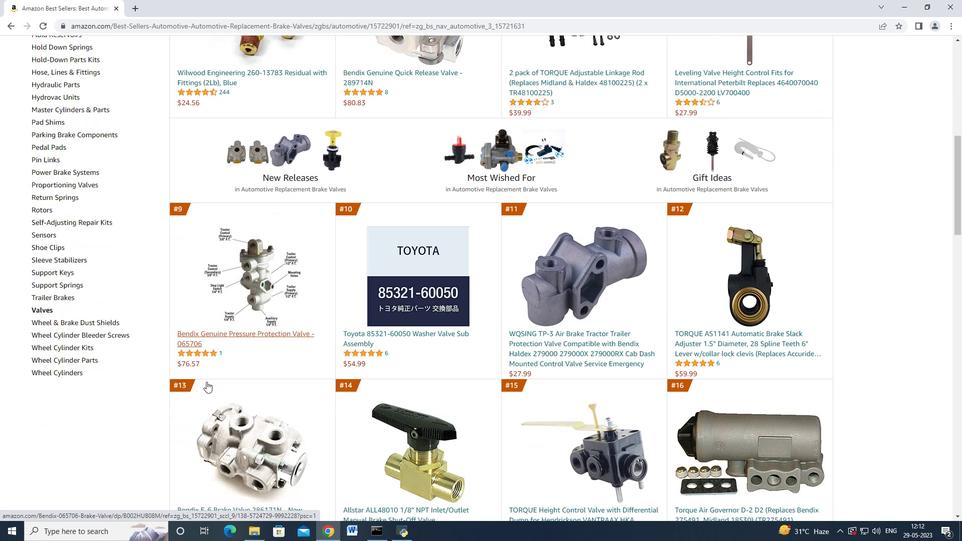 
Action: Mouse scrolled (206, 381) with delta (0, 0)
Screenshot: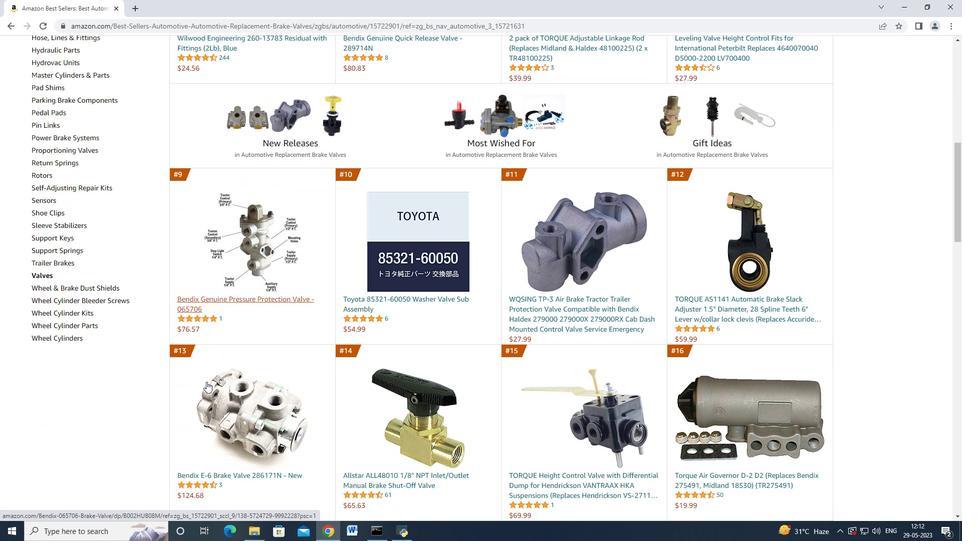 
Action: Mouse moved to (317, 358)
Screenshot: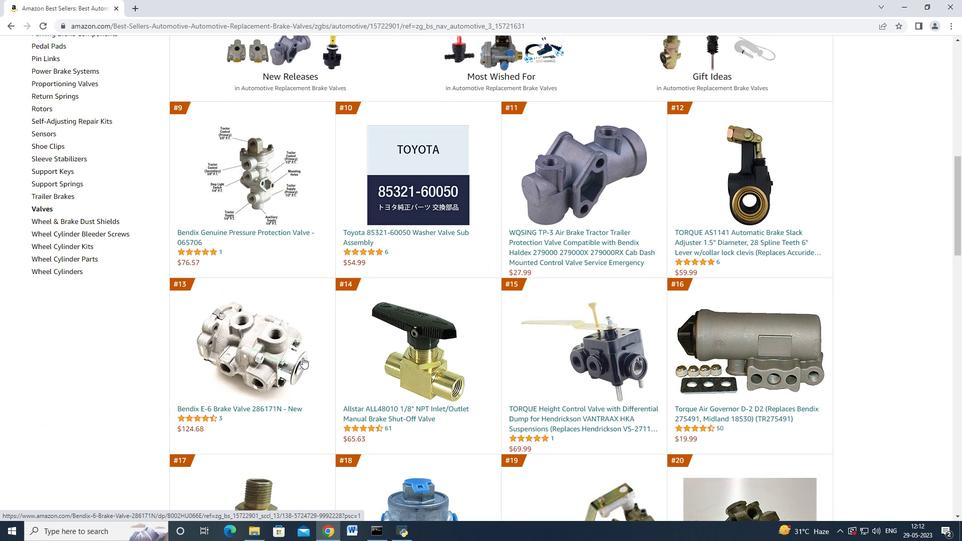 
Action: Mouse scrolled (317, 357) with delta (0, 0)
Screenshot: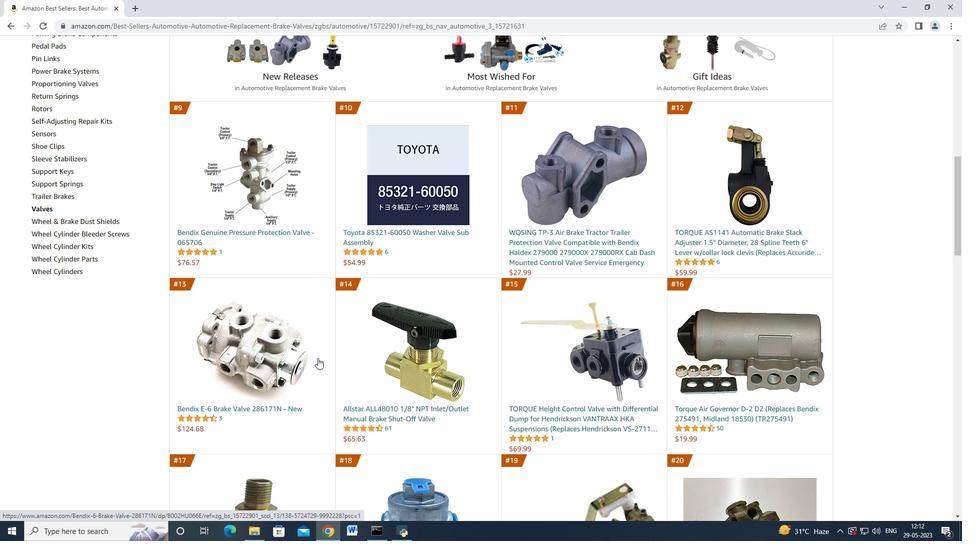 
Action: Mouse scrolled (317, 357) with delta (0, 0)
Screenshot: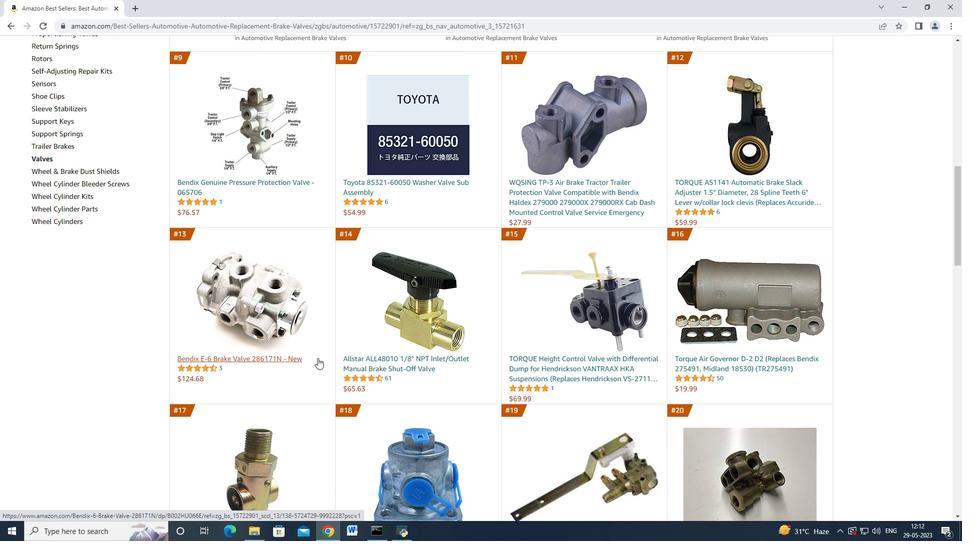 
Action: Mouse scrolled (317, 357) with delta (0, 0)
Screenshot: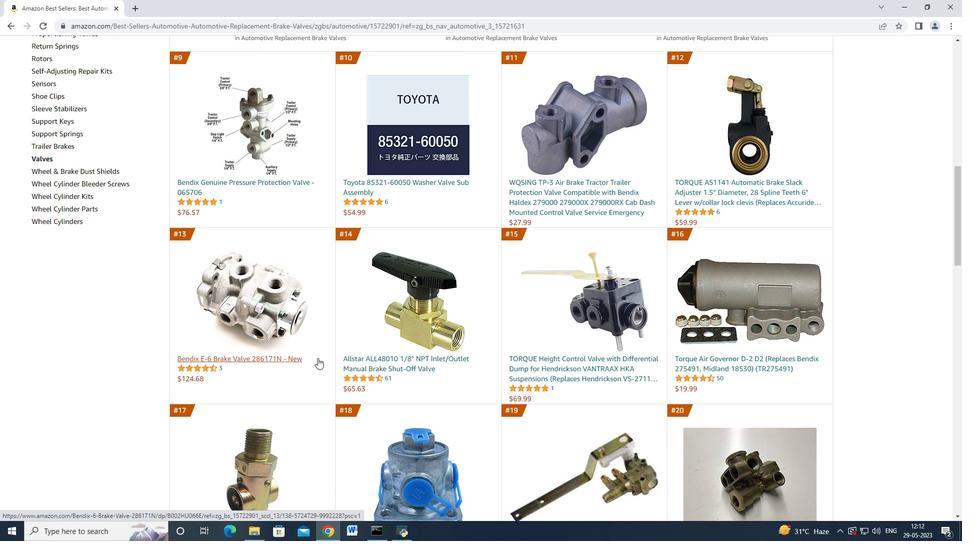 
Action: Mouse scrolled (317, 357) with delta (0, 0)
Screenshot: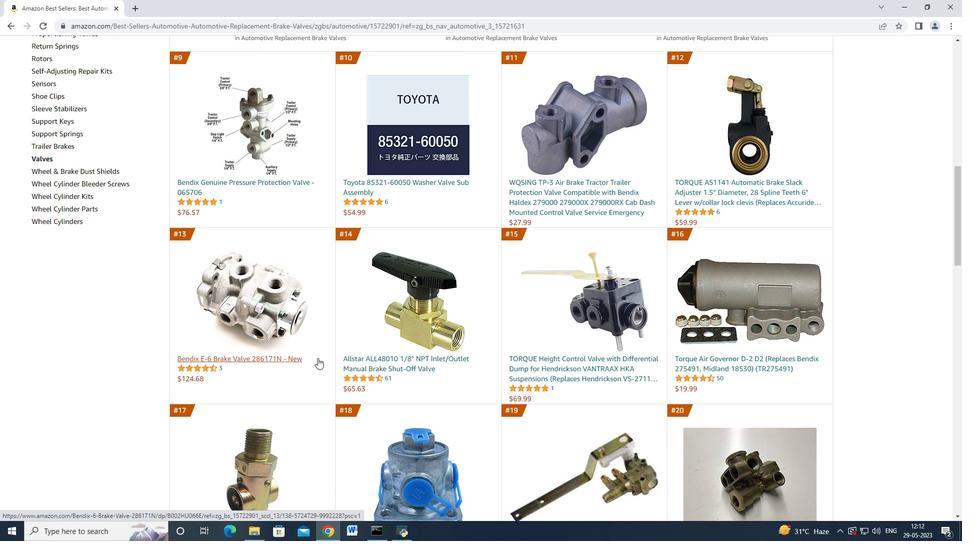 
Action: Mouse moved to (317, 358)
Screenshot: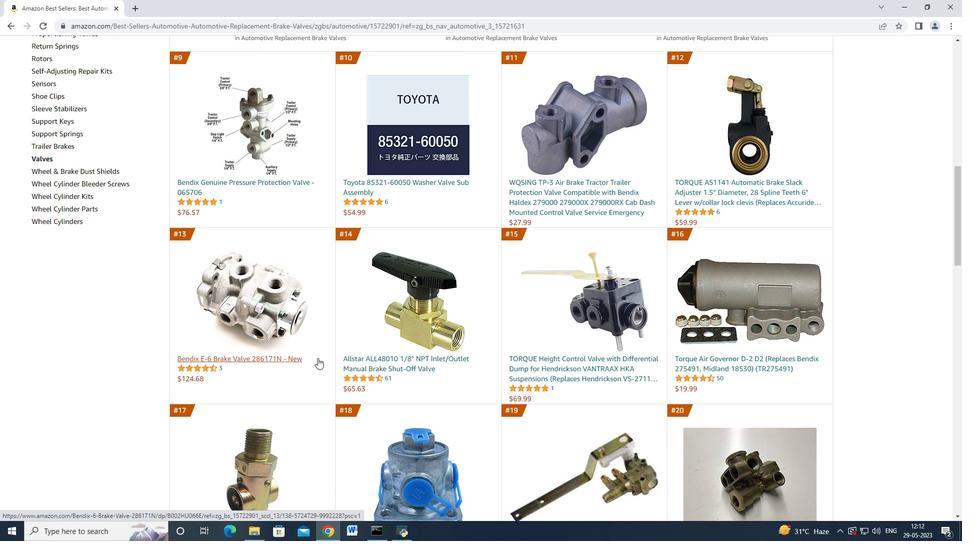 
Action: Mouse scrolled (317, 358) with delta (0, 0)
Screenshot: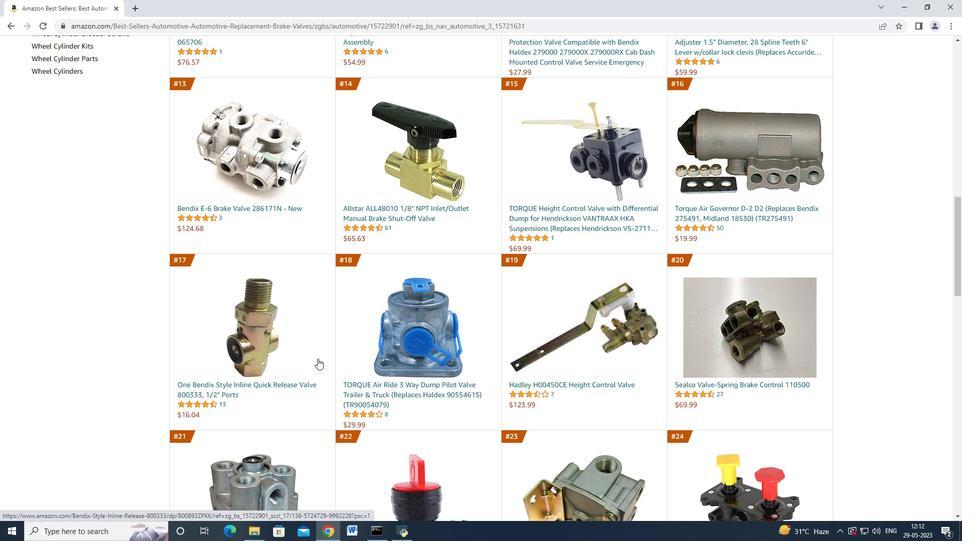 
Action: Mouse scrolled (317, 358) with delta (0, 0)
Screenshot: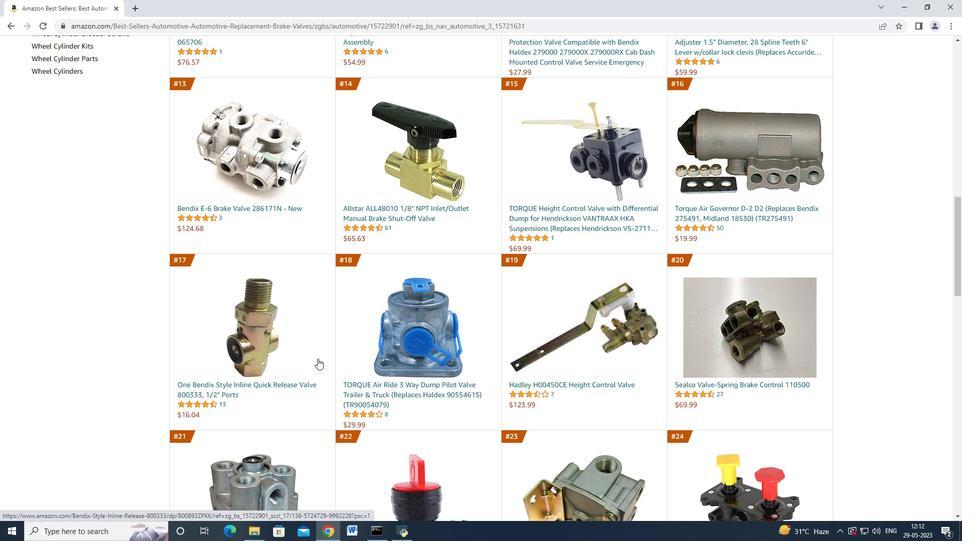 
Action: Mouse scrolled (317, 358) with delta (0, 0)
Screenshot: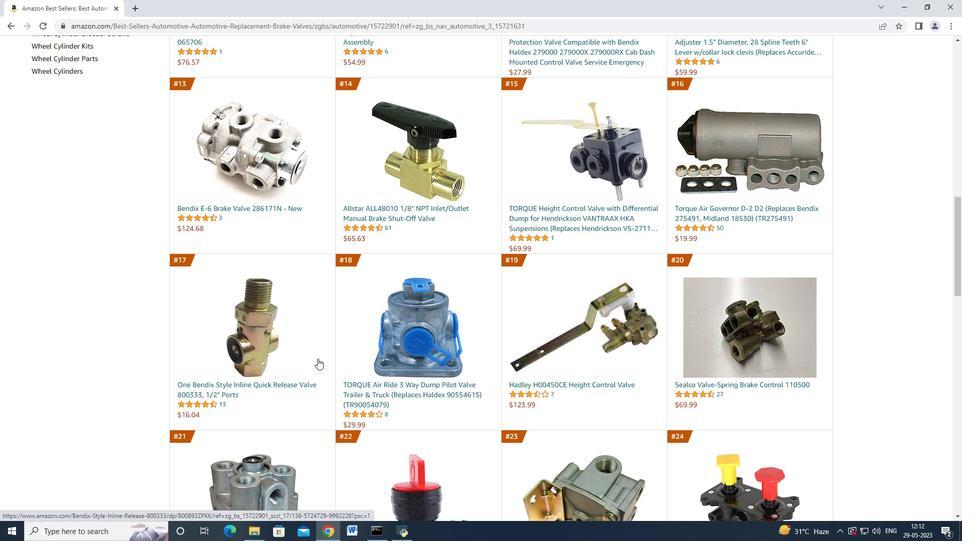 
Action: Mouse scrolled (317, 358) with delta (0, 0)
Screenshot: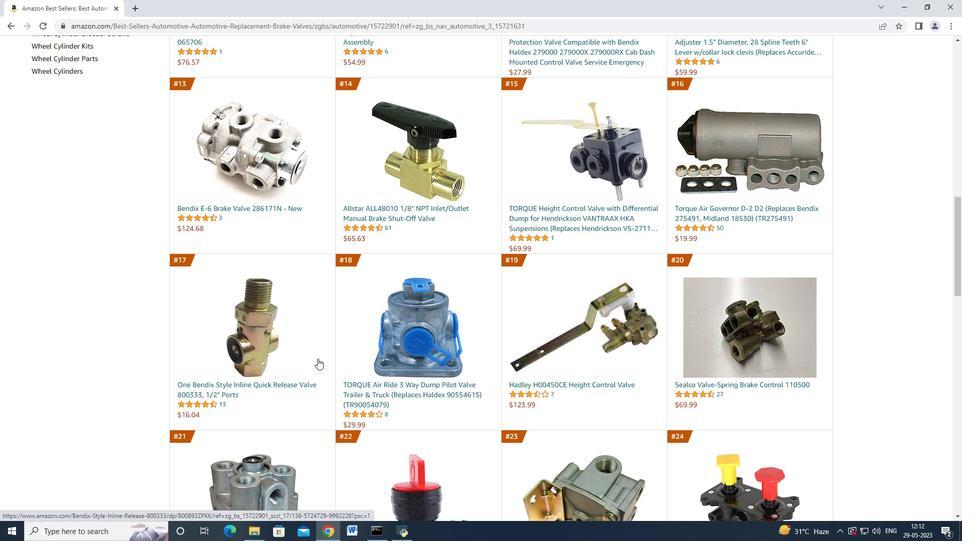 
Action: Mouse moved to (317, 358)
Screenshot: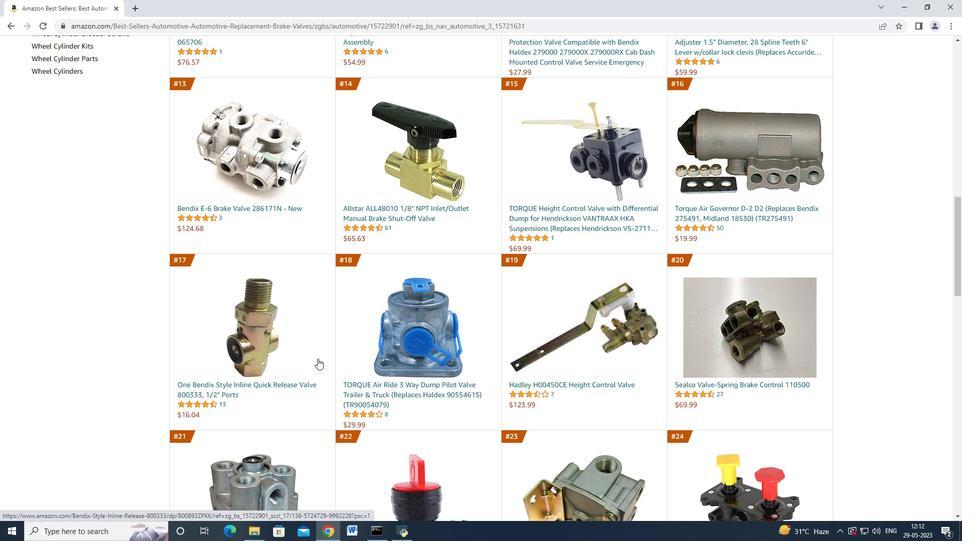 
Action: Mouse scrolled (317, 358) with delta (0, 0)
Screenshot: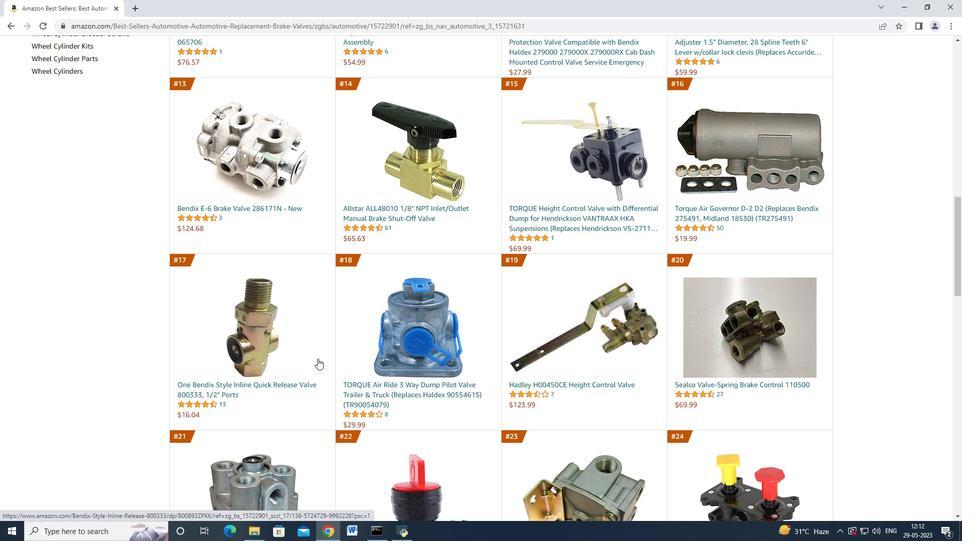 
Action: Mouse moved to (319, 358)
Screenshot: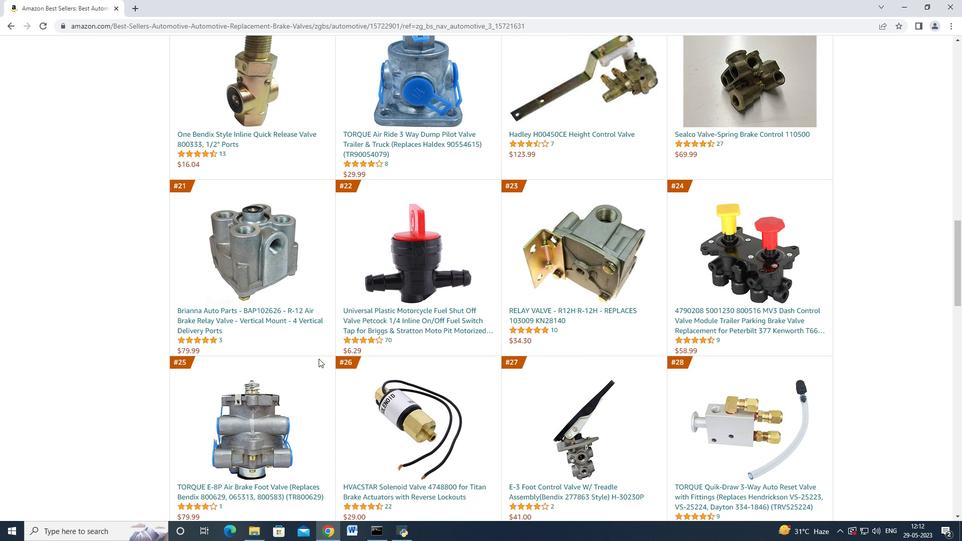 
Action: Mouse scrolled (319, 358) with delta (0, 0)
Screenshot: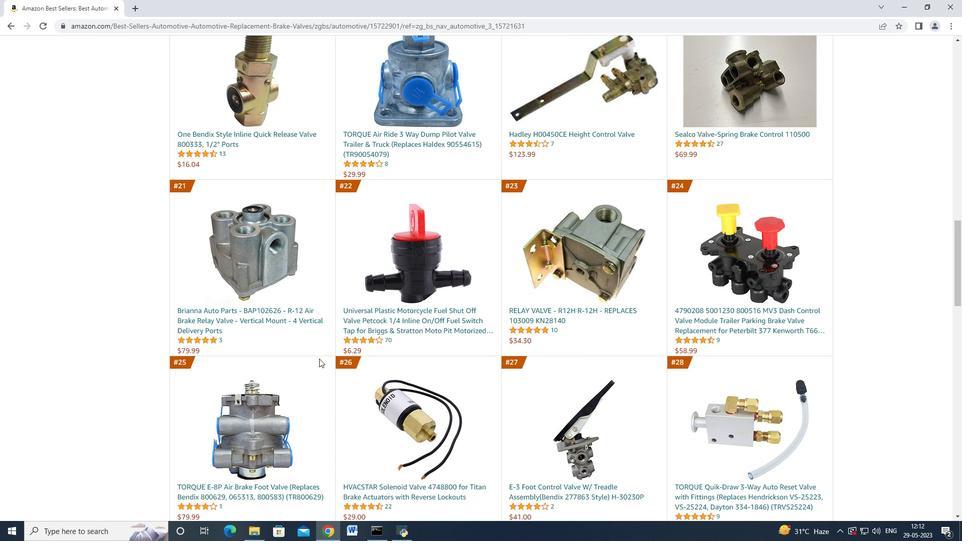 
Action: Mouse scrolled (319, 358) with delta (0, 0)
Screenshot: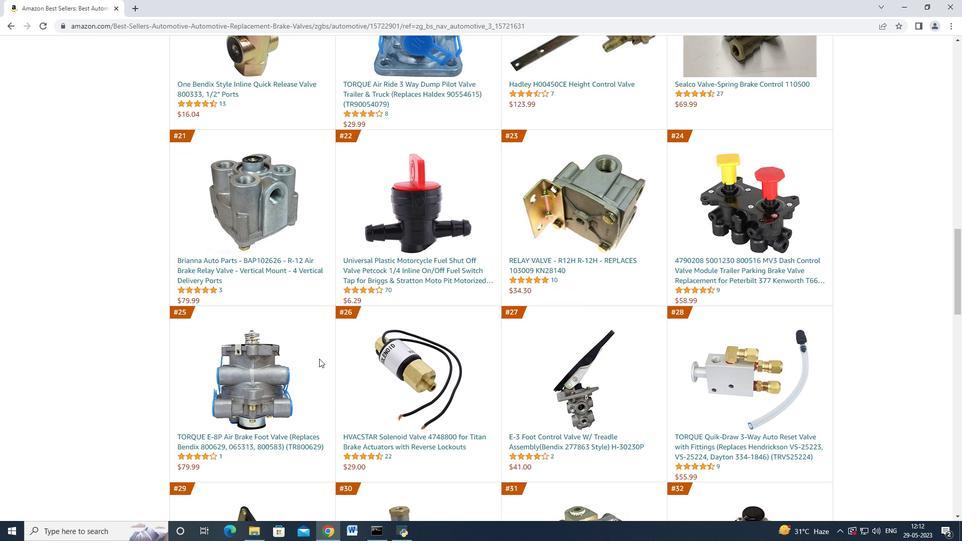 
Action: Mouse scrolled (319, 358) with delta (0, 0)
Screenshot: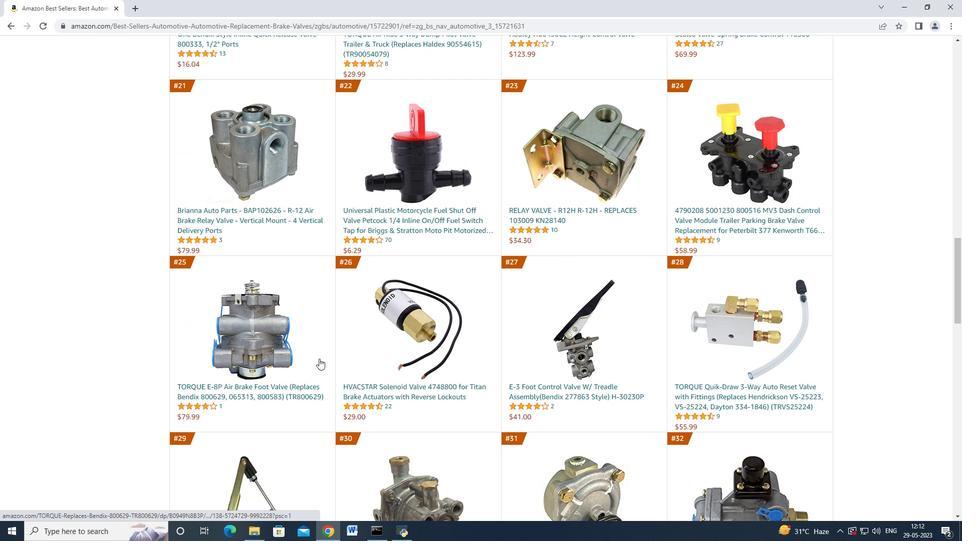
Action: Mouse scrolled (319, 358) with delta (0, 0)
Screenshot: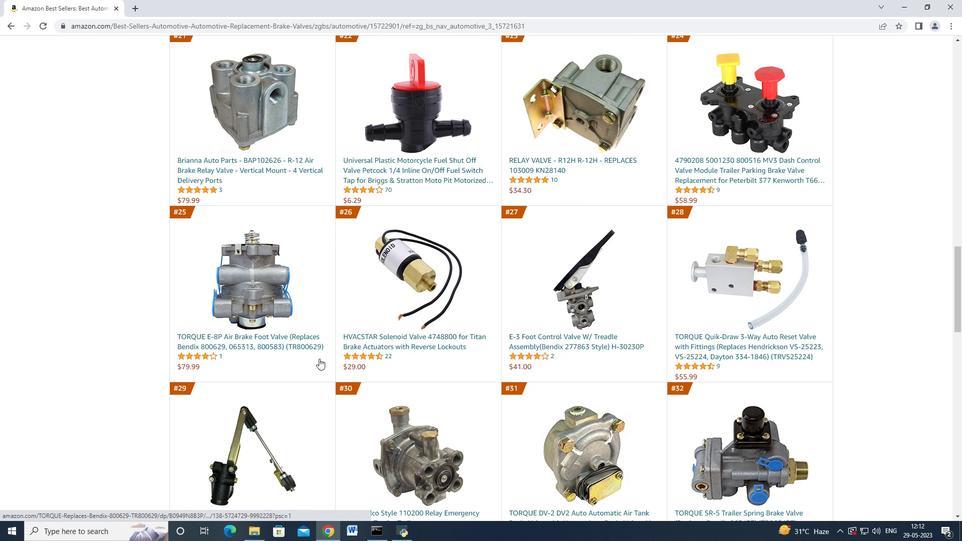 
Action: Mouse scrolled (319, 358) with delta (0, 0)
Screenshot: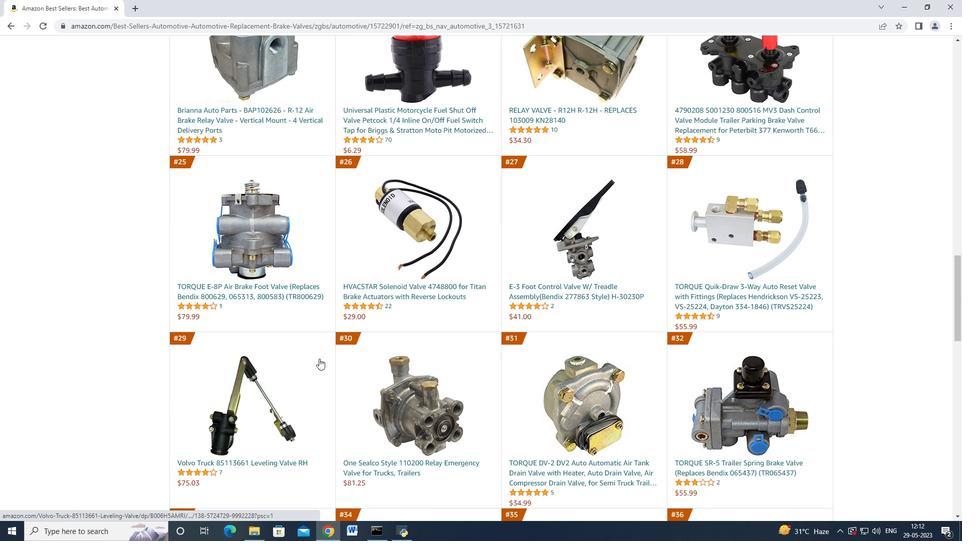 
Action: Mouse scrolled (319, 358) with delta (0, 0)
Screenshot: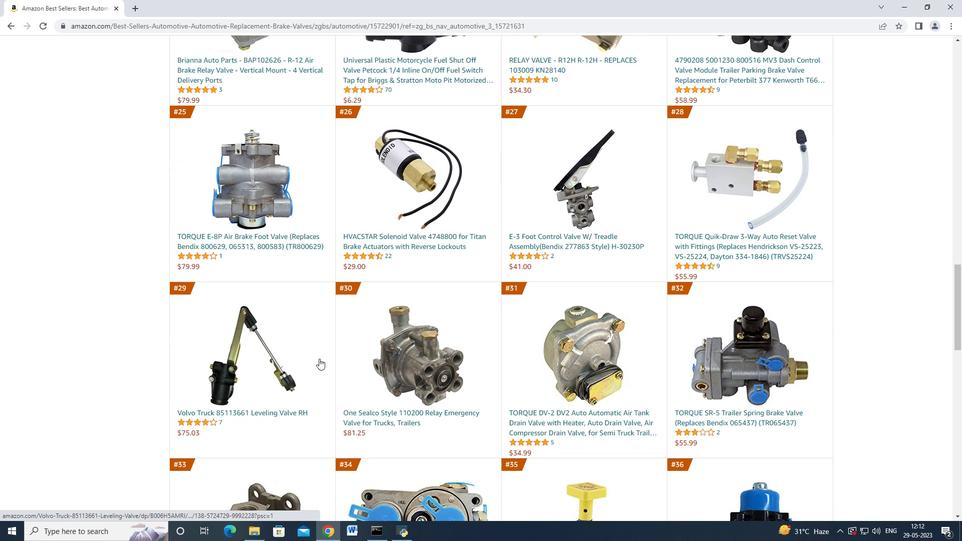
Action: Mouse scrolled (319, 358) with delta (0, 0)
Screenshot: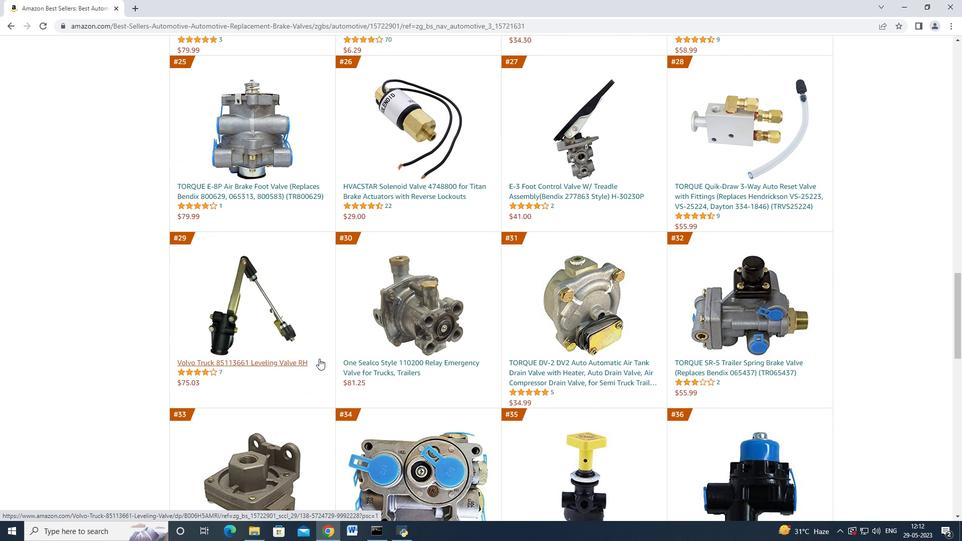 
Action: Mouse scrolled (319, 358) with delta (0, 0)
Screenshot: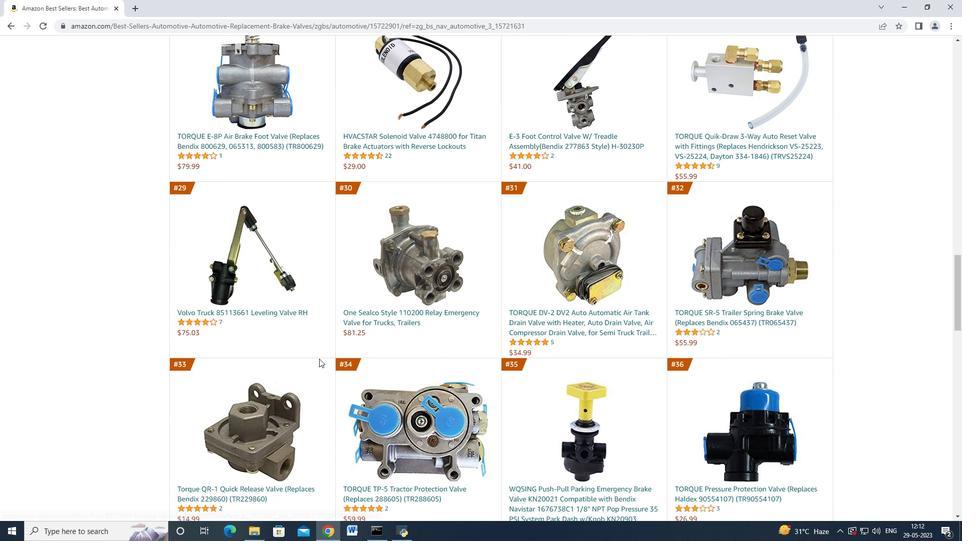 
Action: Mouse scrolled (319, 358) with delta (0, 0)
Screenshot: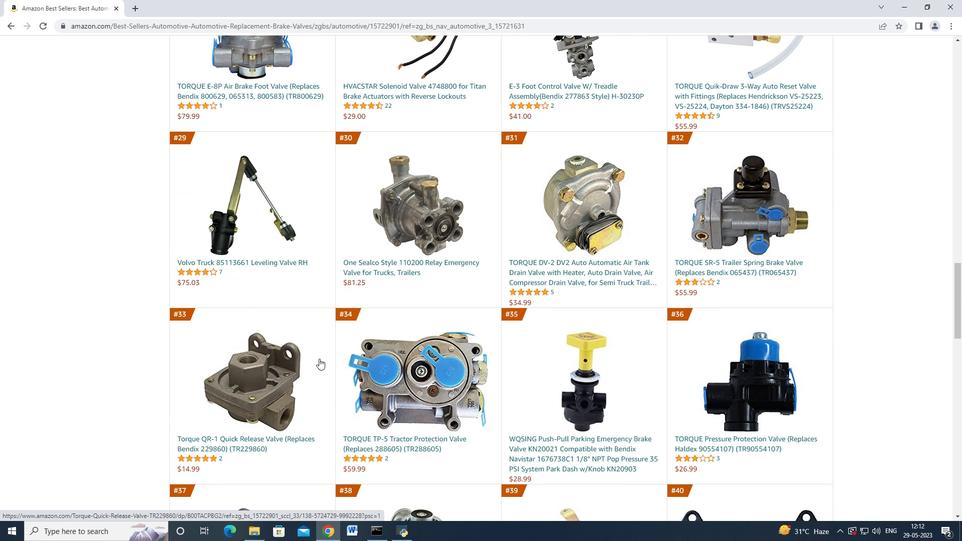 
Action: Mouse scrolled (319, 358) with delta (0, 0)
Screenshot: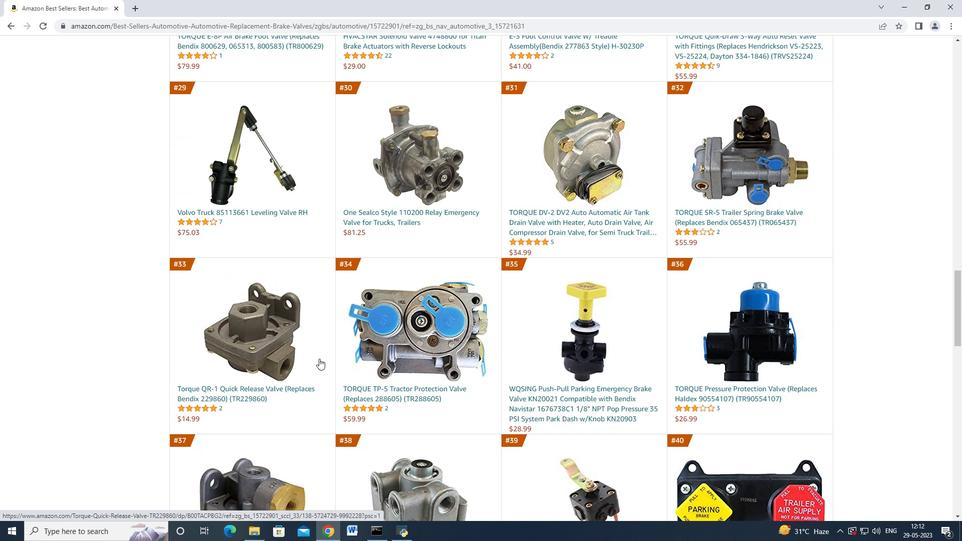 
Action: Mouse scrolled (319, 358) with delta (0, 0)
Screenshot: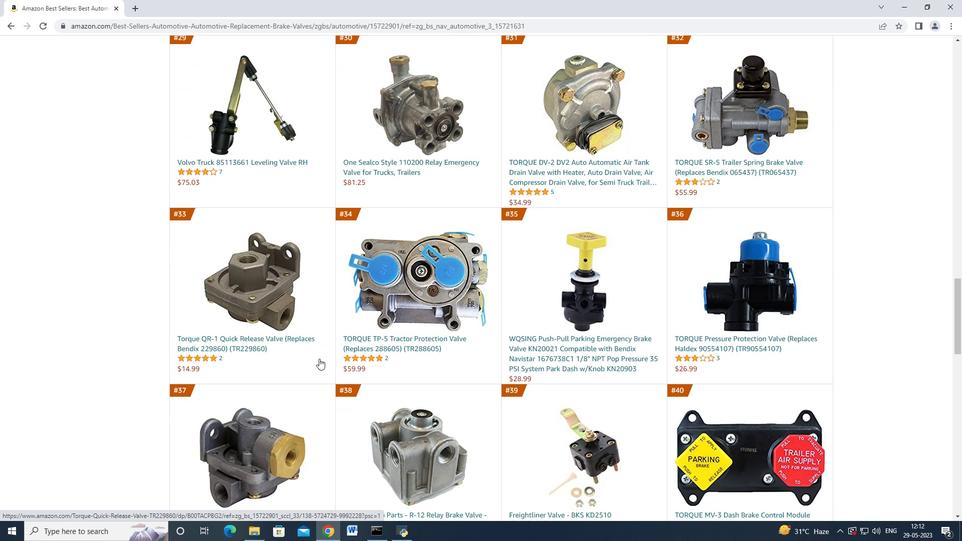 
Action: Mouse scrolled (319, 358) with delta (0, 0)
Screenshot: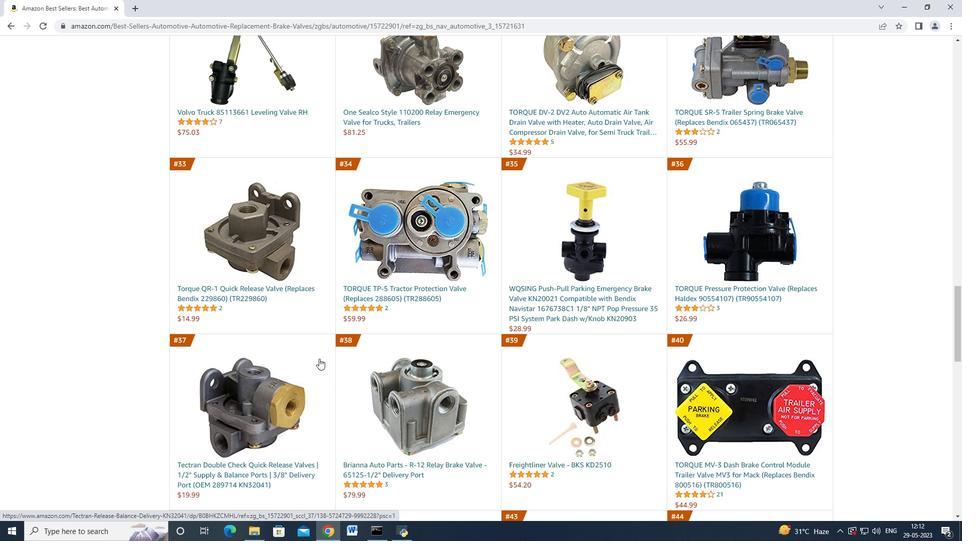 
Action: Mouse scrolled (319, 358) with delta (0, 0)
Screenshot: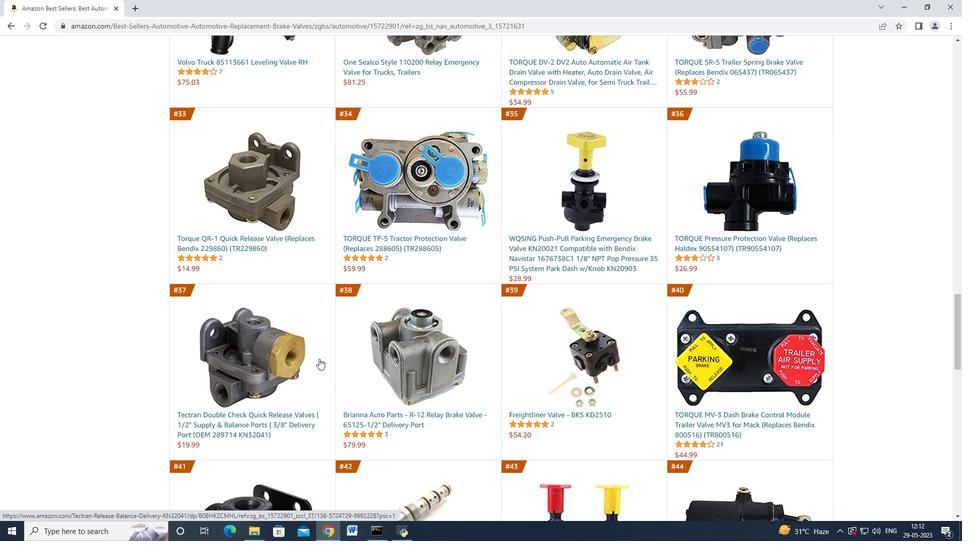 
Action: Mouse scrolled (319, 358) with delta (0, 0)
Screenshot: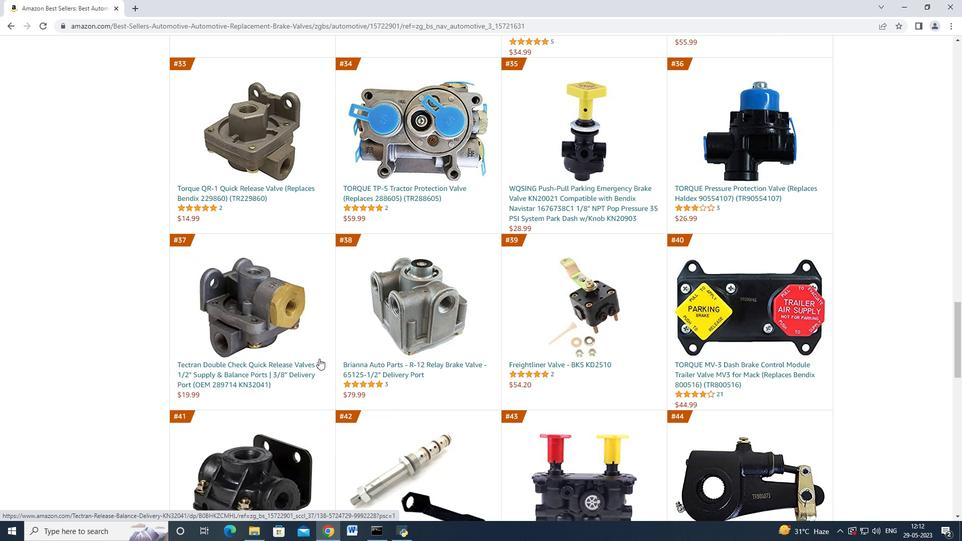 
Action: Mouse scrolled (319, 358) with delta (0, 0)
Screenshot: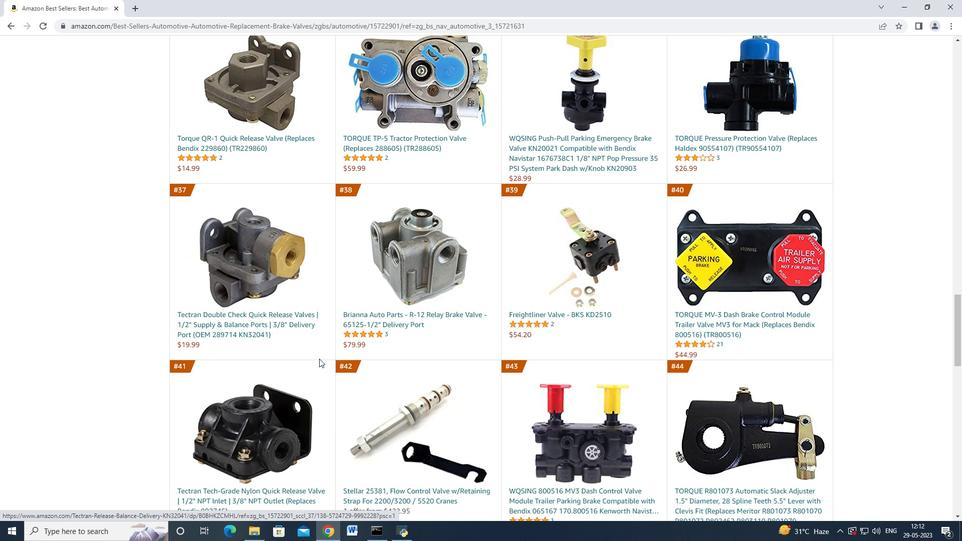 
Action: Mouse scrolled (319, 358) with delta (0, 0)
Screenshot: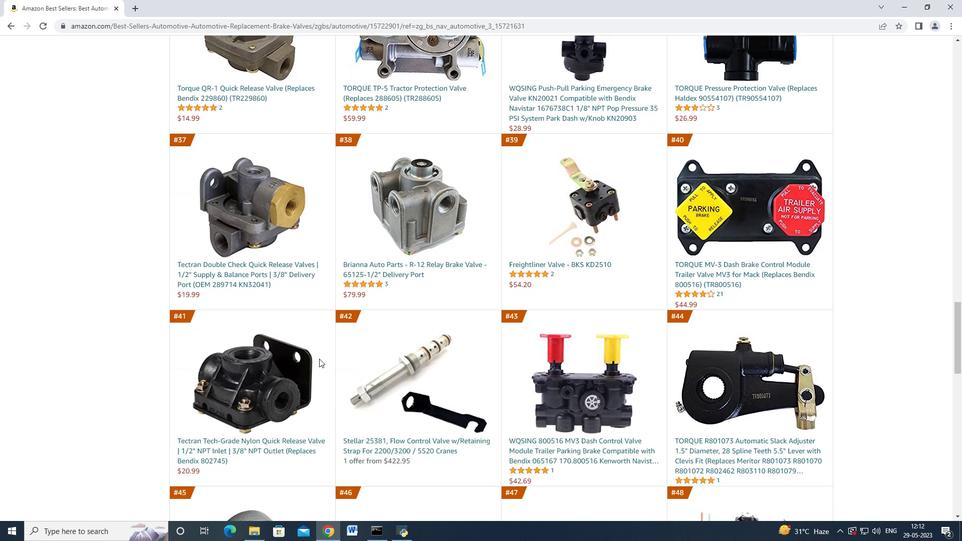 
Action: Mouse scrolled (319, 358) with delta (0, 0)
Screenshot: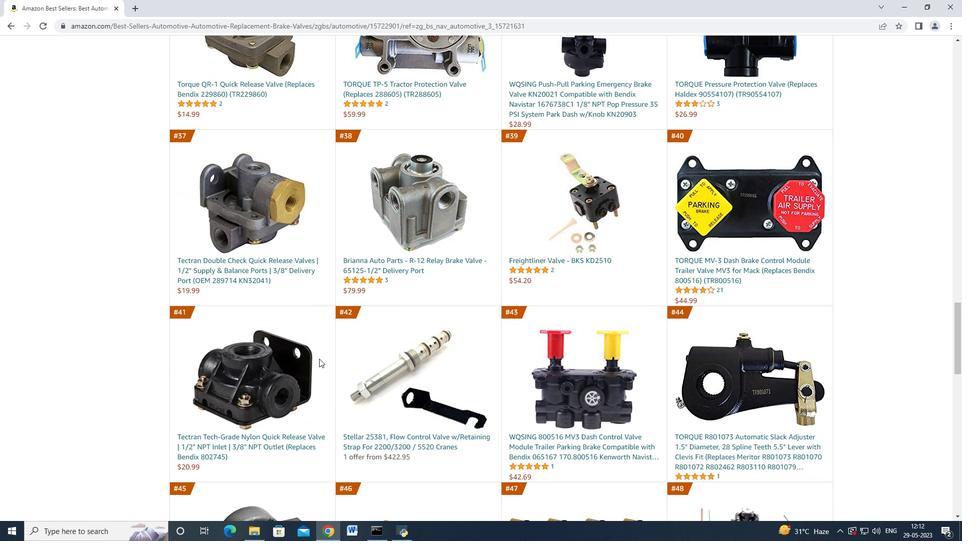 
Action: Mouse moved to (319, 359)
Screenshot: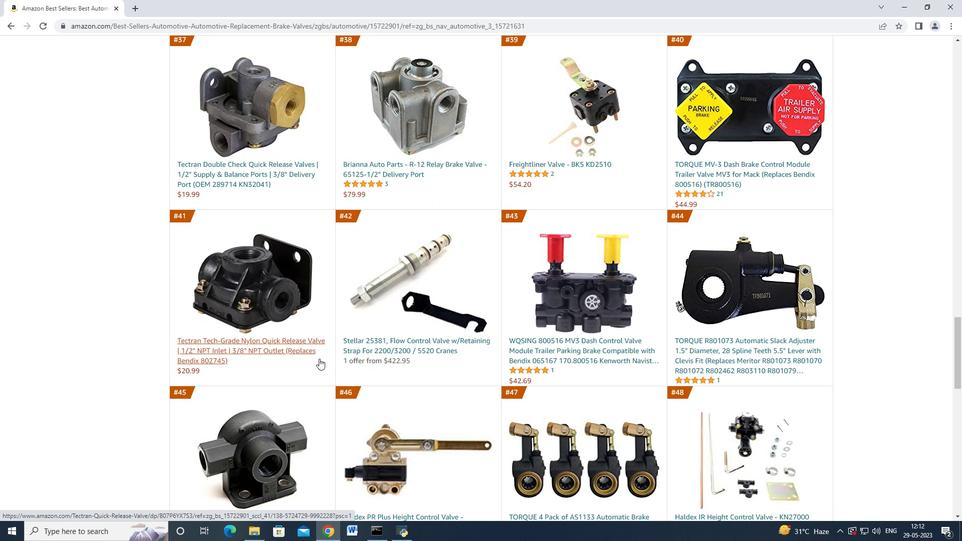 
Action: Mouse scrolled (319, 358) with delta (0, 0)
Screenshot: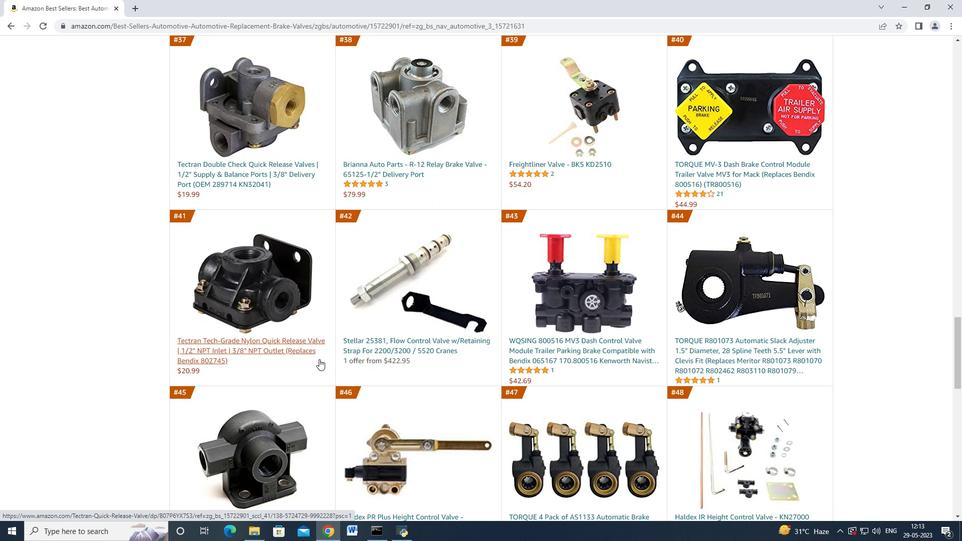 
Action: Mouse moved to (321, 358)
Screenshot: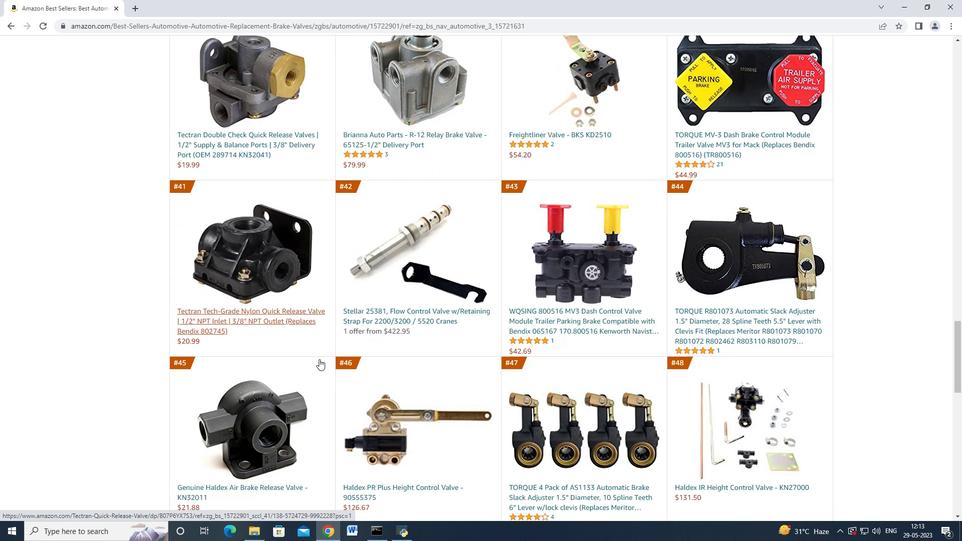 
Action: Mouse scrolled (321, 357) with delta (0, 0)
Screenshot: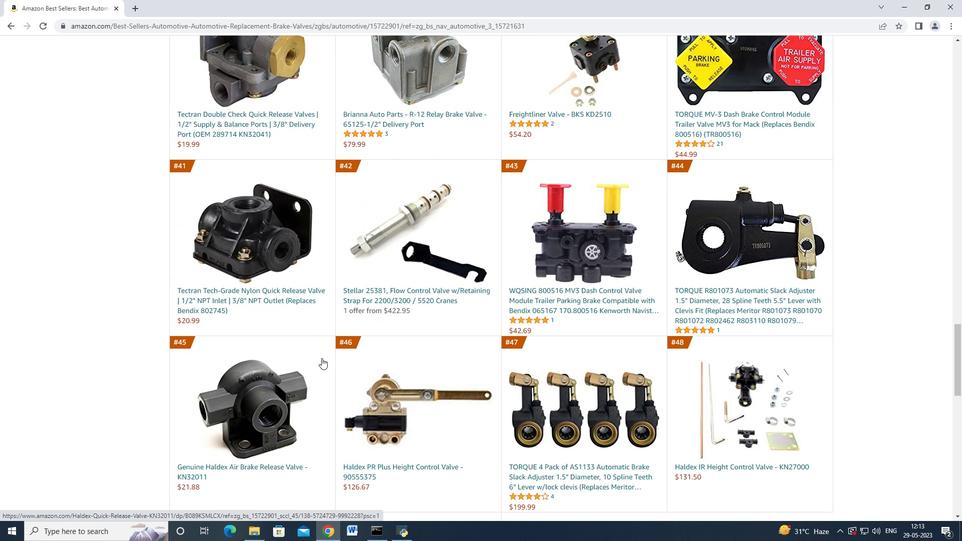 
Action: Mouse scrolled (321, 357) with delta (0, 0)
Screenshot: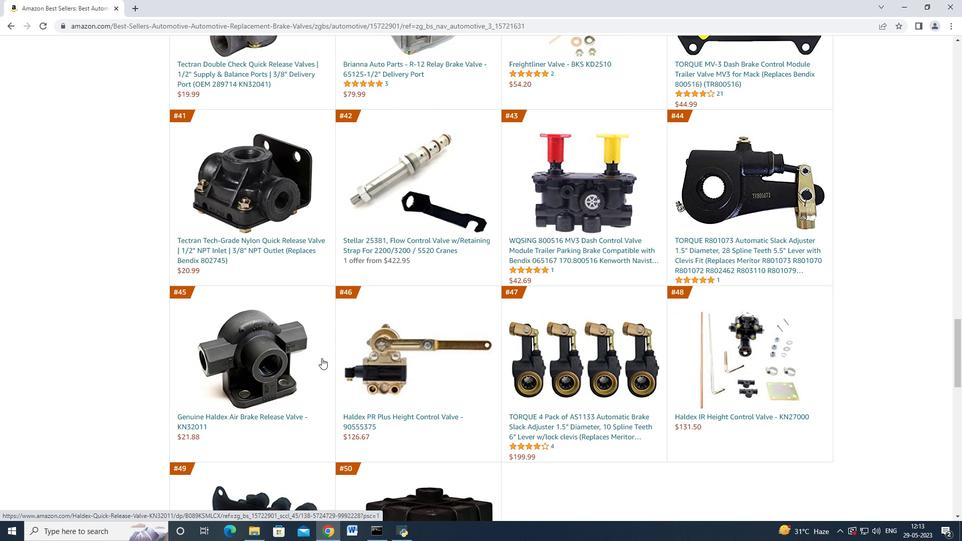 
Action: Mouse scrolled (321, 357) with delta (0, 0)
Screenshot: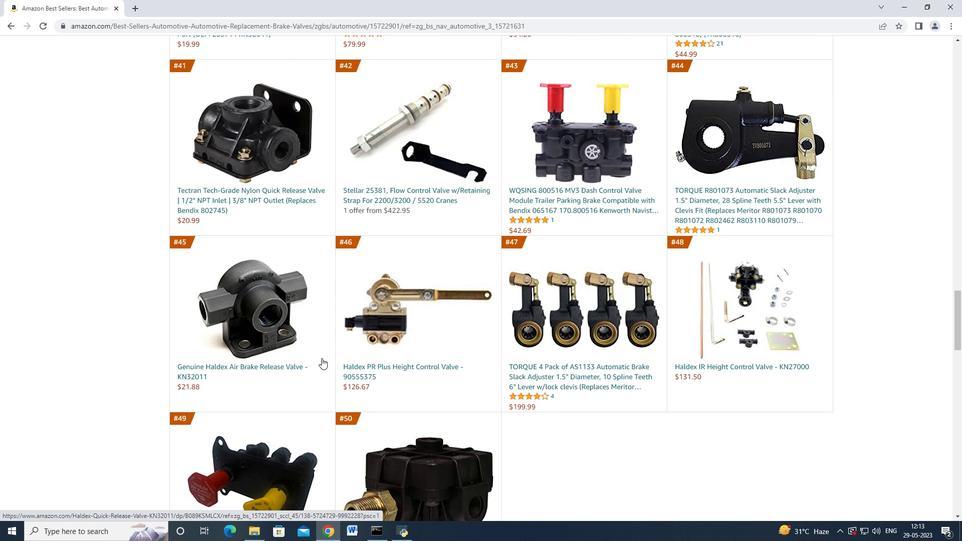 
Action: Mouse scrolled (321, 357) with delta (0, 0)
Screenshot: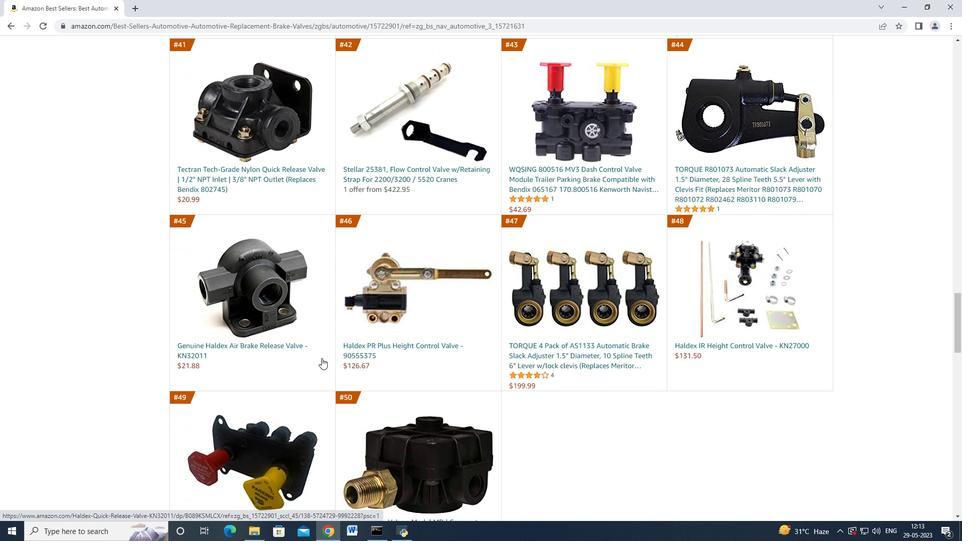 
Action: Mouse scrolled (321, 357) with delta (0, 0)
Screenshot: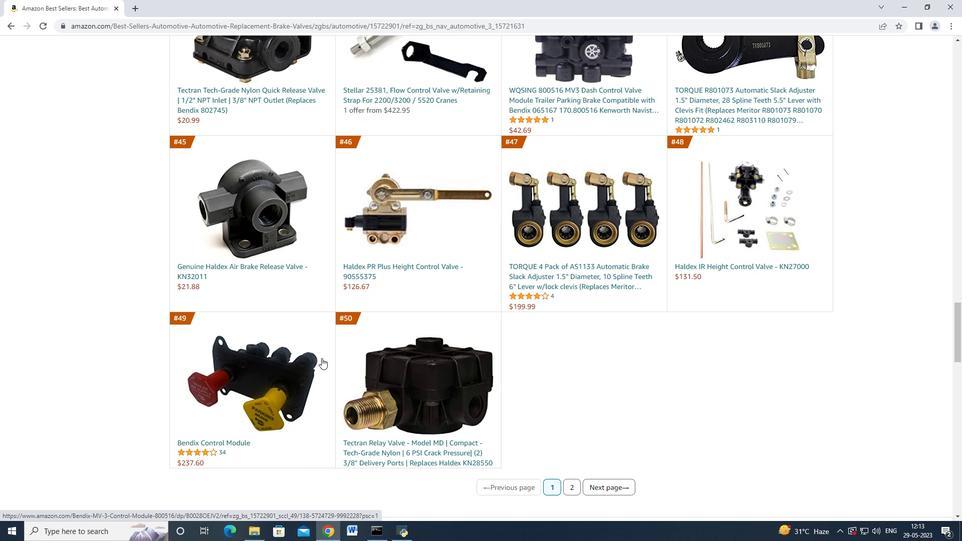
Action: Mouse moved to (568, 434)
Screenshot: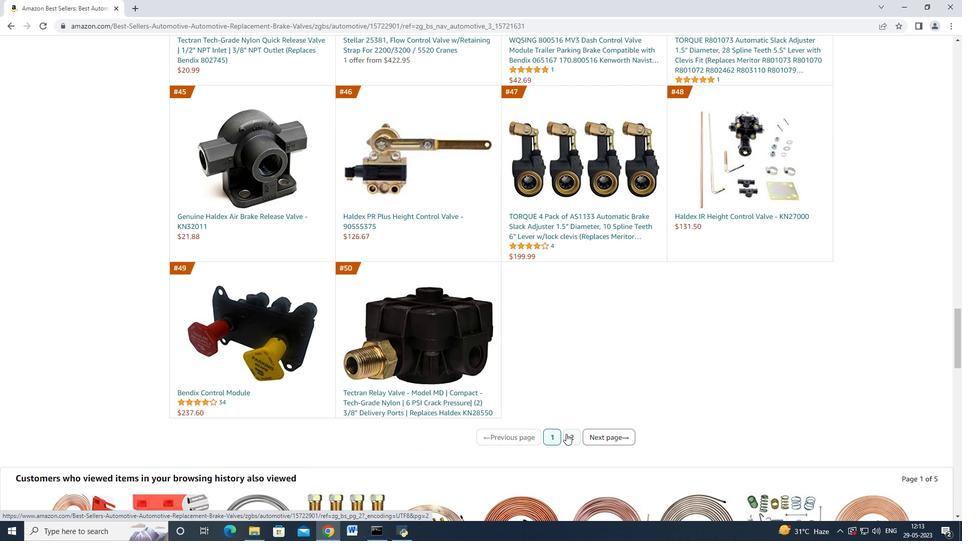 
Action: Mouse pressed left at (568, 434)
Screenshot: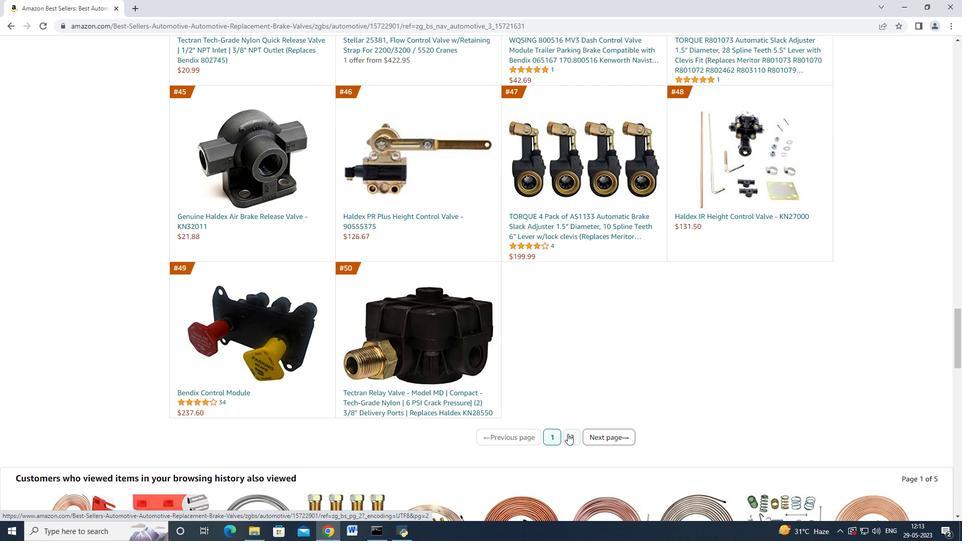
Action: Mouse moved to (515, 377)
Screenshot: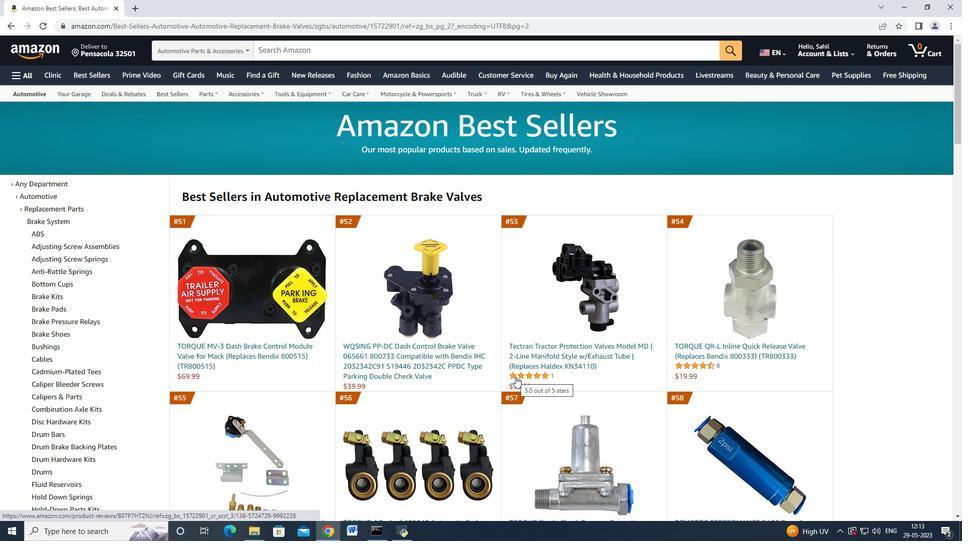 
Action: Mouse scrolled (515, 376) with delta (0, 0)
Screenshot: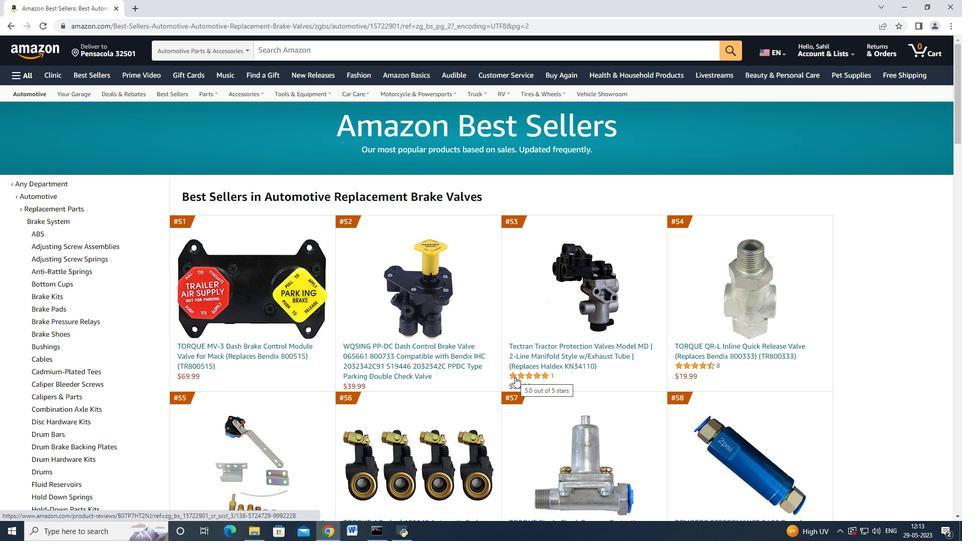 
Action: Mouse moved to (516, 375)
Screenshot: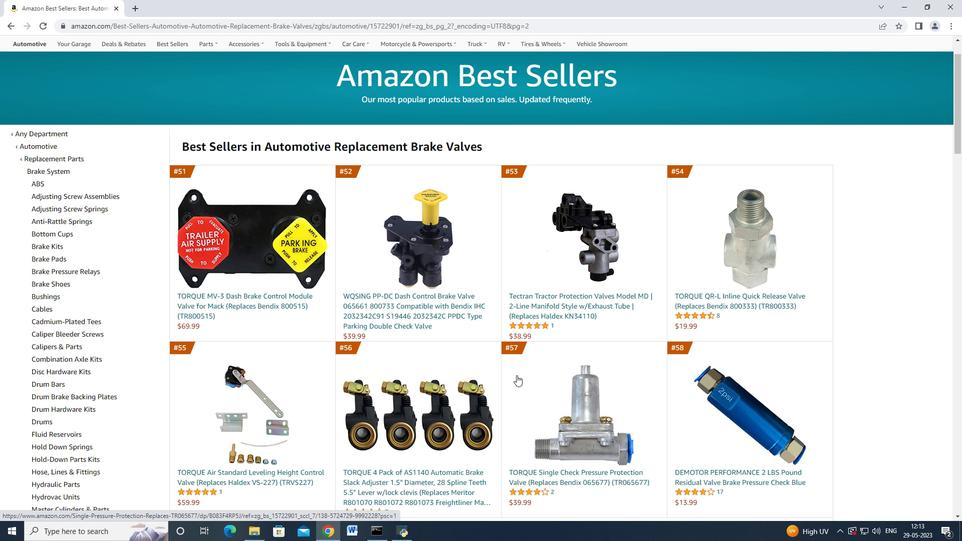 
Action: Mouse scrolled (516, 374) with delta (0, 0)
Screenshot: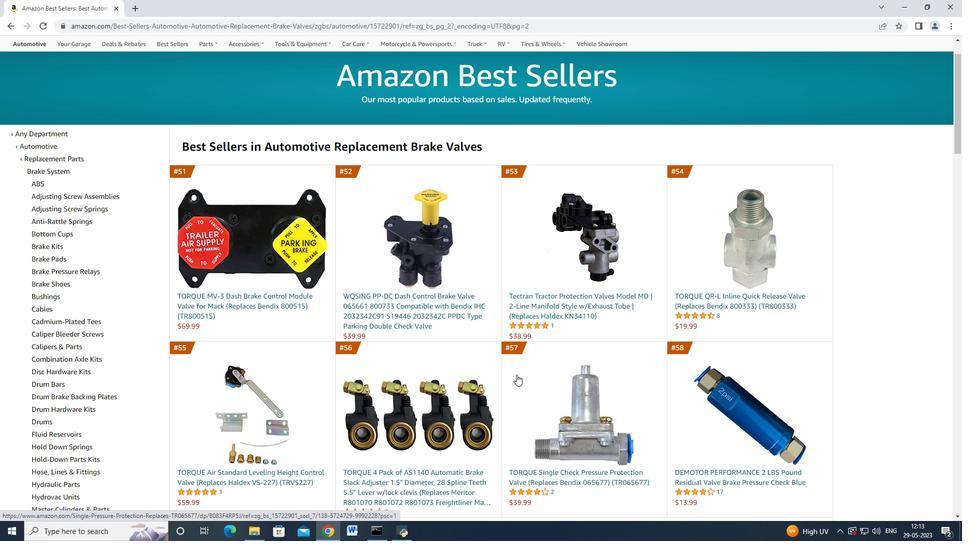 
Action: Mouse moved to (509, 377)
Screenshot: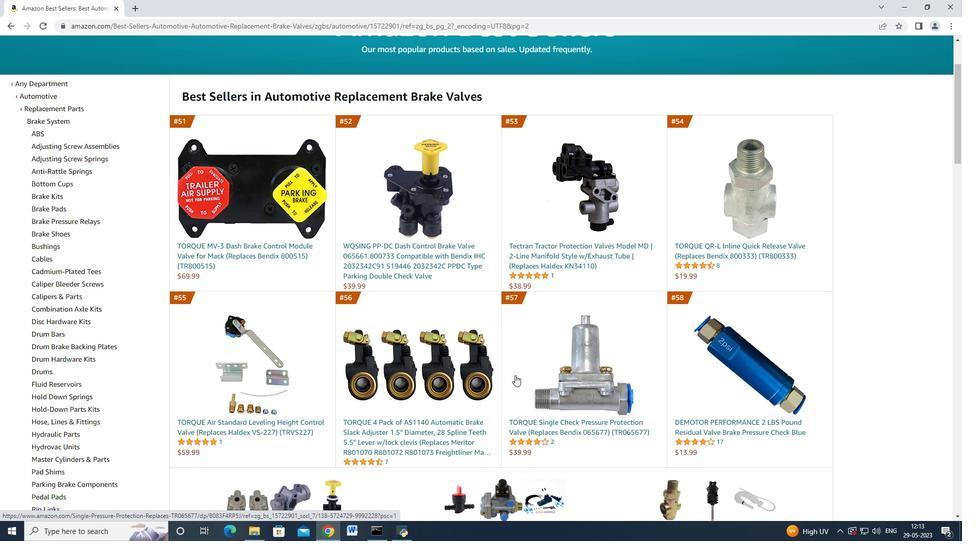 
Action: Mouse scrolled (509, 377) with delta (0, 0)
Screenshot: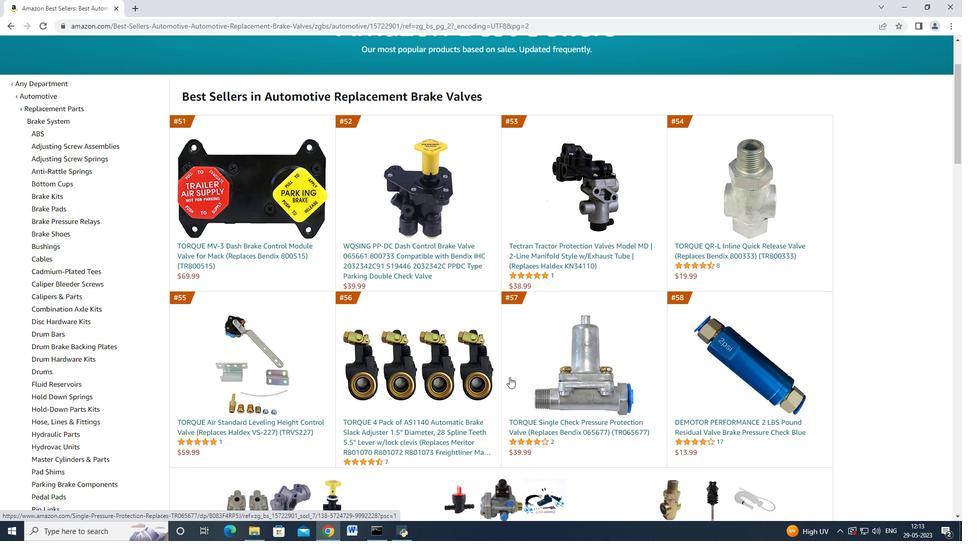 
Action: Mouse scrolled (509, 377) with delta (0, 0)
Screenshot: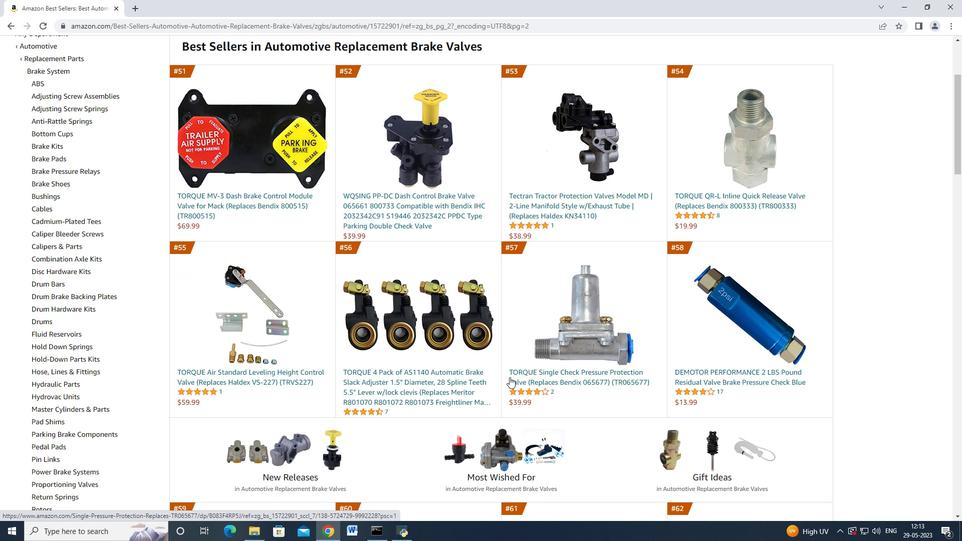 
Action: Mouse moved to (509, 377)
Screenshot: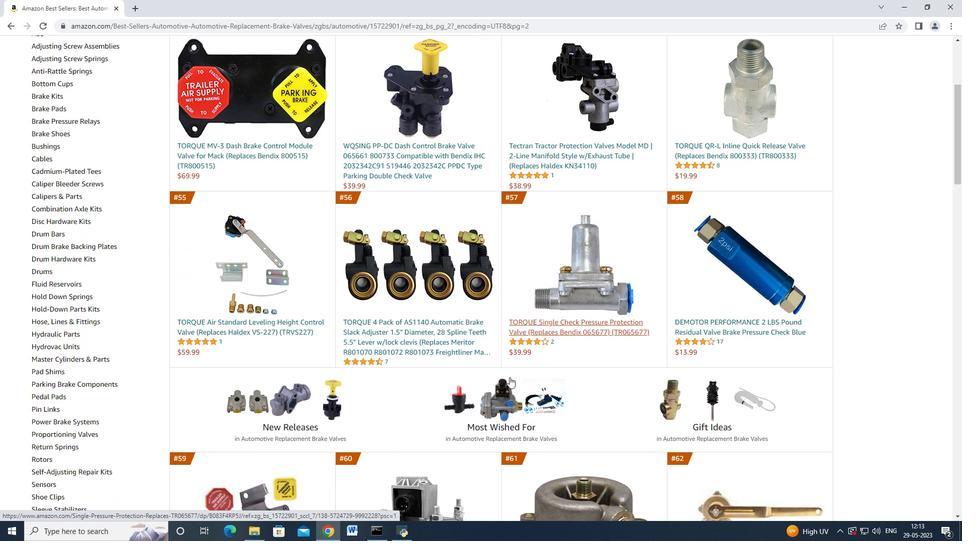 
Action: Mouse scrolled (509, 377) with delta (0, 0)
Screenshot: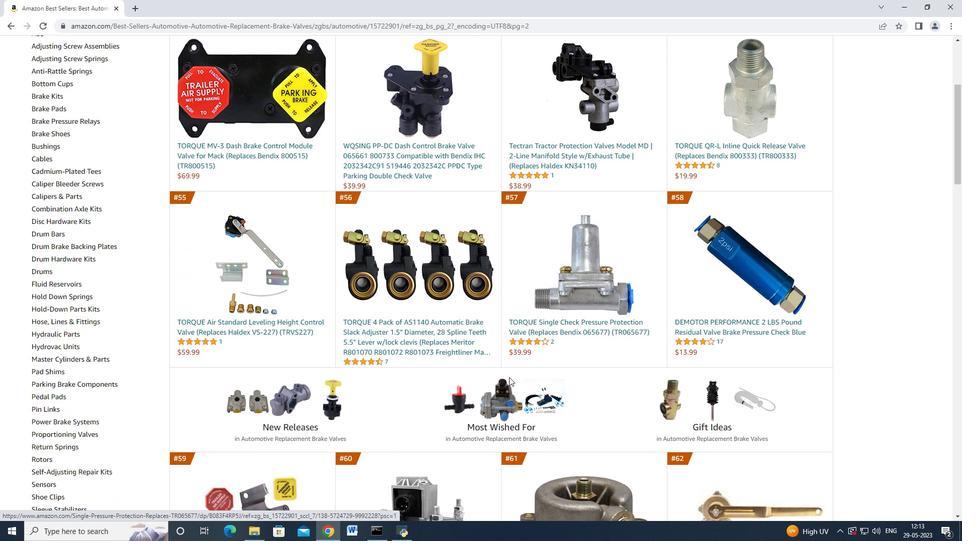 
Action: Mouse scrolled (509, 377) with delta (0, 0)
Screenshot: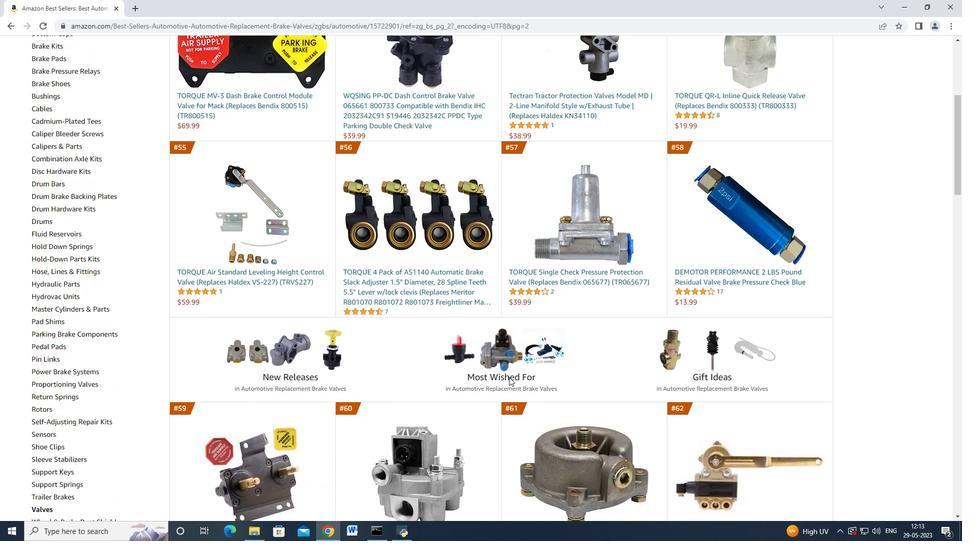 
Action: Mouse scrolled (509, 377) with delta (0, 0)
Screenshot: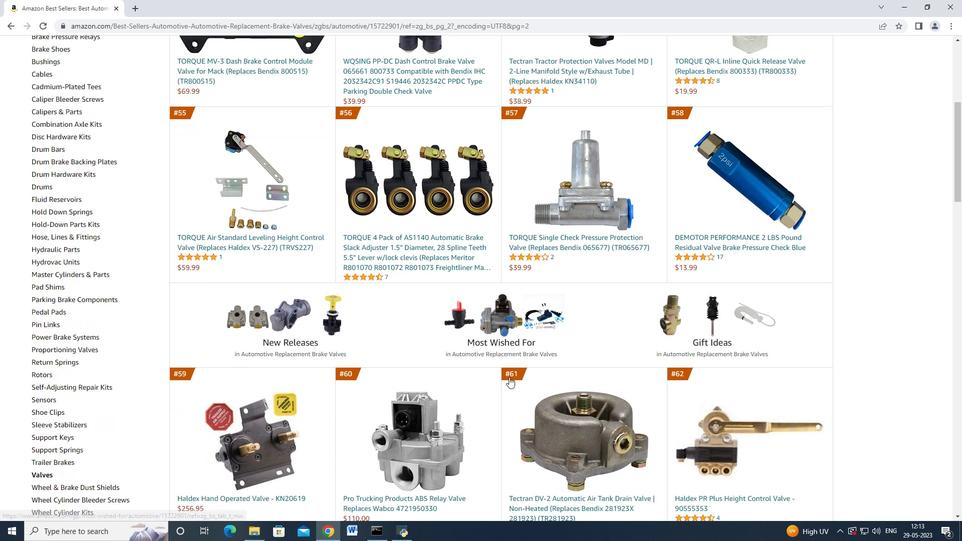 
Action: Mouse scrolled (509, 377) with delta (0, 0)
Screenshot: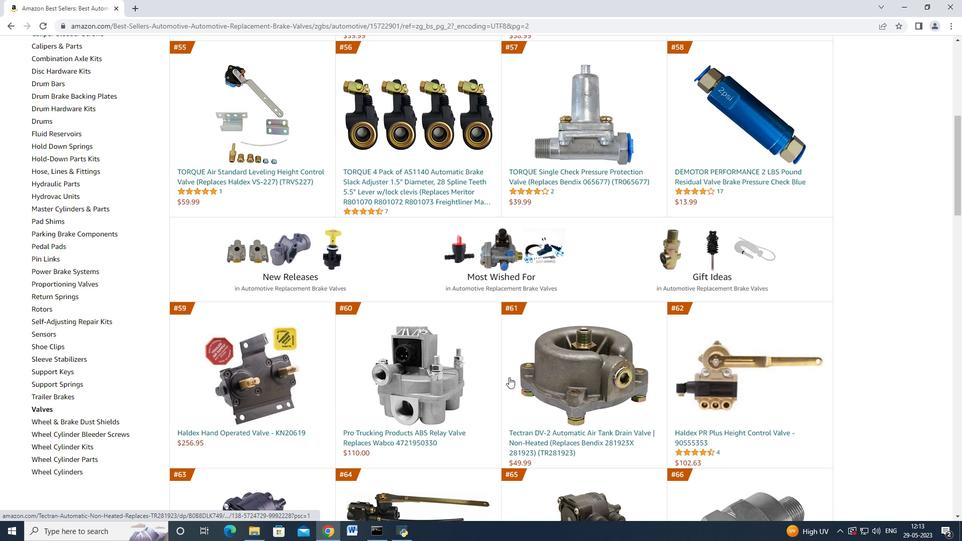 
Action: Mouse scrolled (509, 377) with delta (0, 0)
Screenshot: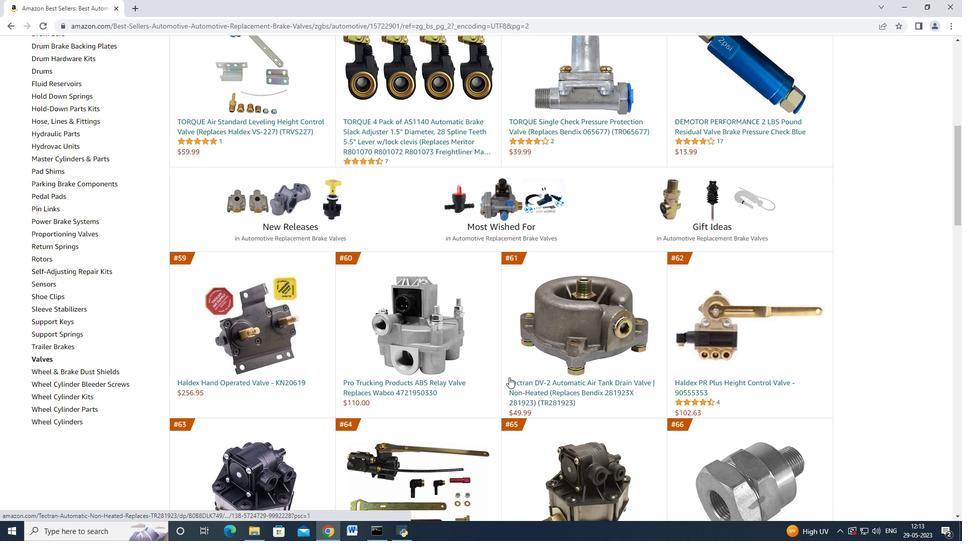 
Action: Mouse scrolled (509, 377) with delta (0, 0)
Screenshot: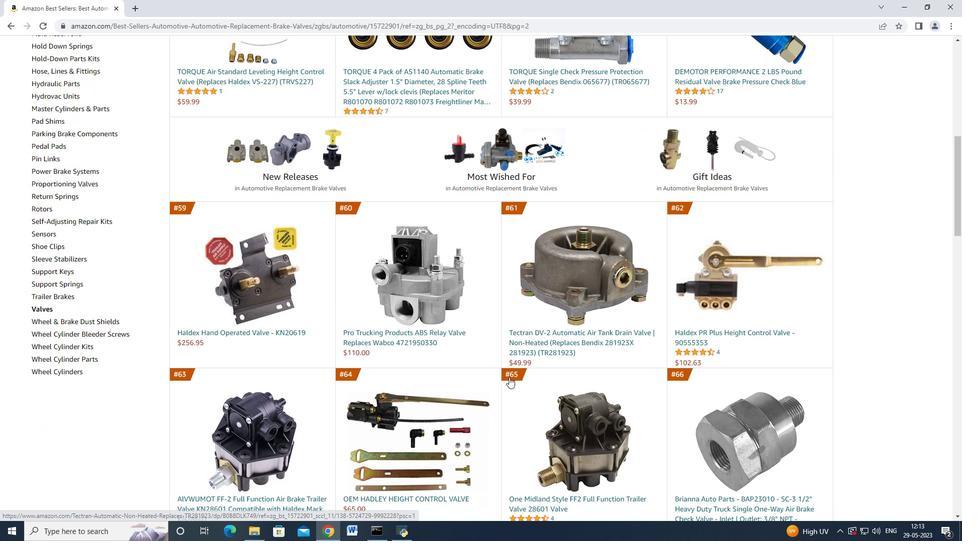 
Action: Mouse scrolled (509, 377) with delta (0, 0)
Screenshot: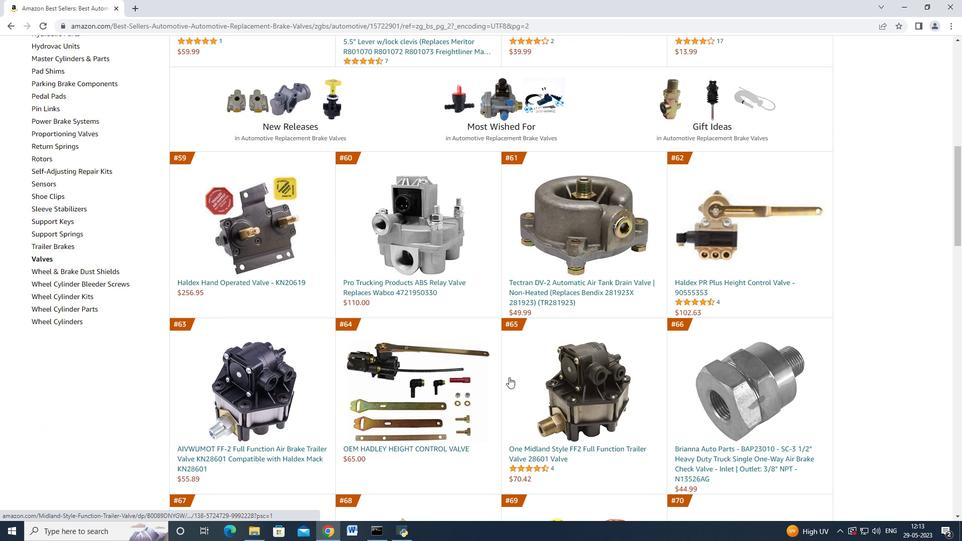 
Action: Mouse scrolled (509, 377) with delta (0, 0)
Screenshot: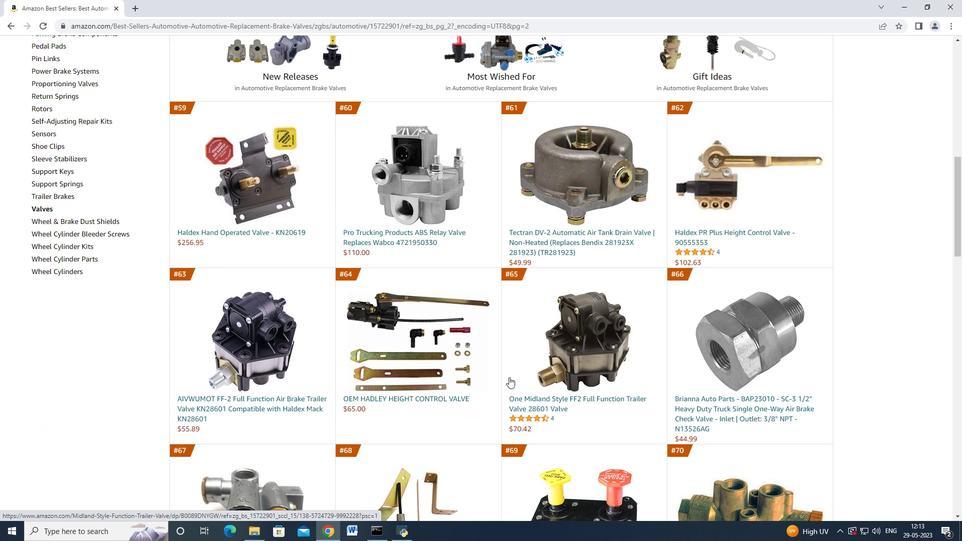 
Action: Mouse scrolled (509, 377) with delta (0, 0)
Screenshot: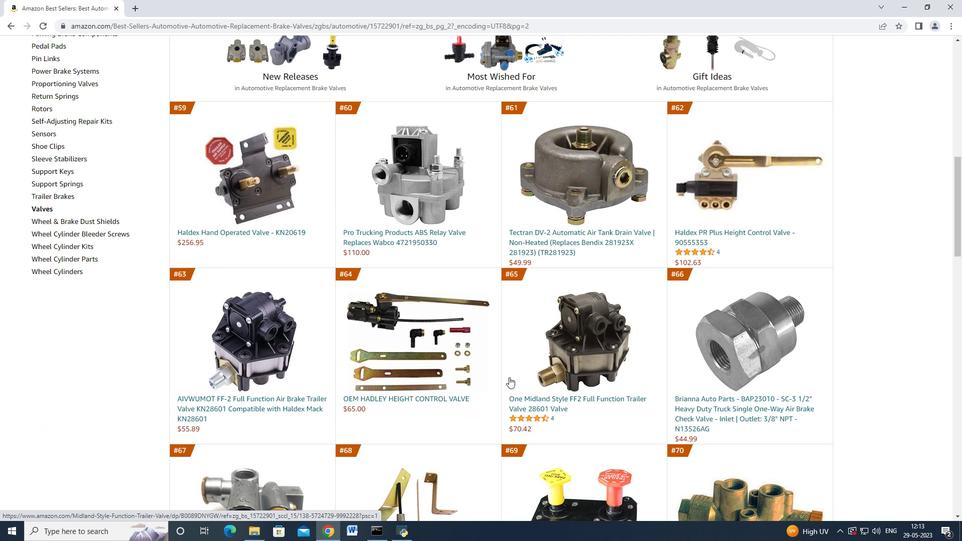 
Action: Mouse scrolled (509, 377) with delta (0, 0)
Screenshot: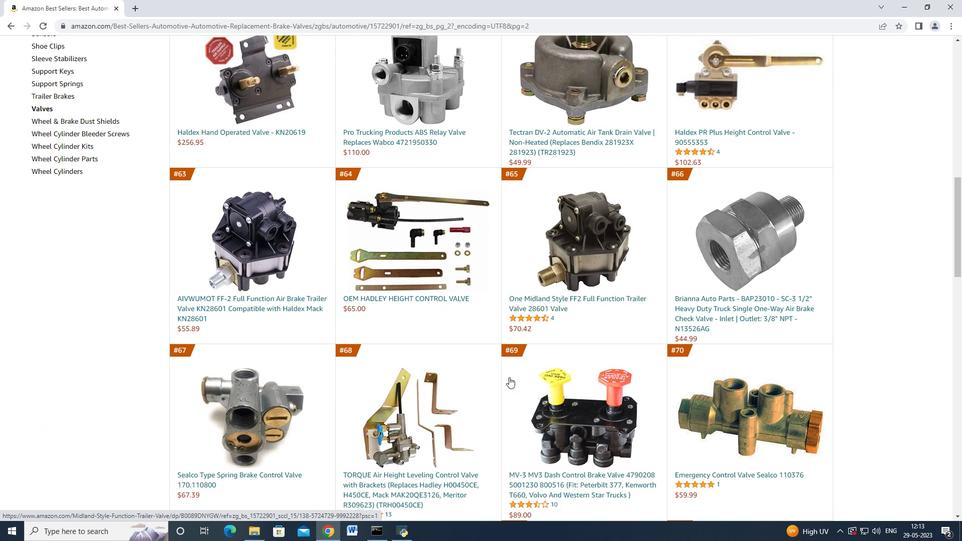 
Action: Mouse scrolled (509, 377) with delta (0, 0)
Screenshot: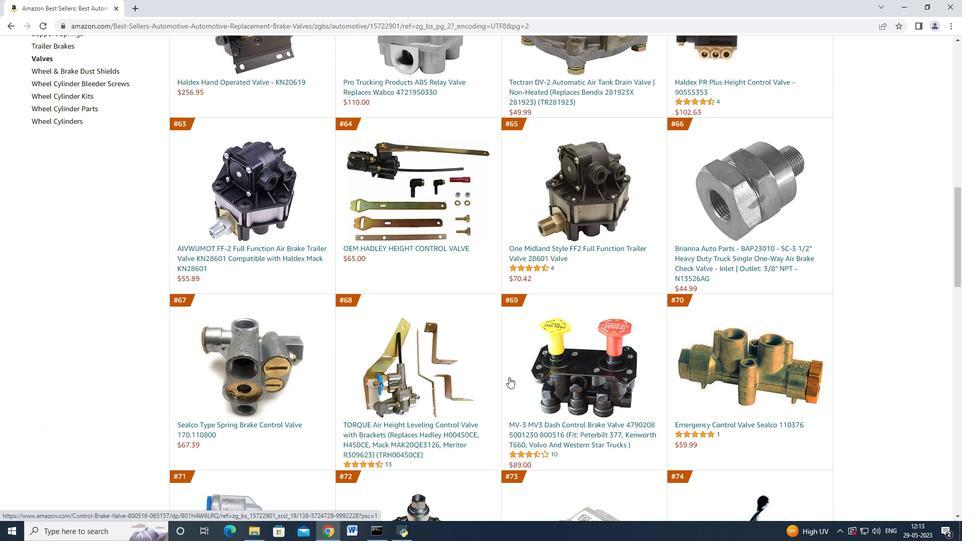 
Action: Mouse scrolled (509, 377) with delta (0, 0)
Screenshot: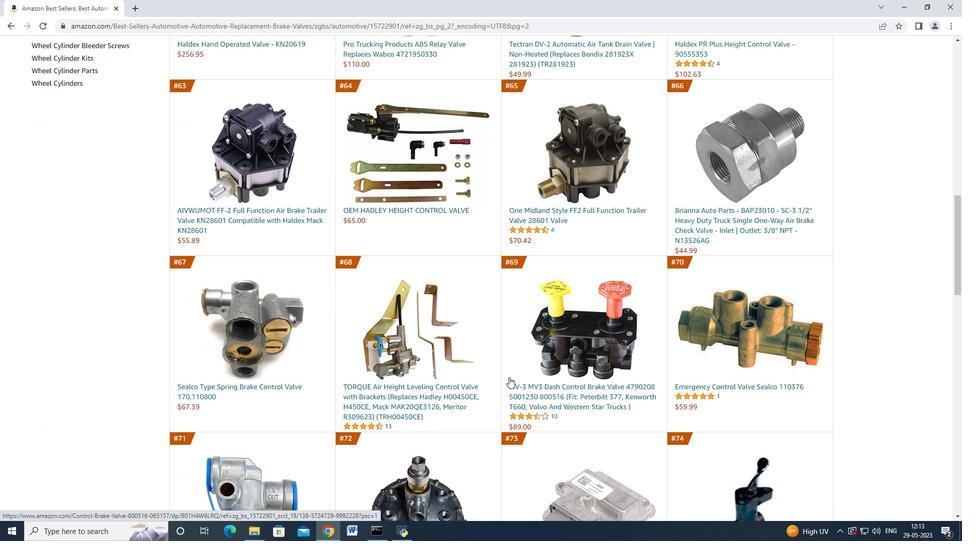 
Action: Mouse scrolled (509, 377) with delta (0, 0)
Screenshot: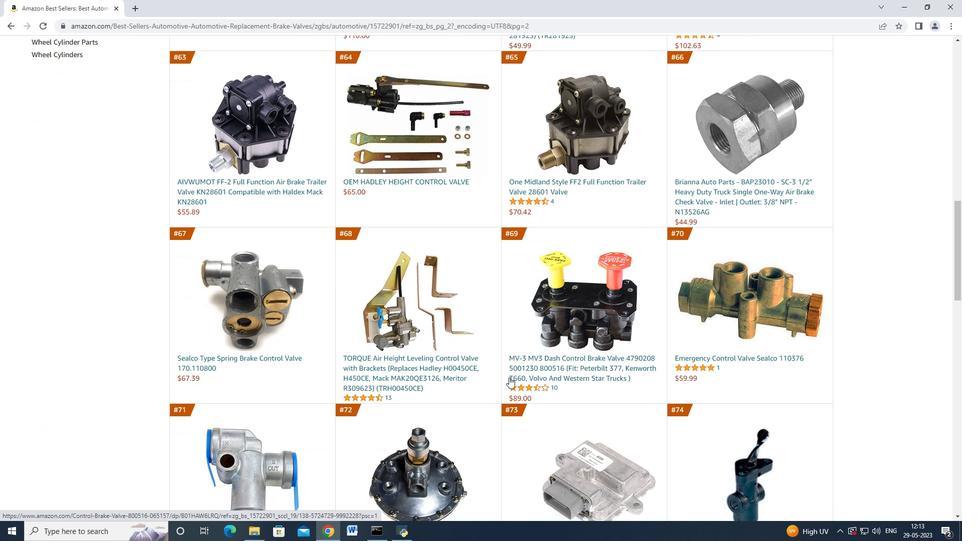 
Action: Mouse scrolled (509, 377) with delta (0, 0)
Screenshot: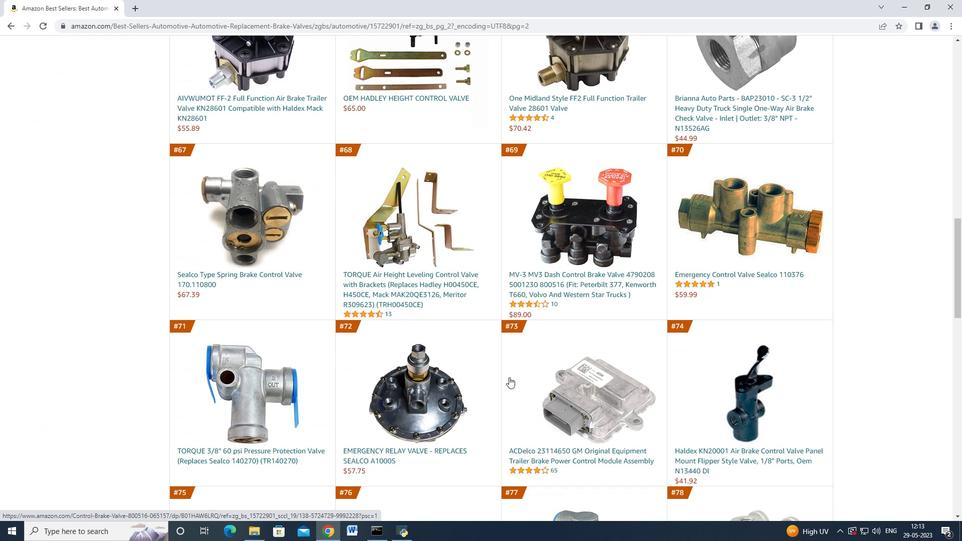 
Action: Mouse scrolled (509, 377) with delta (0, 0)
Screenshot: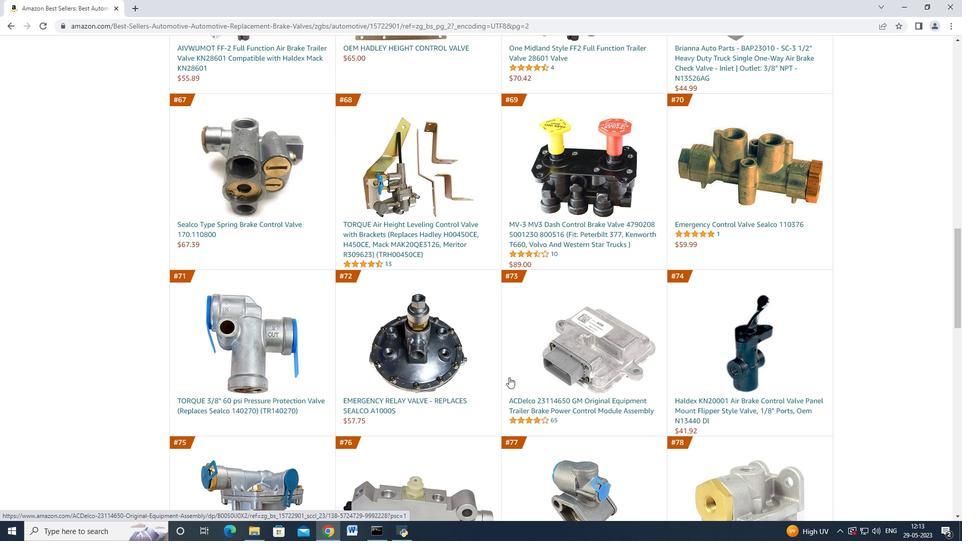 
Action: Mouse scrolled (509, 377) with delta (0, 0)
Screenshot: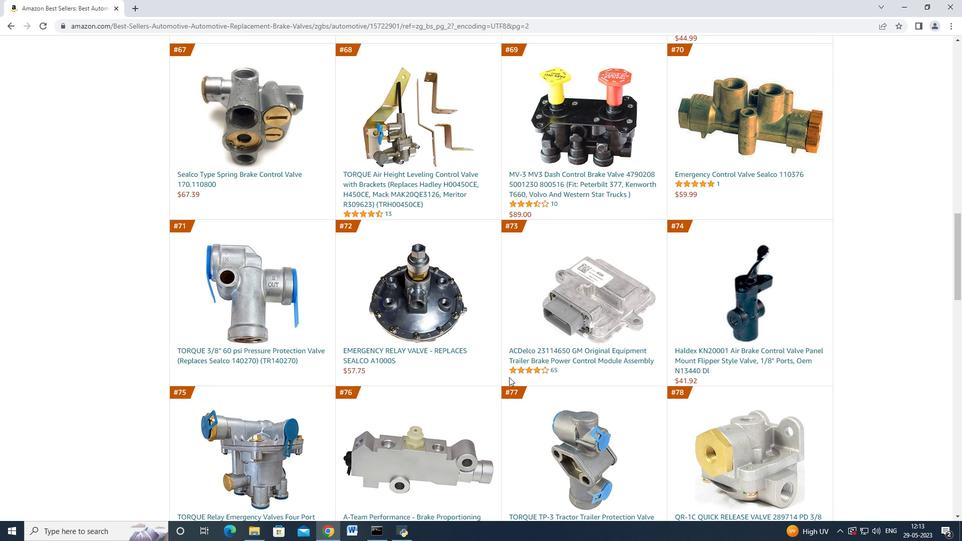 
Action: Mouse scrolled (509, 377) with delta (0, 0)
Screenshot: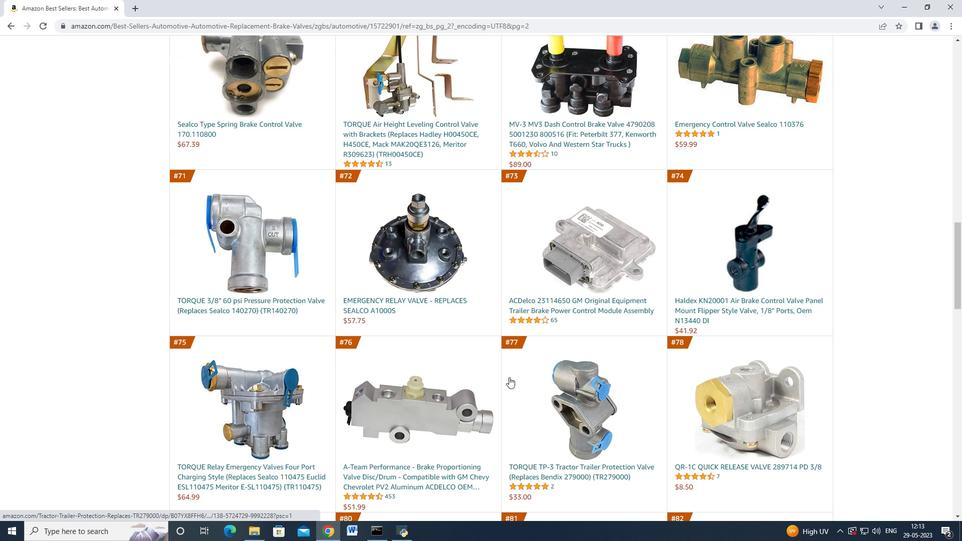 
Action: Mouse scrolled (509, 377) with delta (0, 0)
Screenshot: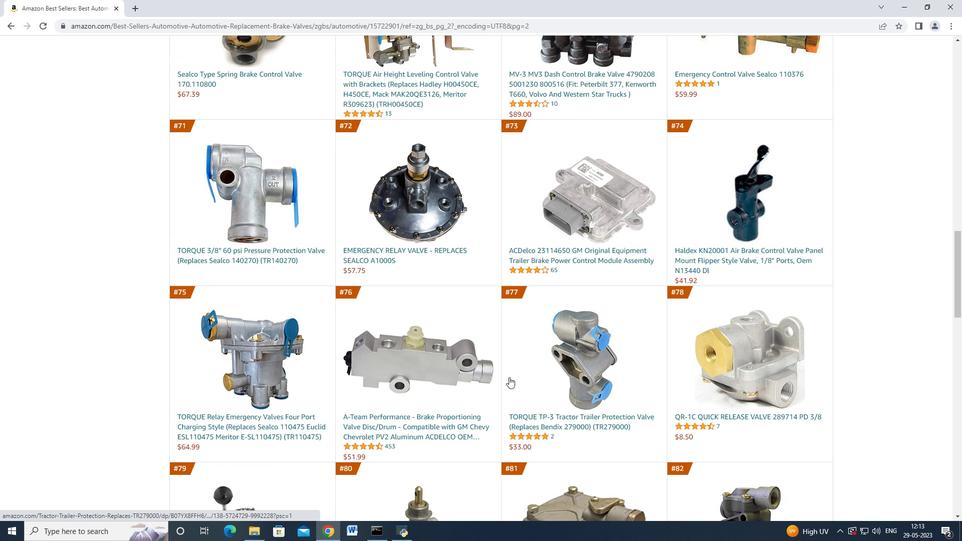 
Action: Mouse scrolled (509, 377) with delta (0, 0)
Screenshot: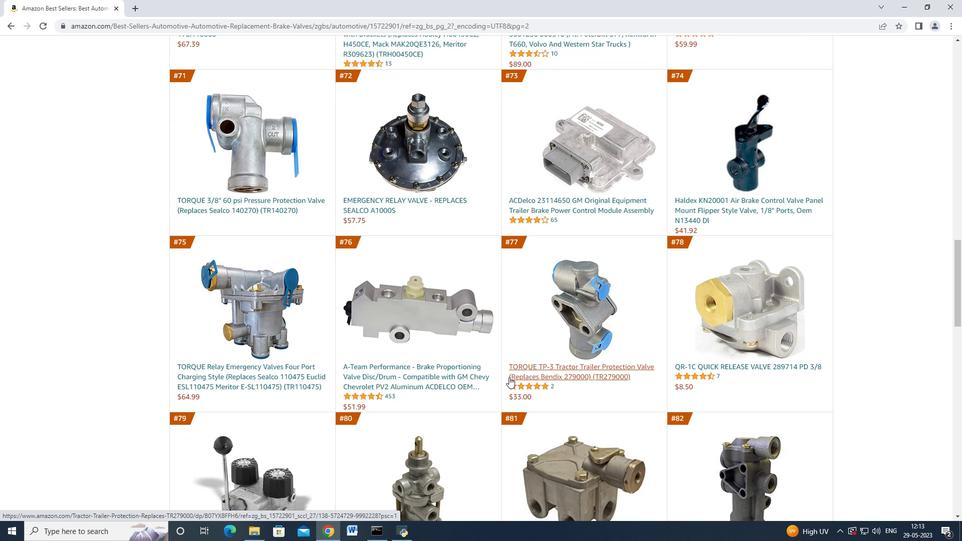 
Action: Mouse moved to (442, 325)
Screenshot: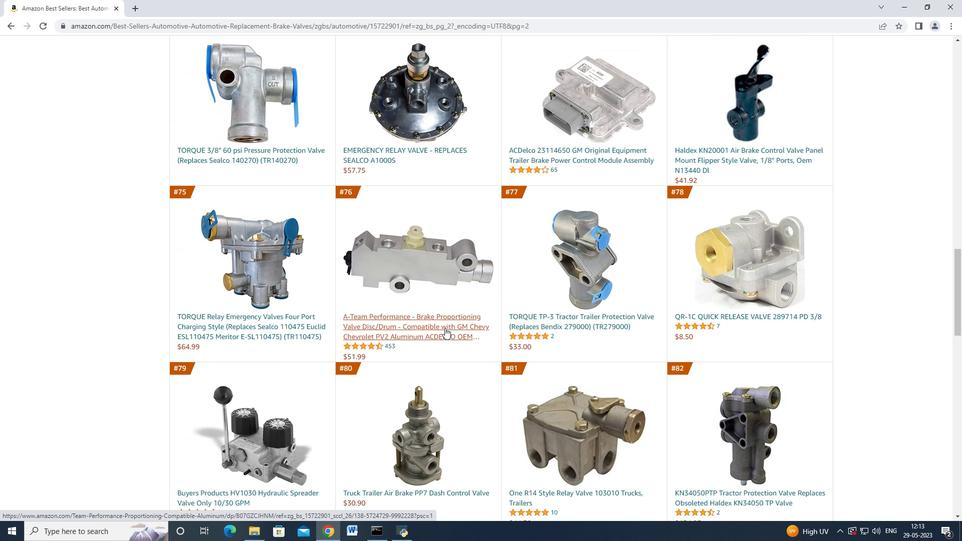 
Action: Mouse pressed left at (442, 325)
Screenshot: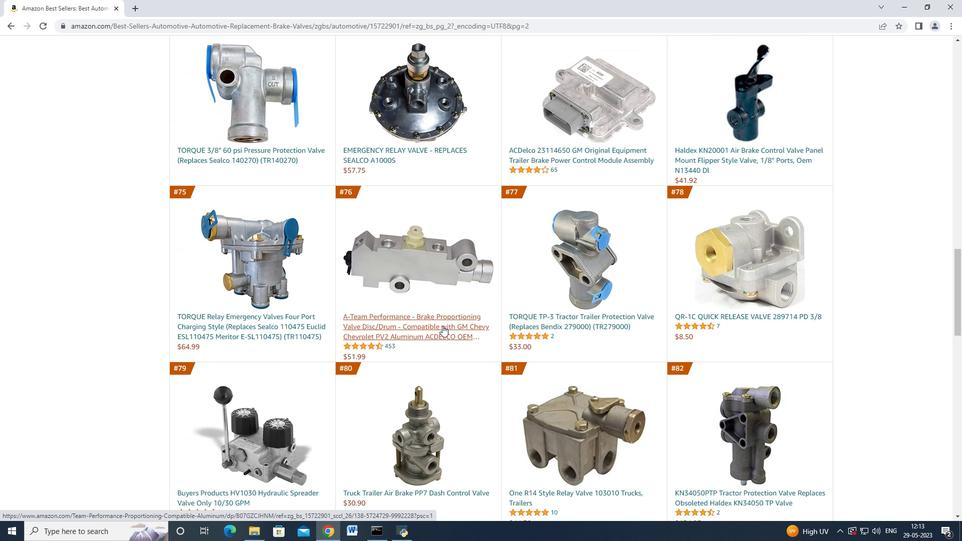 
Action: Mouse moved to (749, 231)
Screenshot: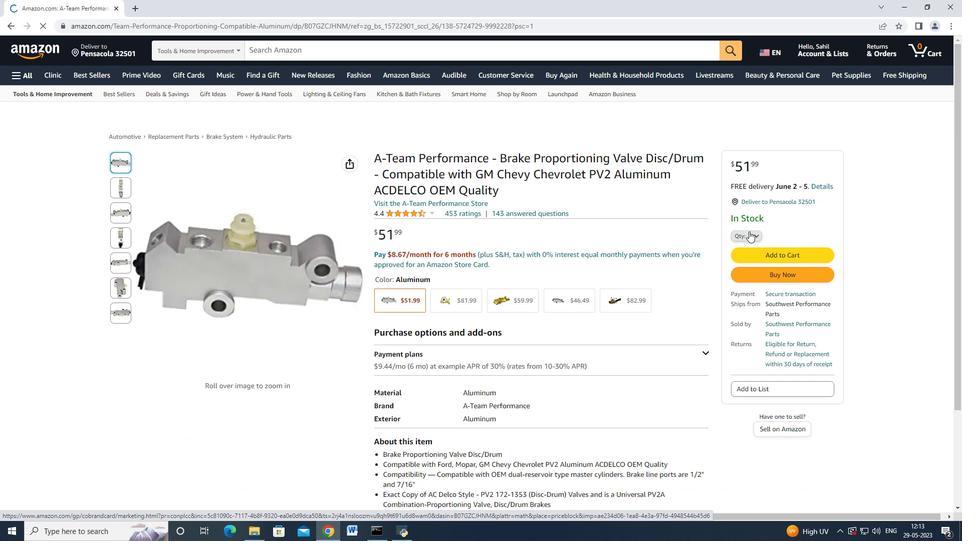 
Action: Mouse pressed left at (749, 231)
Screenshot: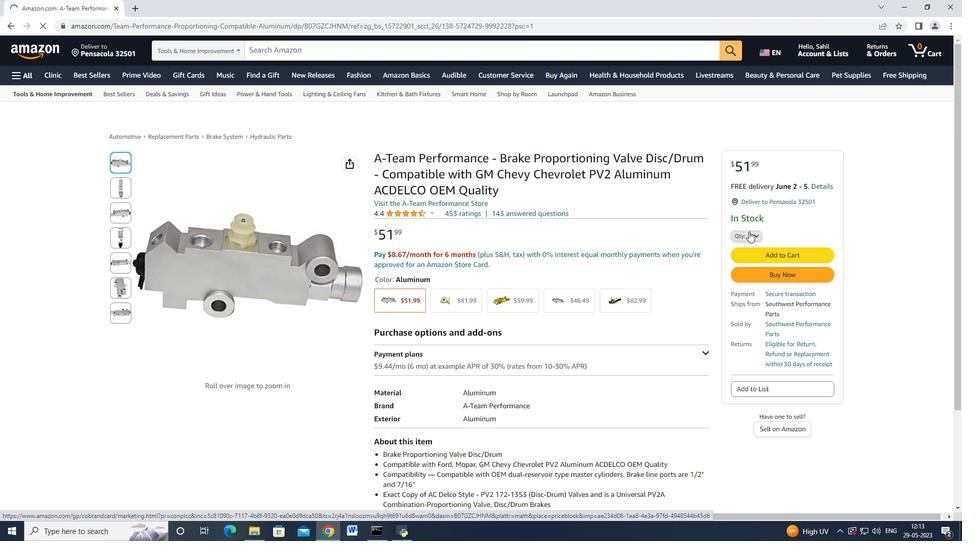 
Action: Mouse moved to (741, 262)
Screenshot: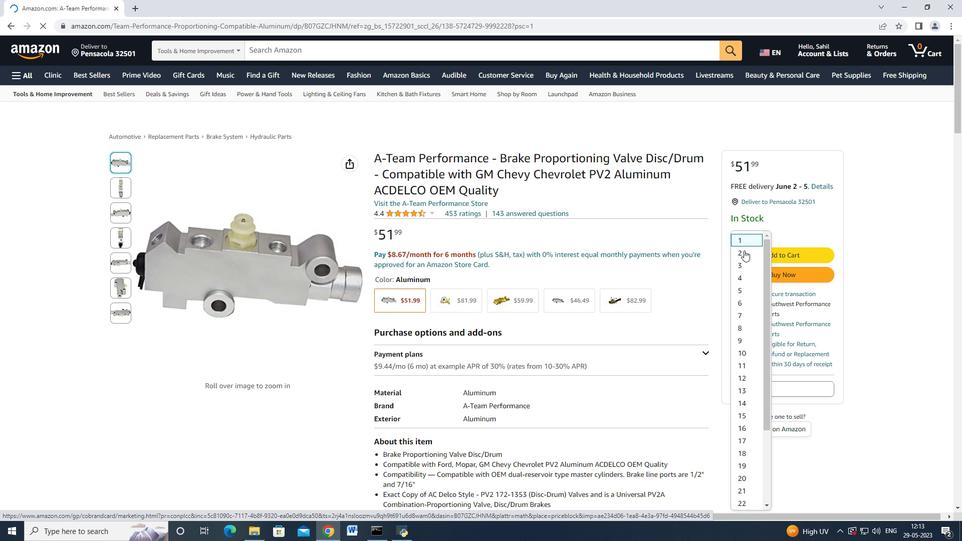 
Action: Mouse pressed left at (741, 262)
Screenshot: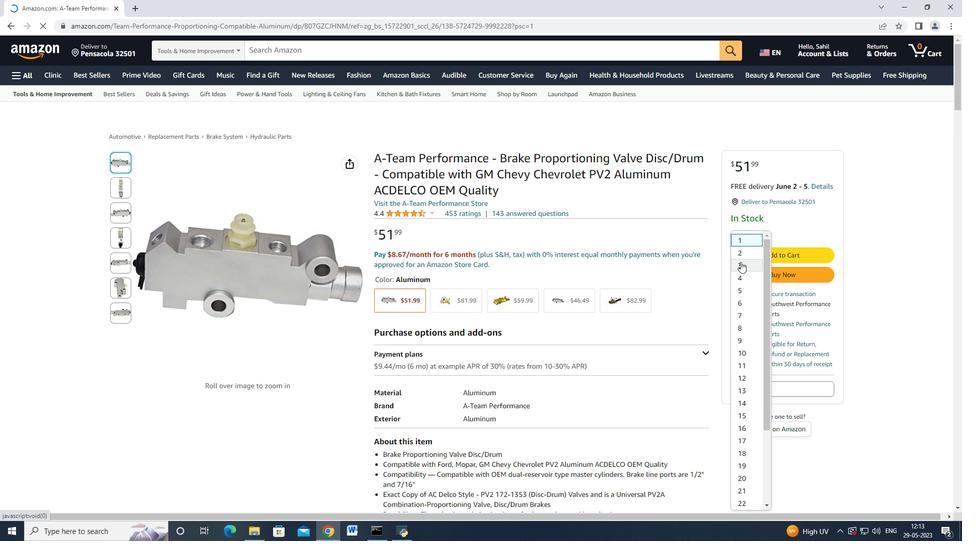 
Action: Mouse moved to (767, 250)
Screenshot: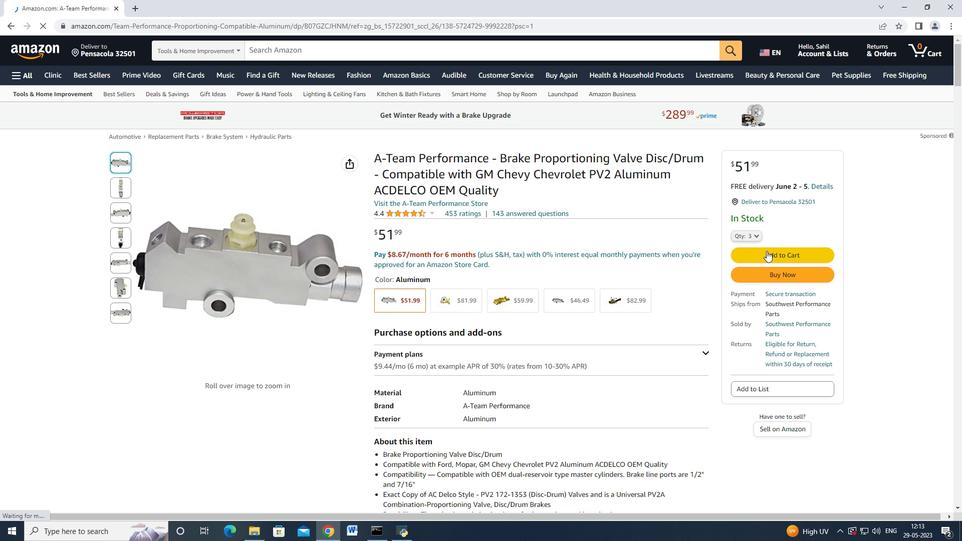 
Action: Mouse pressed left at (767, 250)
Screenshot: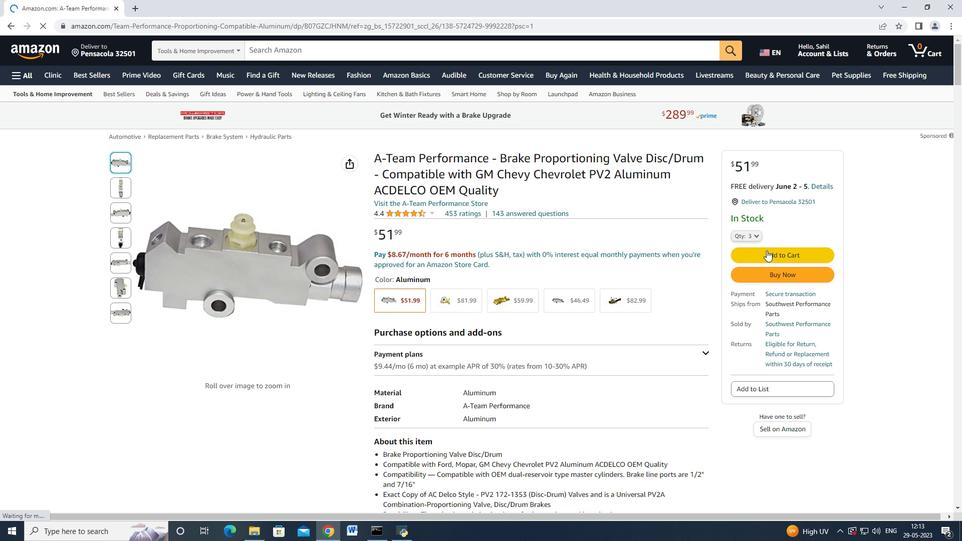 
Action: Mouse moved to (908, 165)
Screenshot: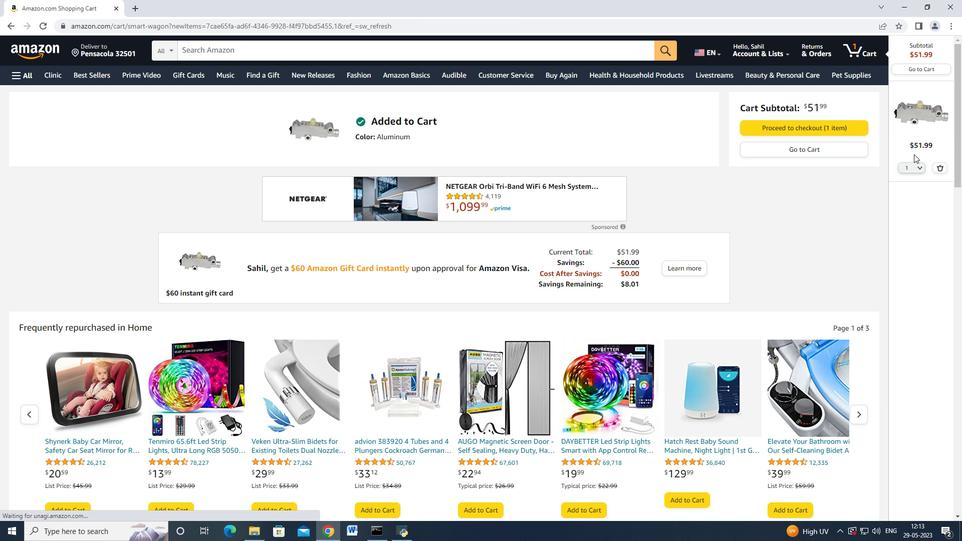 
Action: Mouse pressed left at (908, 165)
Screenshot: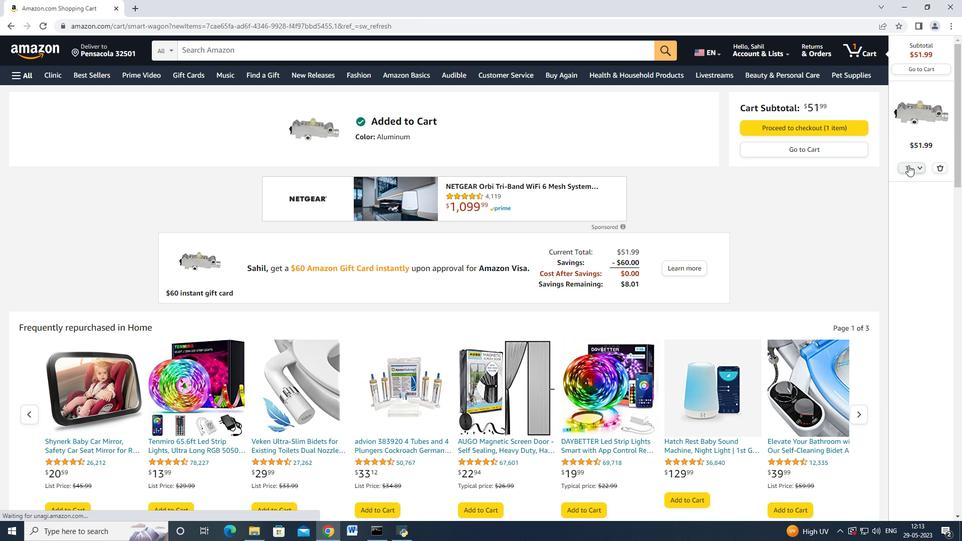 
Action: Mouse moved to (894, 210)
Screenshot: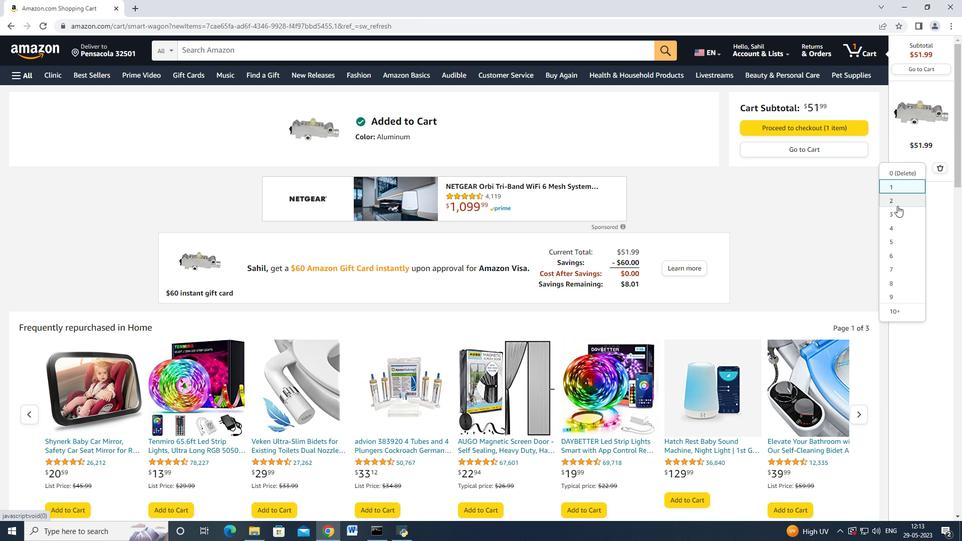 
Action: Mouse pressed left at (894, 210)
Screenshot: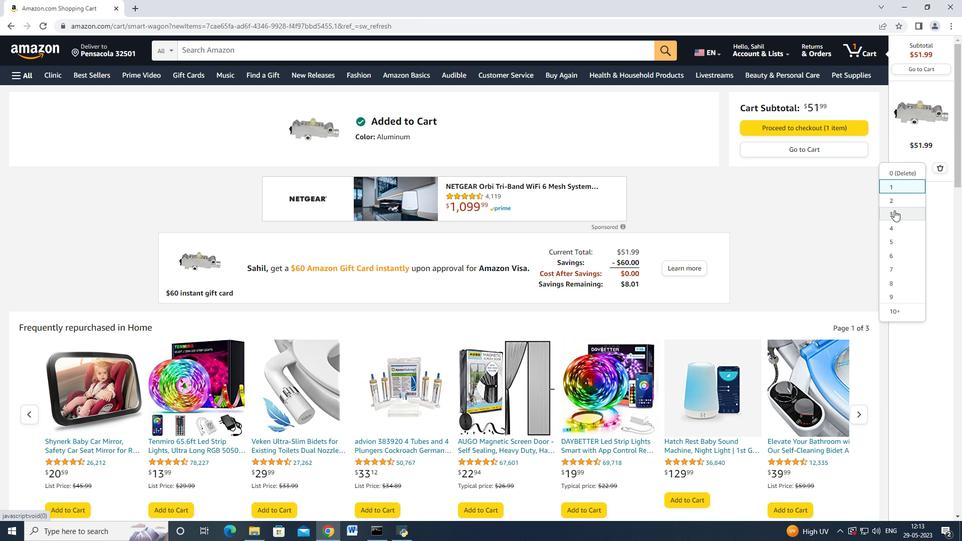 
Action: Mouse moved to (900, 69)
Screenshot: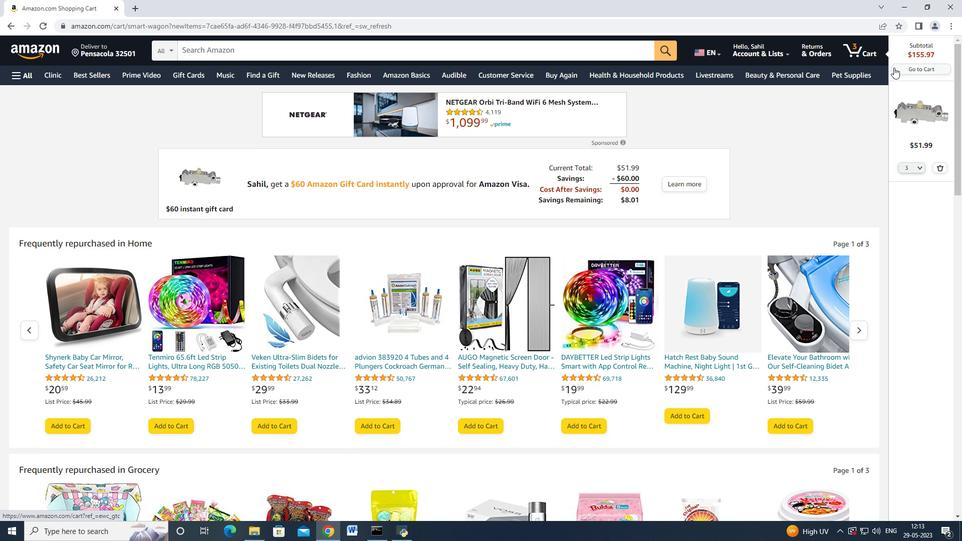 
Action: Mouse pressed left at (900, 69)
Screenshot: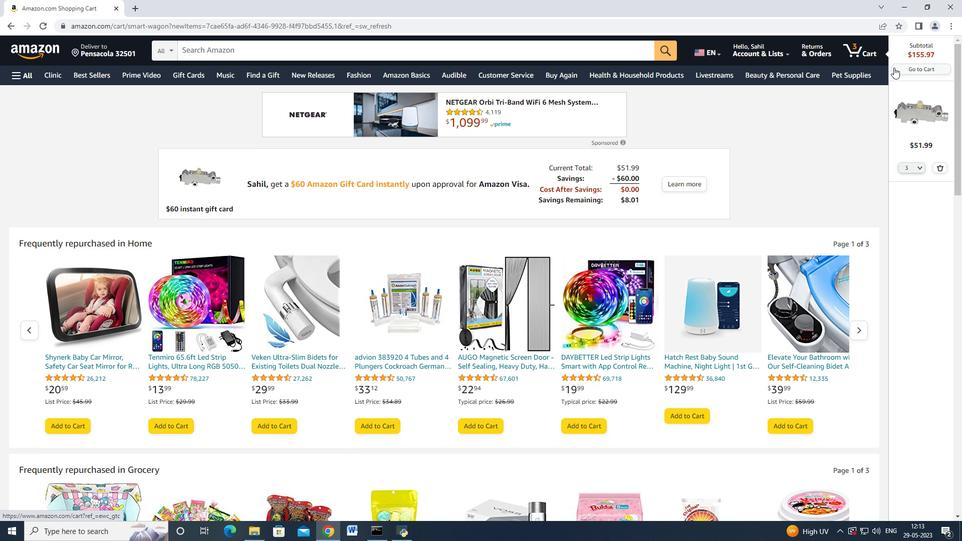 
Action: Mouse moved to (767, 180)
Screenshot: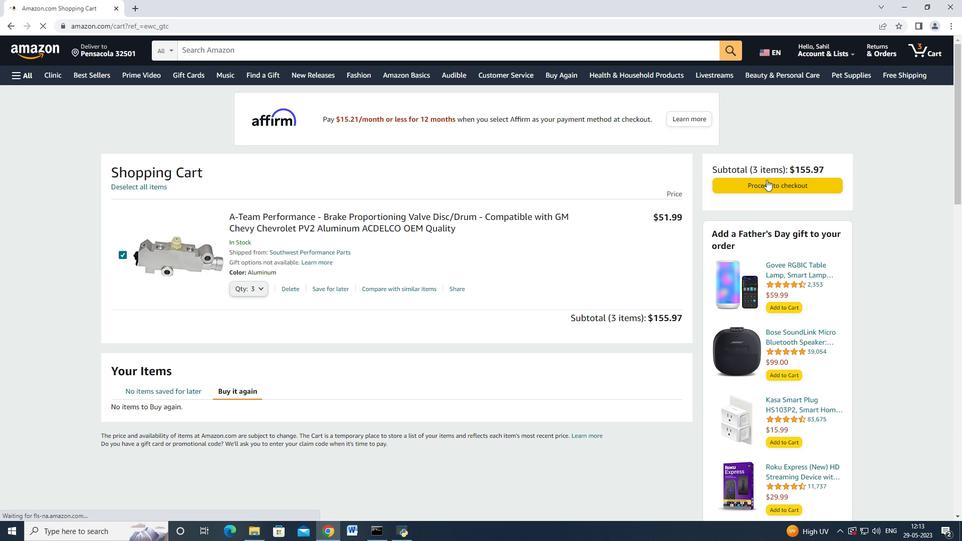 
Action: Mouse pressed left at (767, 180)
Screenshot: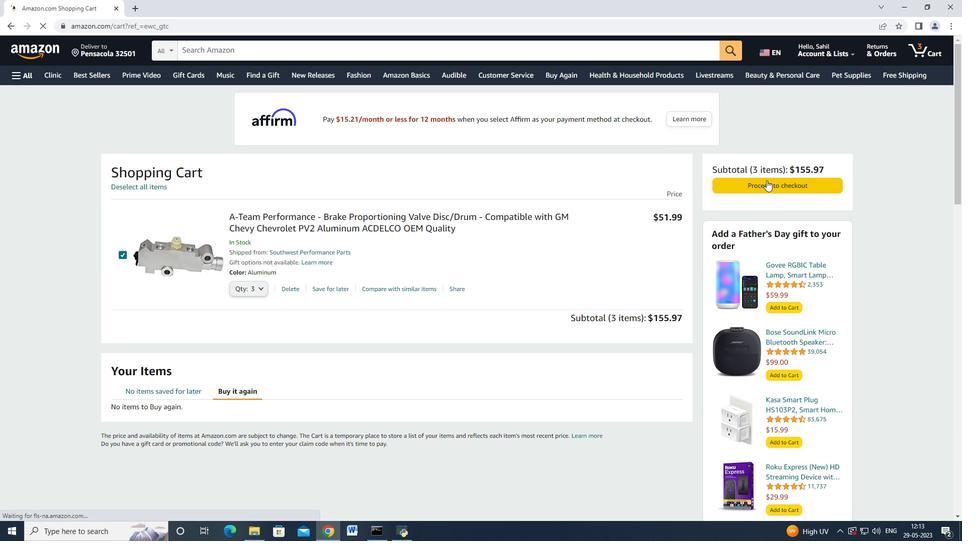 
Action: Mouse moved to (301, 326)
Screenshot: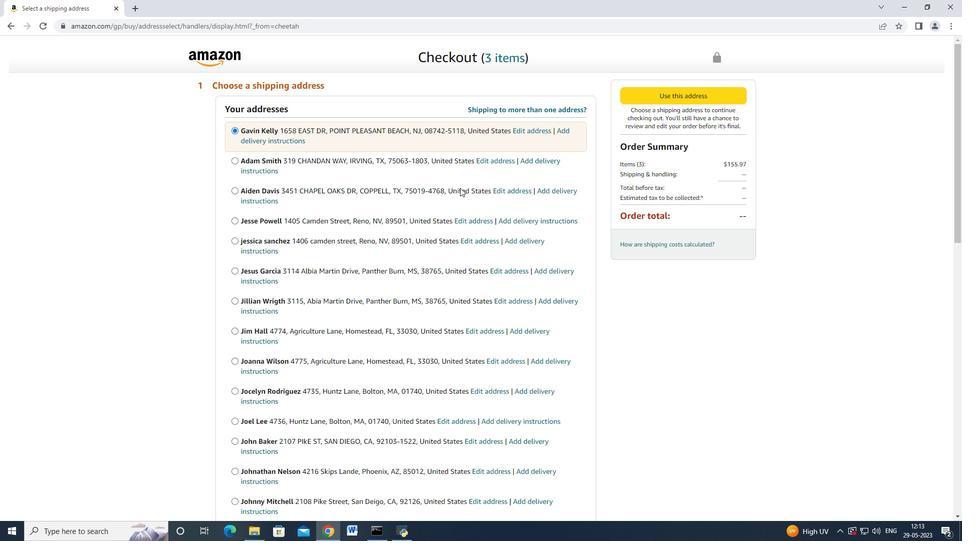 
Action: Mouse scrolled (301, 325) with delta (0, 0)
Screenshot: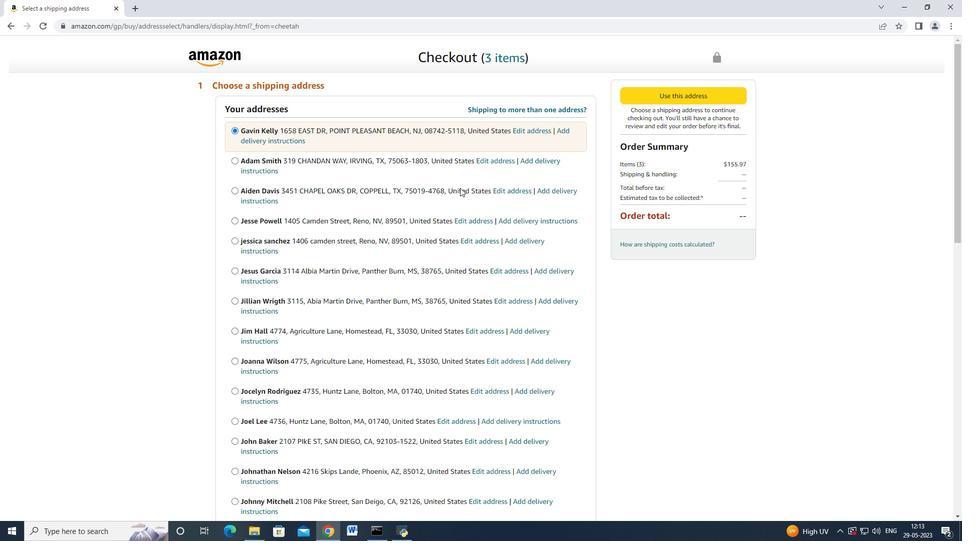 
Action: Mouse moved to (300, 327)
Screenshot: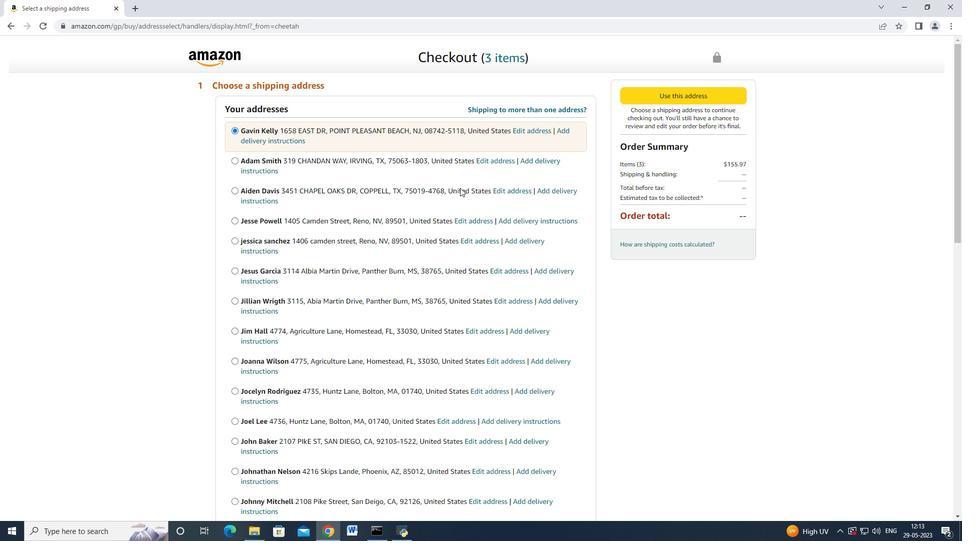 
Action: Mouse scrolled (300, 327) with delta (0, 0)
Screenshot: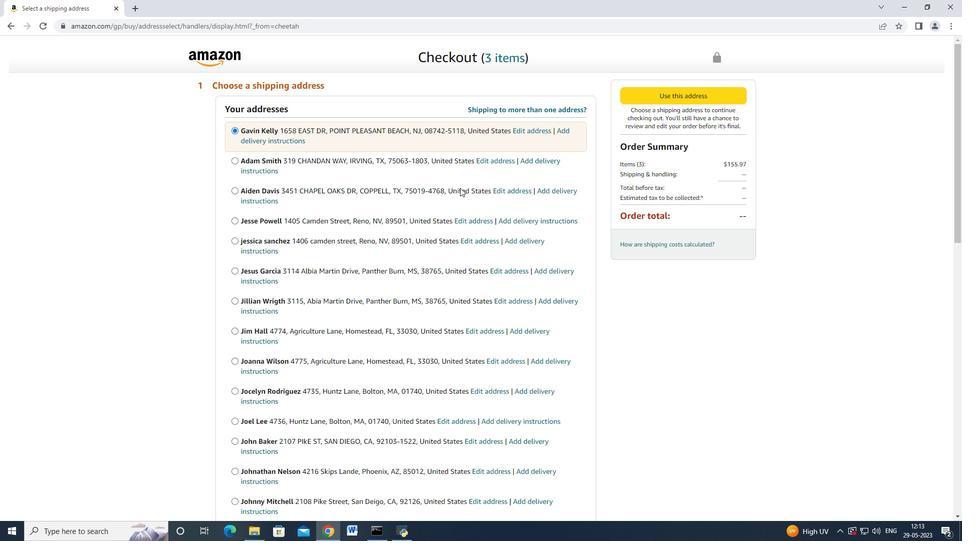 
Action: Mouse scrolled (300, 327) with delta (0, 0)
Screenshot: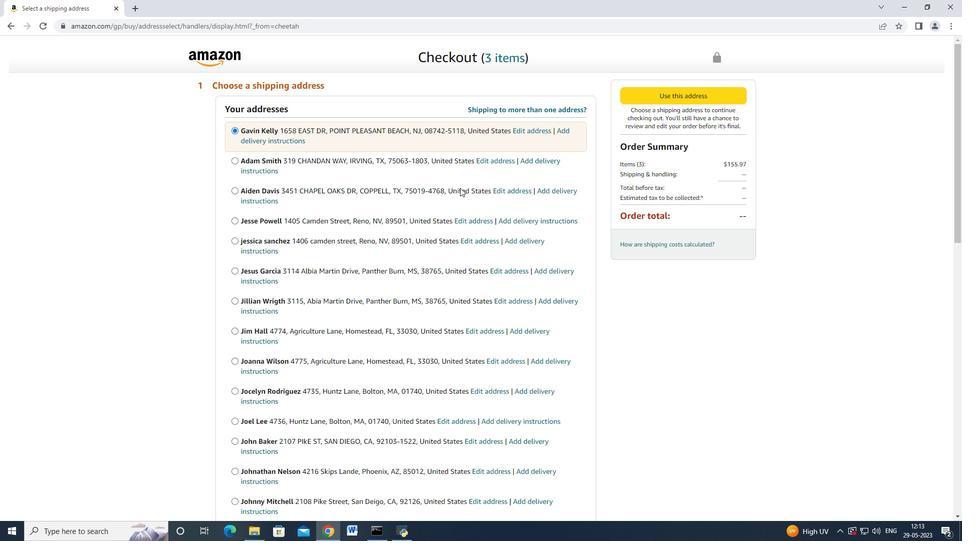 
Action: Mouse scrolled (300, 327) with delta (0, 0)
Screenshot: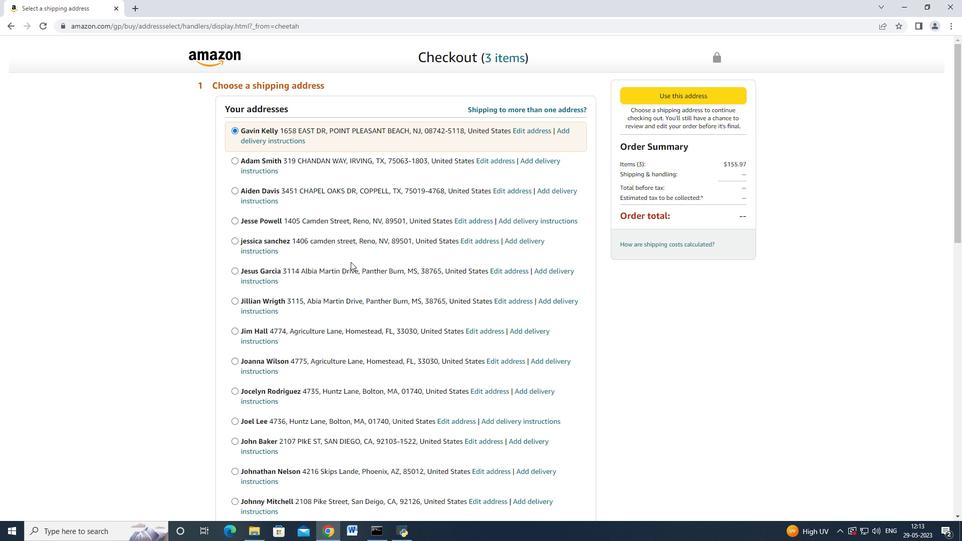 
Action: Mouse moved to (300, 328)
Screenshot: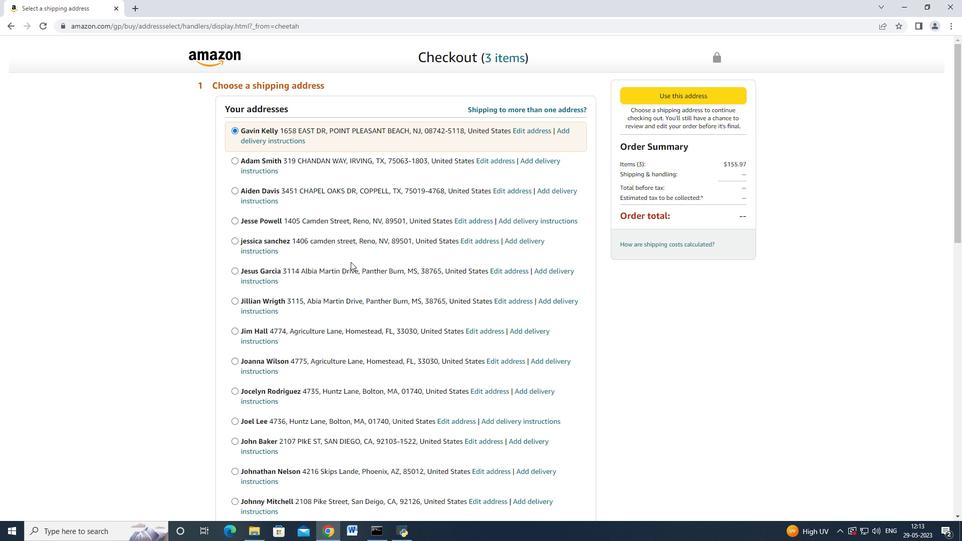 
Action: Mouse scrolled (300, 327) with delta (0, 0)
Screenshot: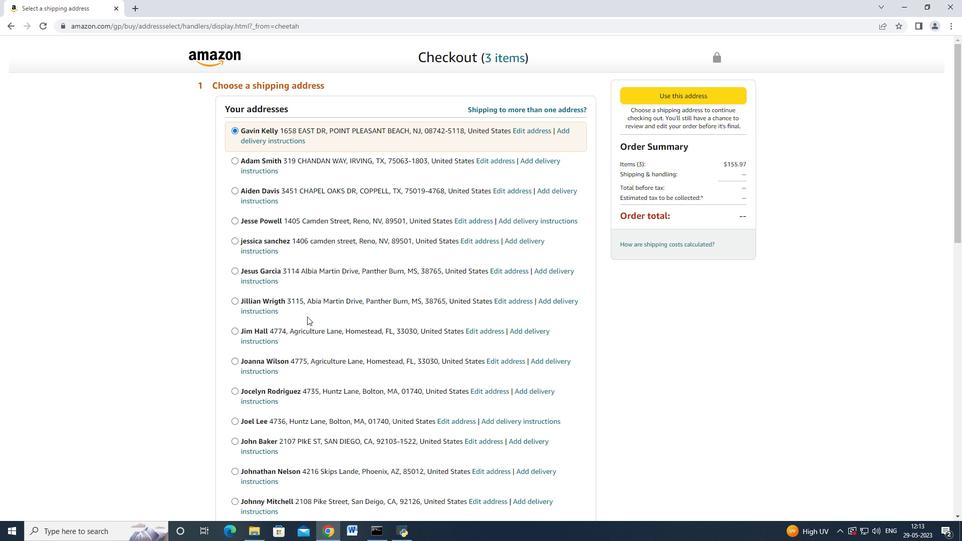 
Action: Mouse moved to (262, 413)
Screenshot: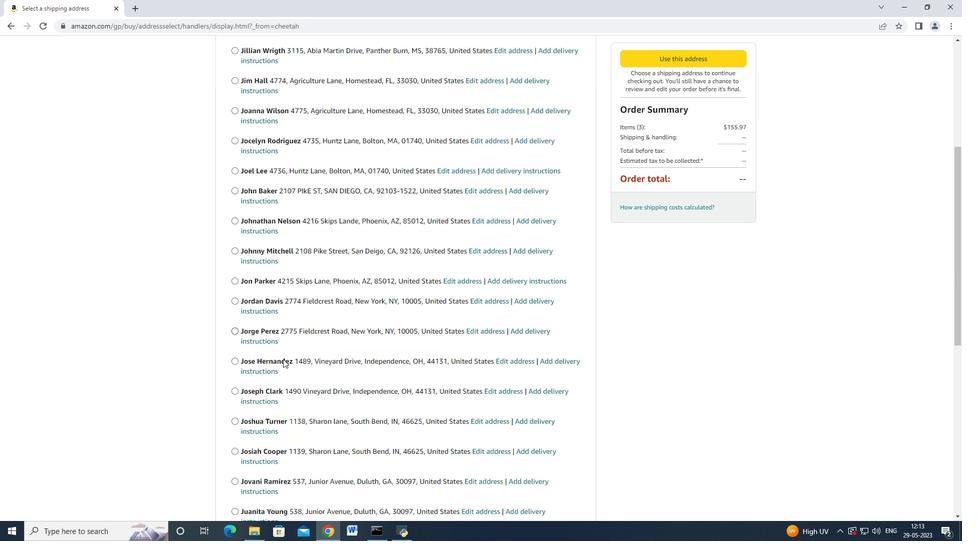 
Action: Mouse scrolled (262, 413) with delta (0, 0)
Screenshot: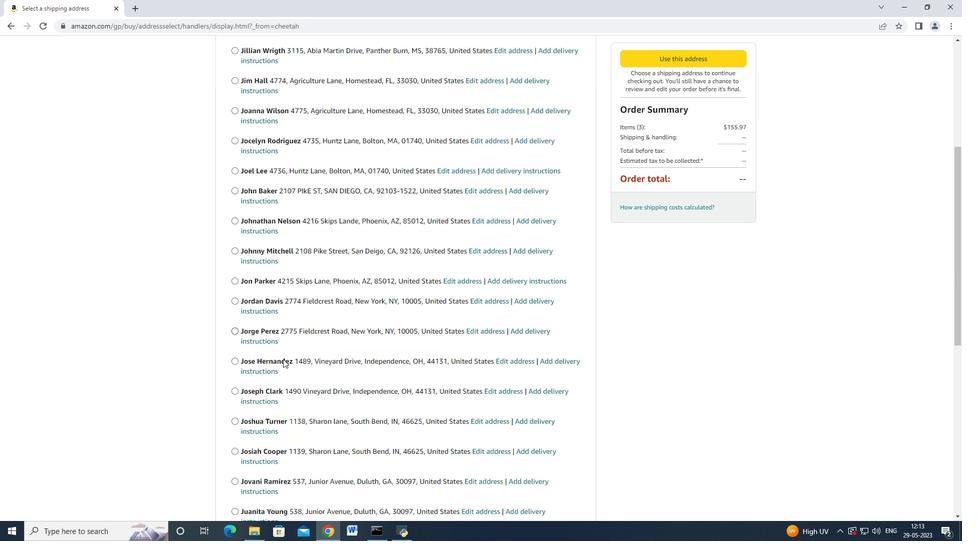 
Action: Mouse moved to (262, 414)
Screenshot: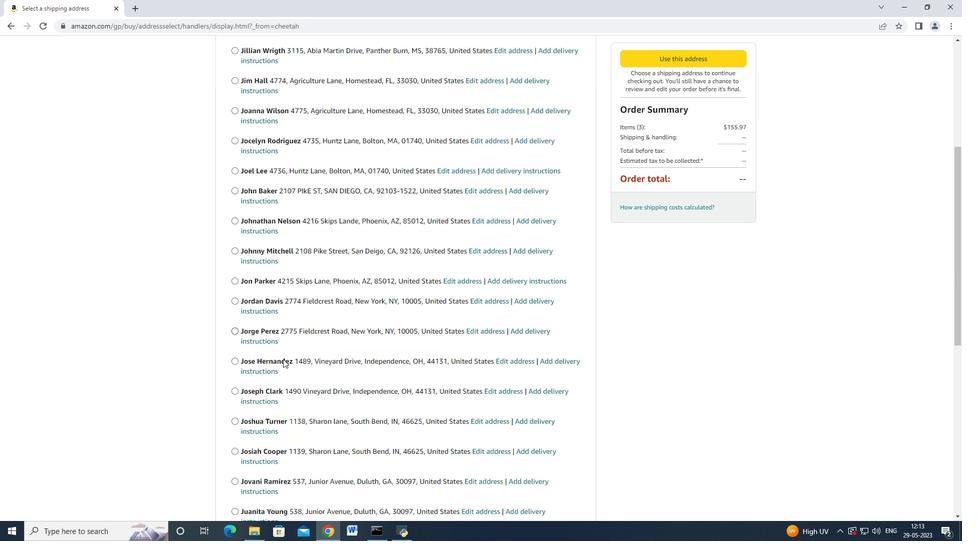 
Action: Mouse scrolled (262, 413) with delta (0, 0)
Screenshot: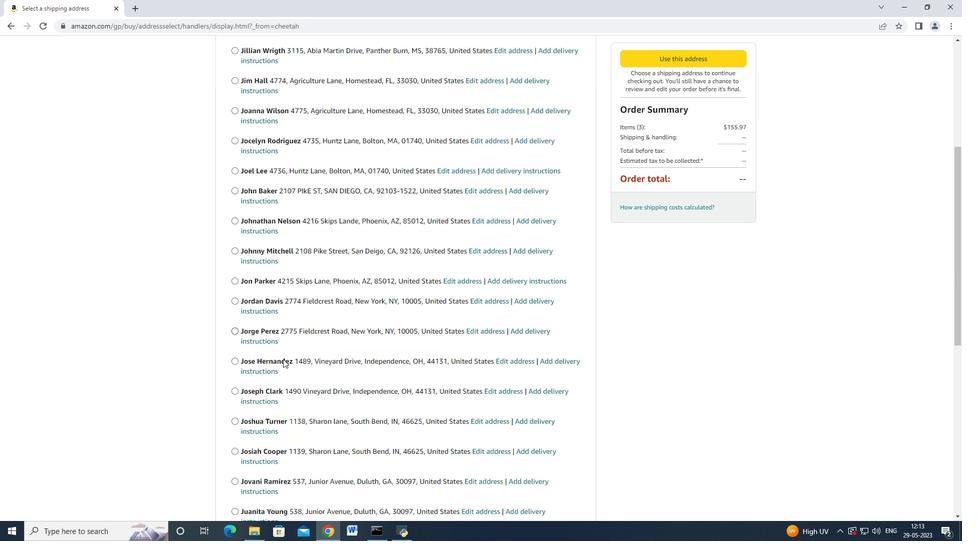 
Action: Mouse scrolled (262, 413) with delta (0, 0)
Screenshot: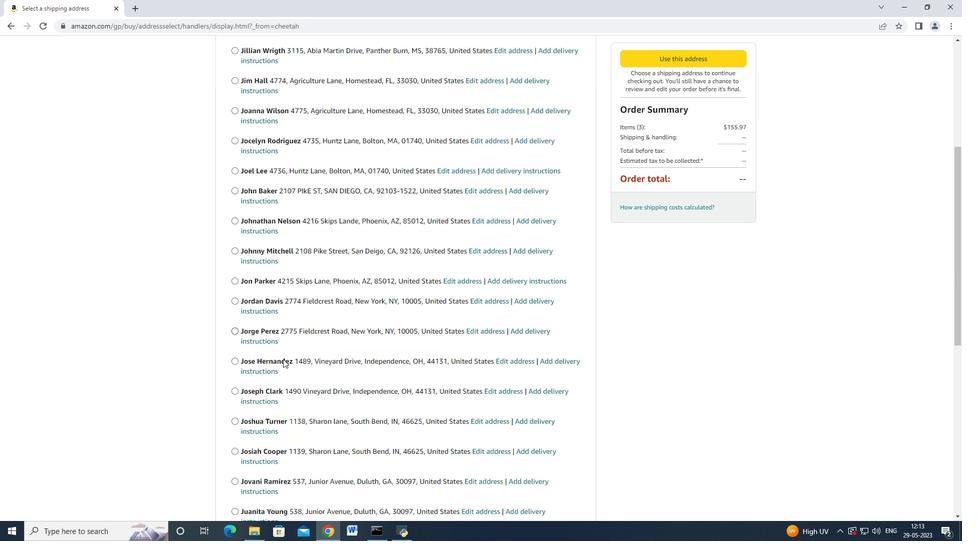 
Action: Mouse scrolled (262, 413) with delta (0, 0)
Screenshot: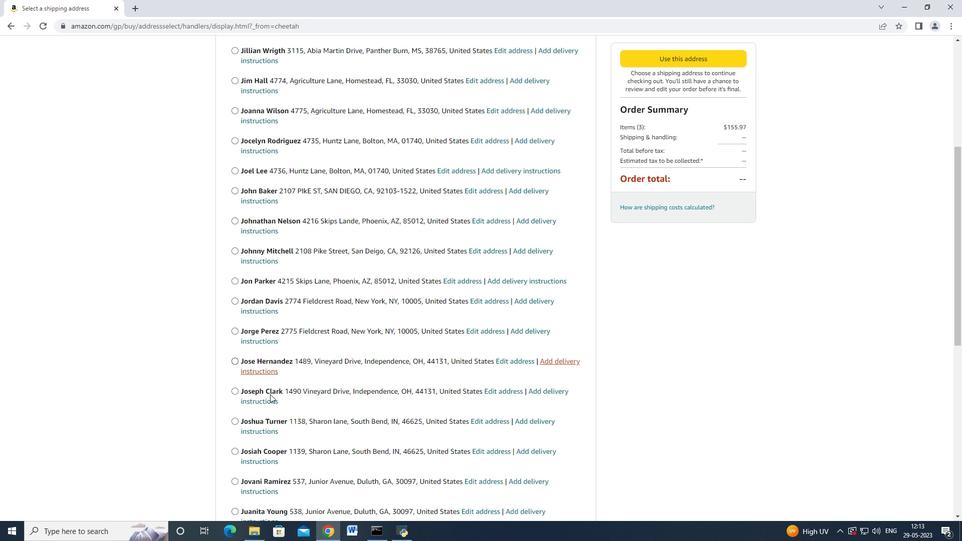 
Action: Mouse scrolled (262, 413) with delta (0, 0)
Screenshot: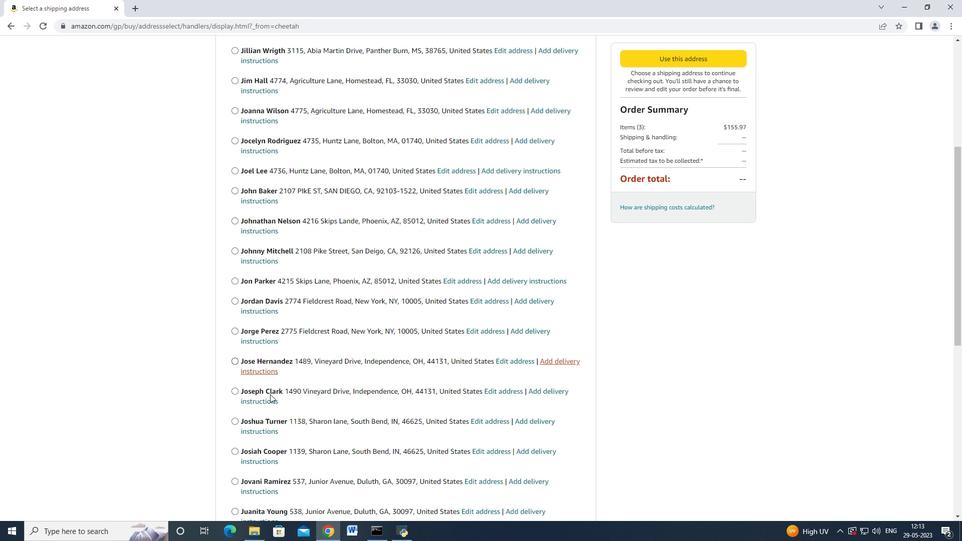 
Action: Mouse scrolled (262, 413) with delta (0, 0)
Screenshot: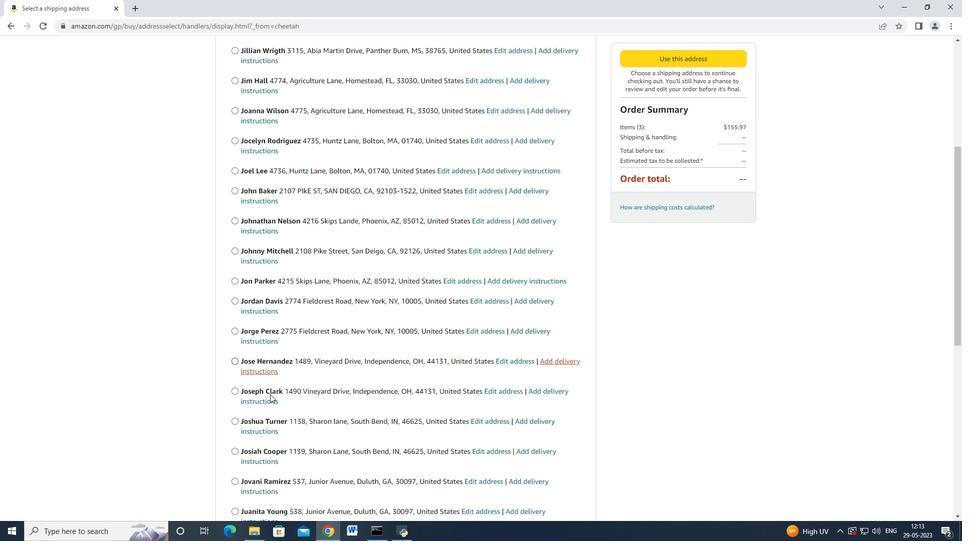 
Action: Mouse moved to (267, 375)
Screenshot: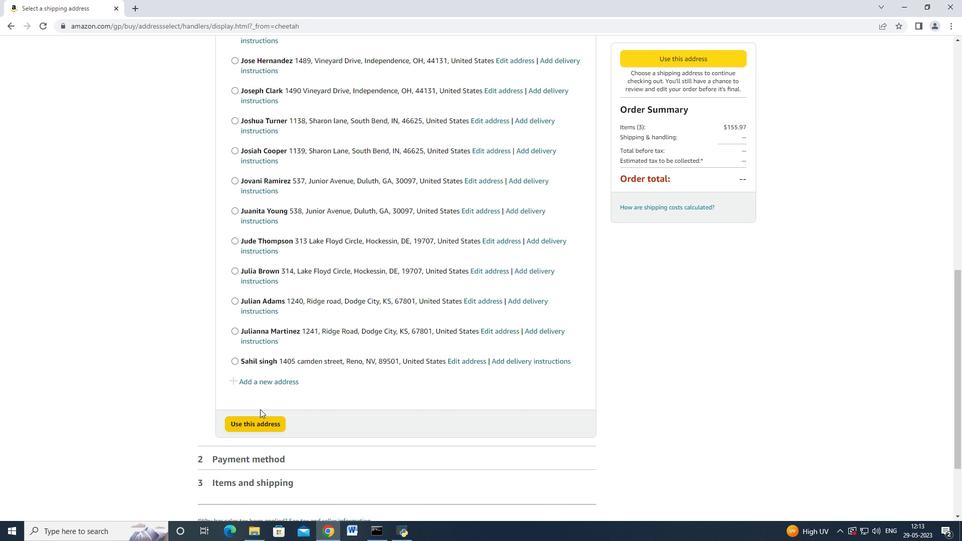 
Action: Mouse pressed left at (267, 375)
Screenshot: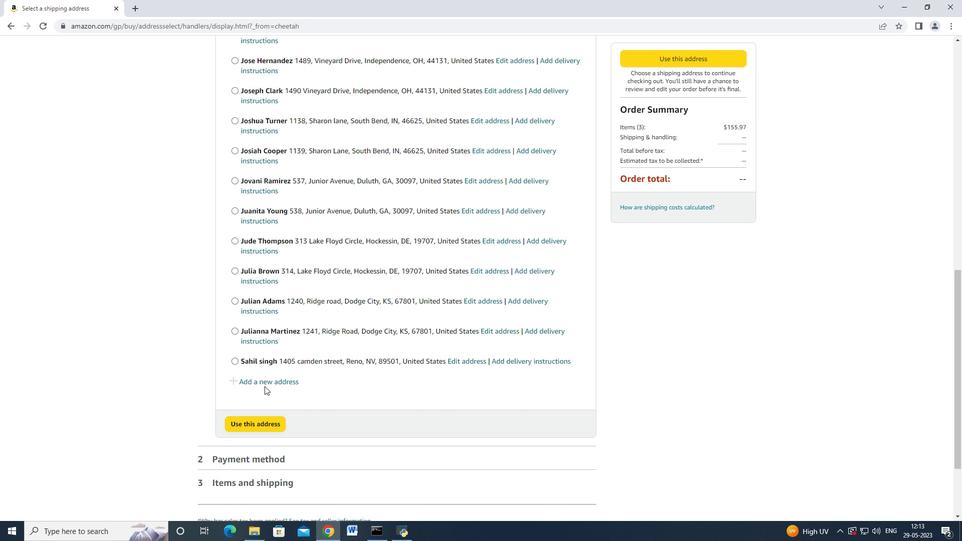 
Action: Mouse moved to (266, 377)
Screenshot: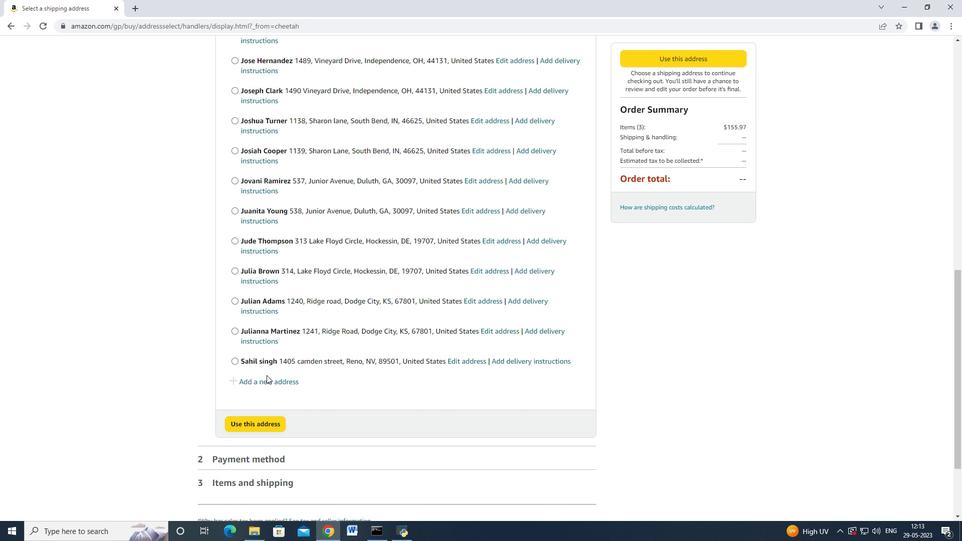 
Action: Mouse pressed left at (266, 377)
Screenshot: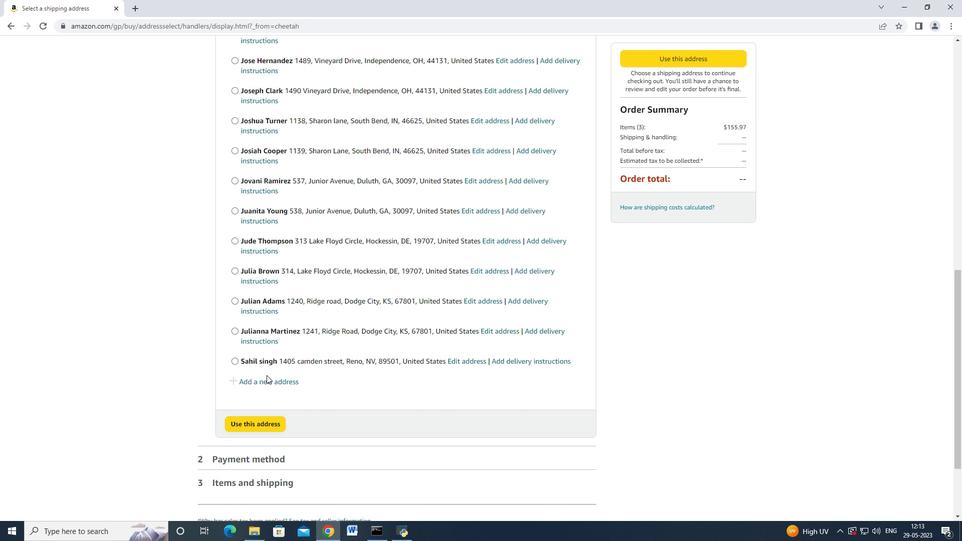 
Action: Mouse moved to (266, 378)
Screenshot: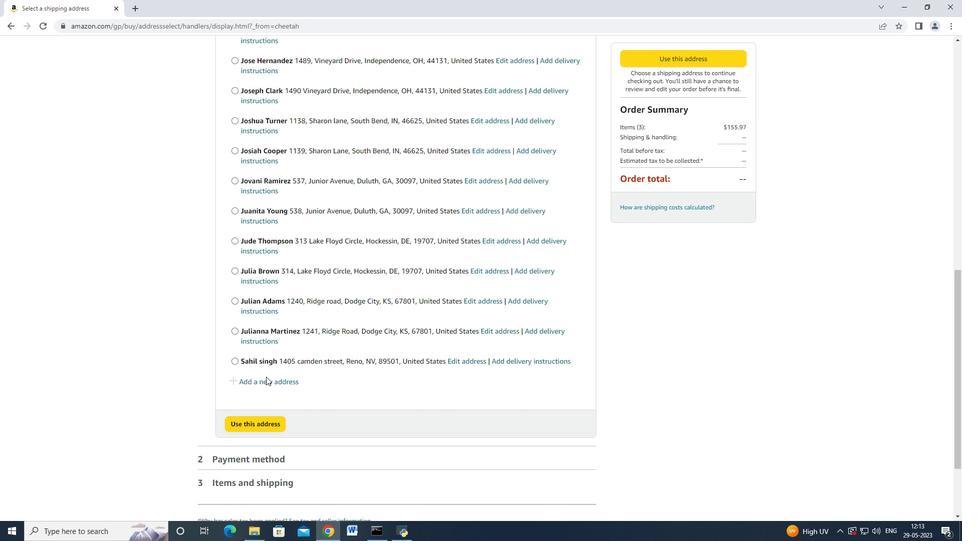 
Action: Mouse pressed left at (266, 378)
Screenshot: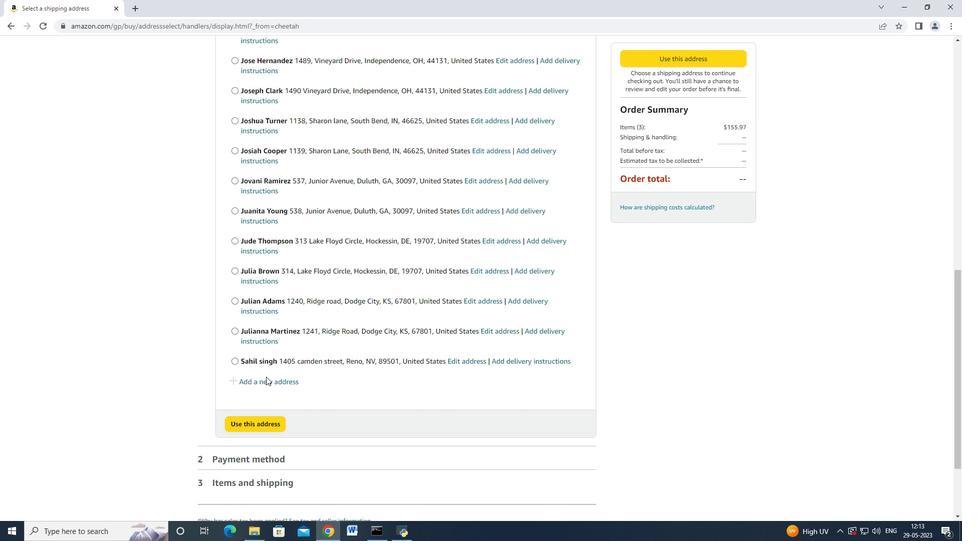 
Action: Mouse moved to (335, 242)
Screenshot: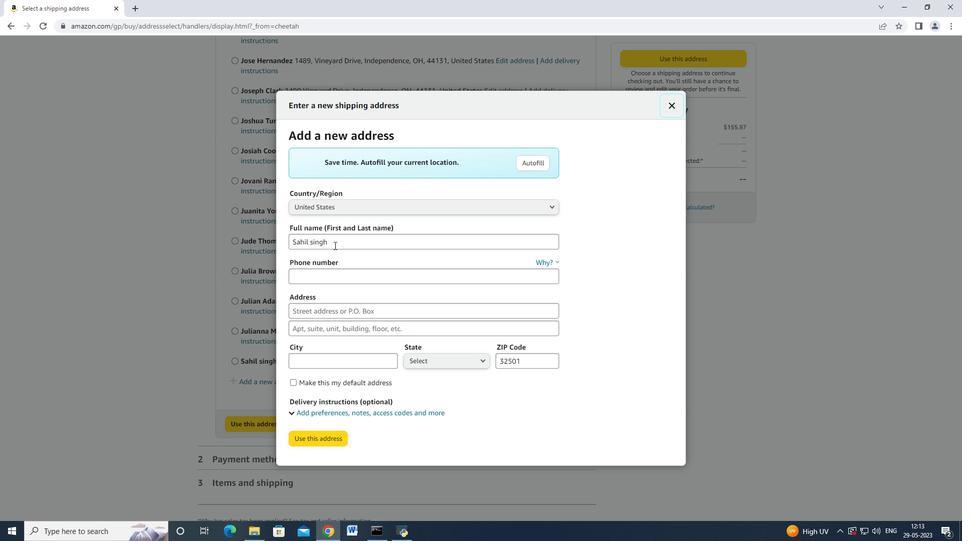 
Action: Mouse pressed left at (335, 242)
Screenshot: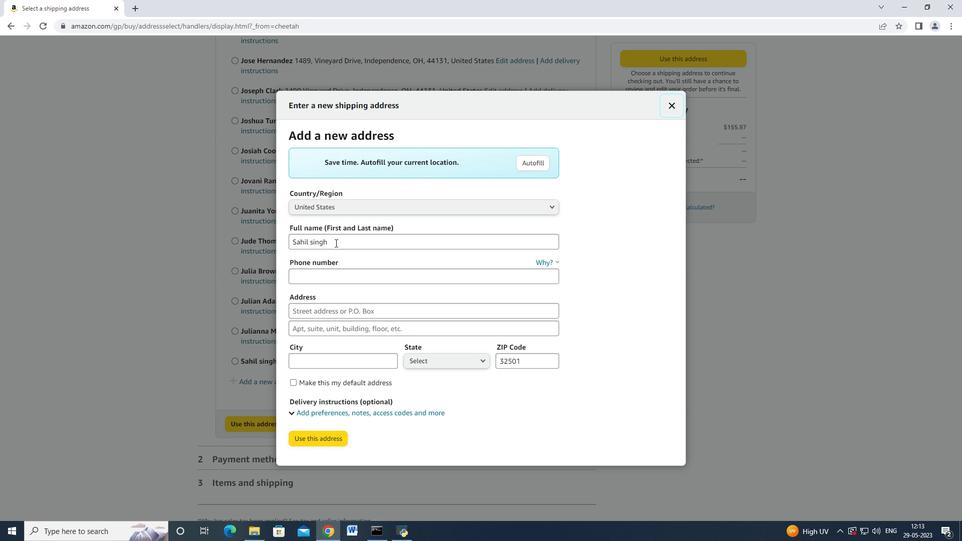 
Action: Key pressed <Key.backspace><Key.backspace><Key.backspace><Key.backspace><Key.backspace><Key.backspace><Key.backspace><Key.backspace><Key.backspace><Key.backspace><Key.backspace><Key.shift_r>Alan<Key.space><Key.shift>Parker<Key.tab>8177146937<Key.tab>8177146937<Key.tab>2233<Key.space><Key.shift_r>Arbour<Key.space><Key.shift_r>Crest<Key.space><Key.shift_r>Dr,<Key.space><Key.shift_r><Key.backspace><Key.backspace><Key.tab><Key.tab><Key.shift_r>Carrolo<Key.backspace>ton<Key.tab>
Screenshot: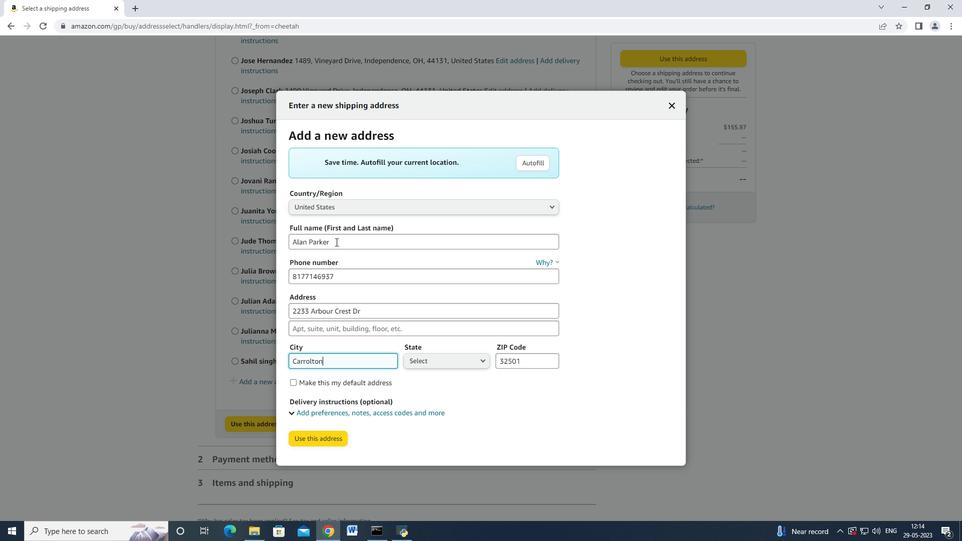 
Action: Mouse moved to (461, 363)
Screenshot: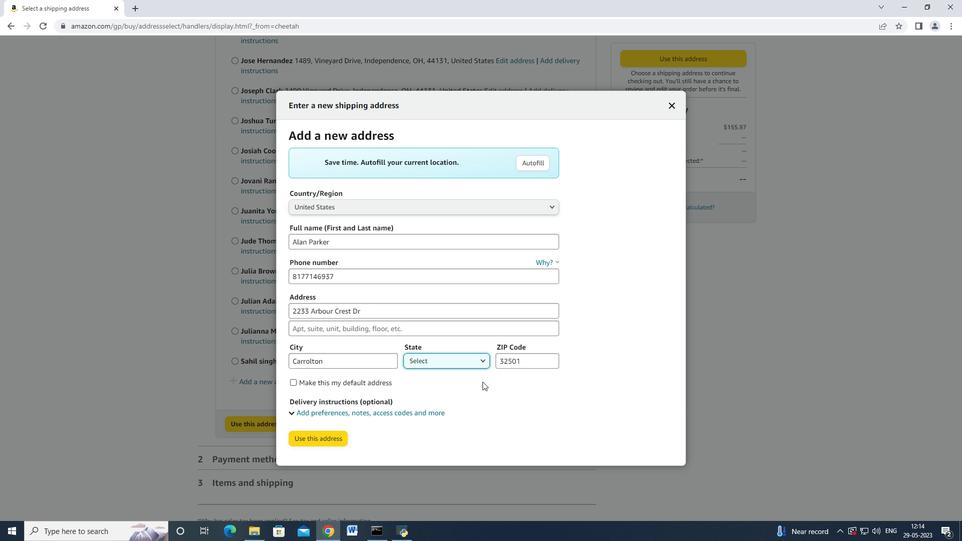 
Action: Mouse pressed left at (461, 363)
Screenshot: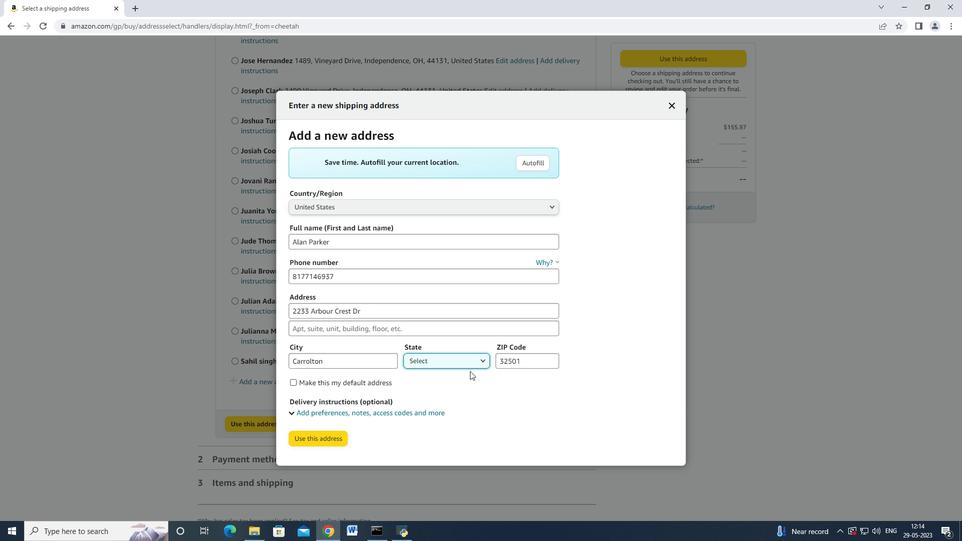 
Action: Mouse moved to (435, 281)
Screenshot: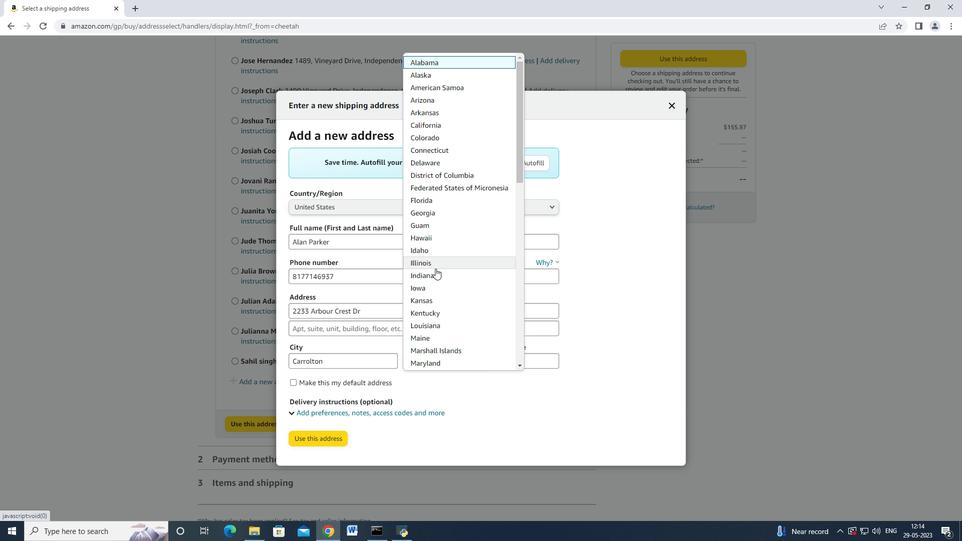 
Action: Mouse scrolled (435, 280) with delta (0, 0)
Screenshot: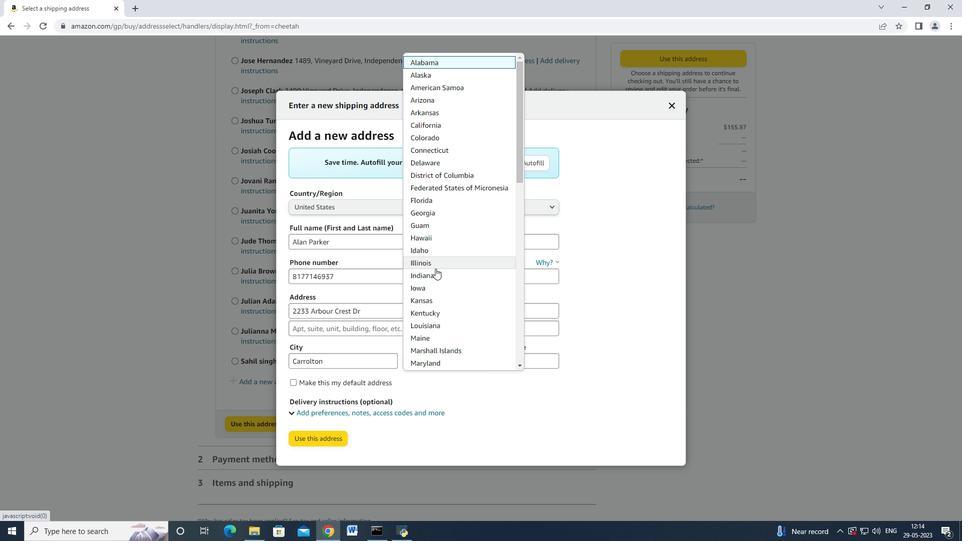 
Action: Mouse scrolled (435, 280) with delta (0, 0)
Screenshot: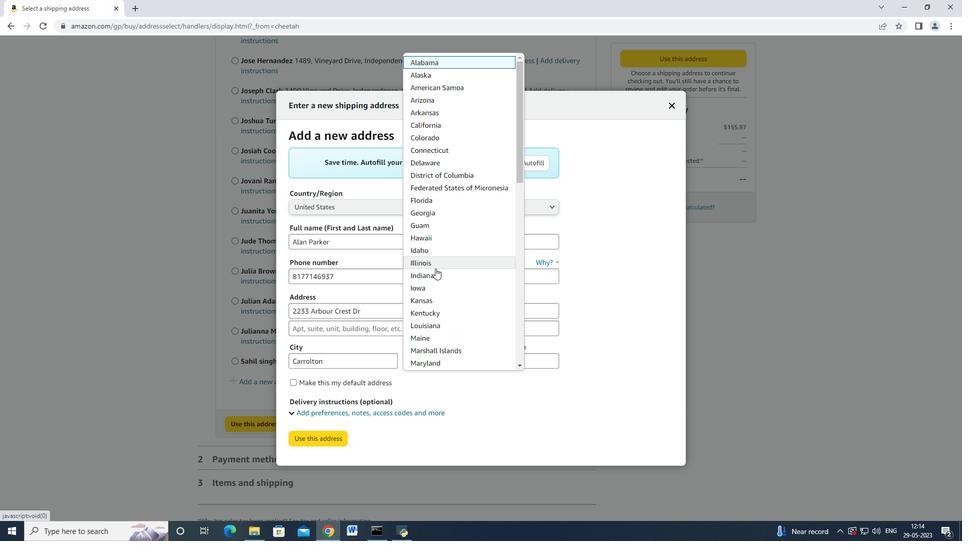 
Action: Mouse scrolled (435, 280) with delta (0, 0)
Screenshot: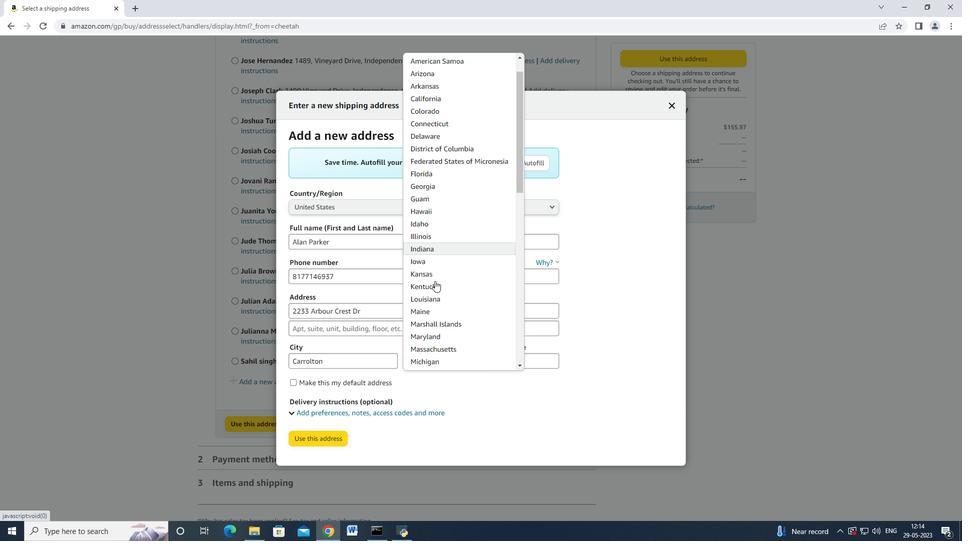 
Action: Mouse scrolled (435, 280) with delta (0, 0)
Screenshot: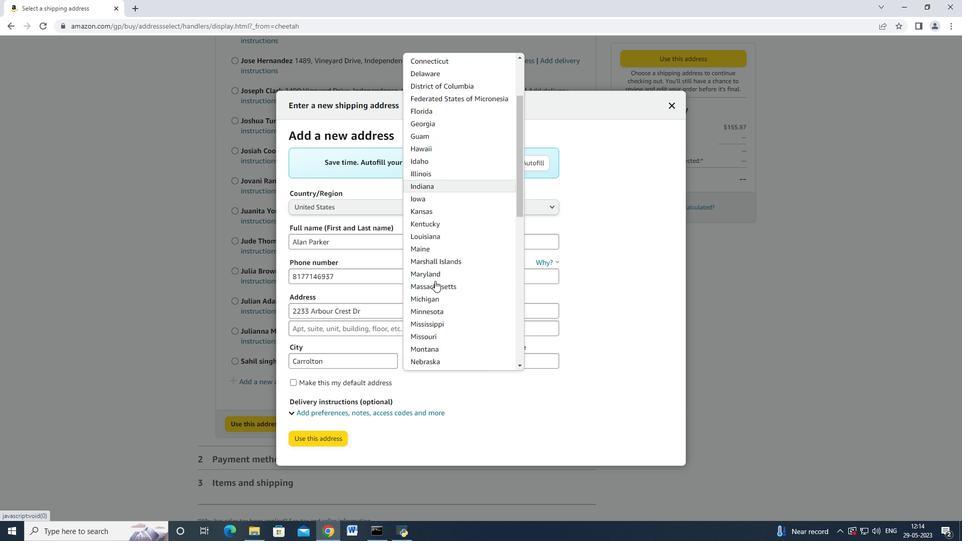 
Action: Mouse scrolled (435, 280) with delta (0, 0)
Screenshot: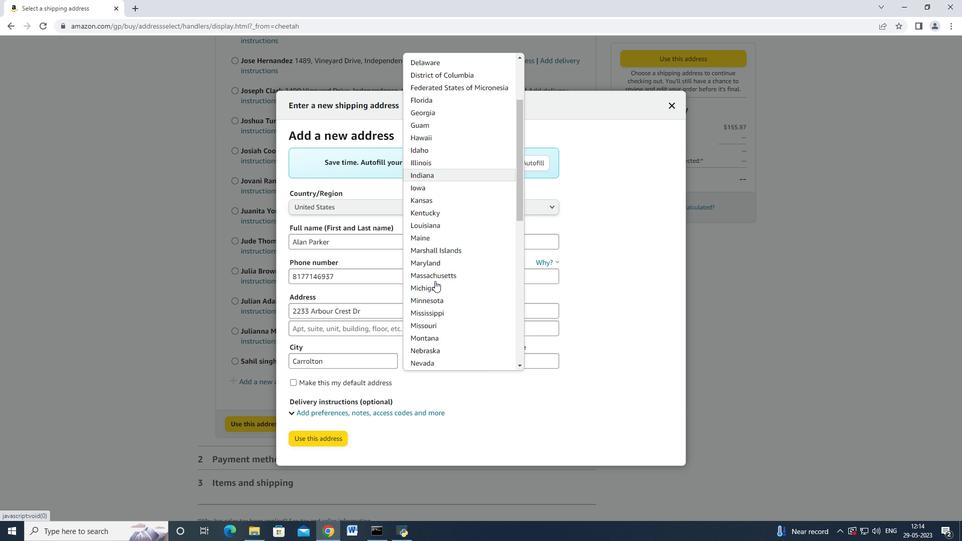 
Action: Mouse scrolled (435, 280) with delta (0, 0)
Screenshot: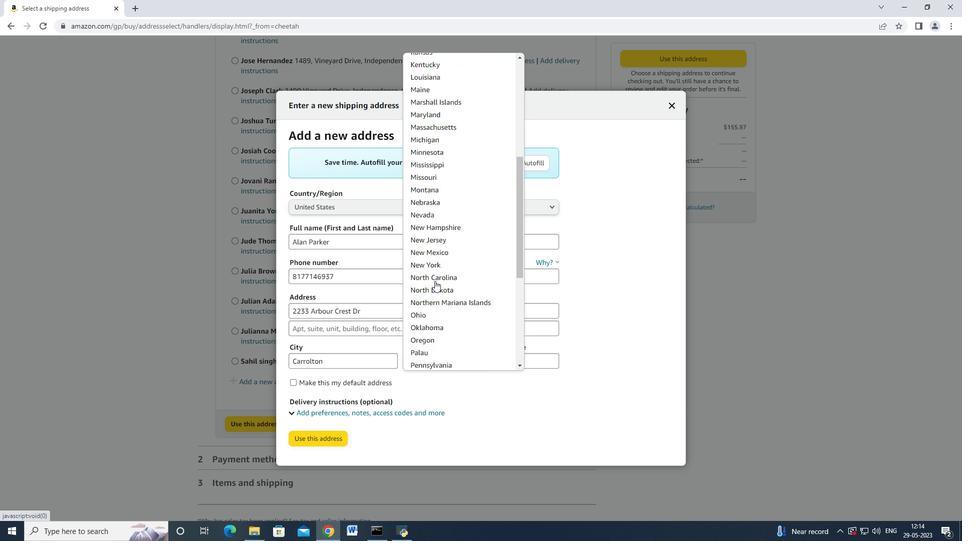 
Action: Mouse scrolled (435, 280) with delta (0, 0)
Screenshot: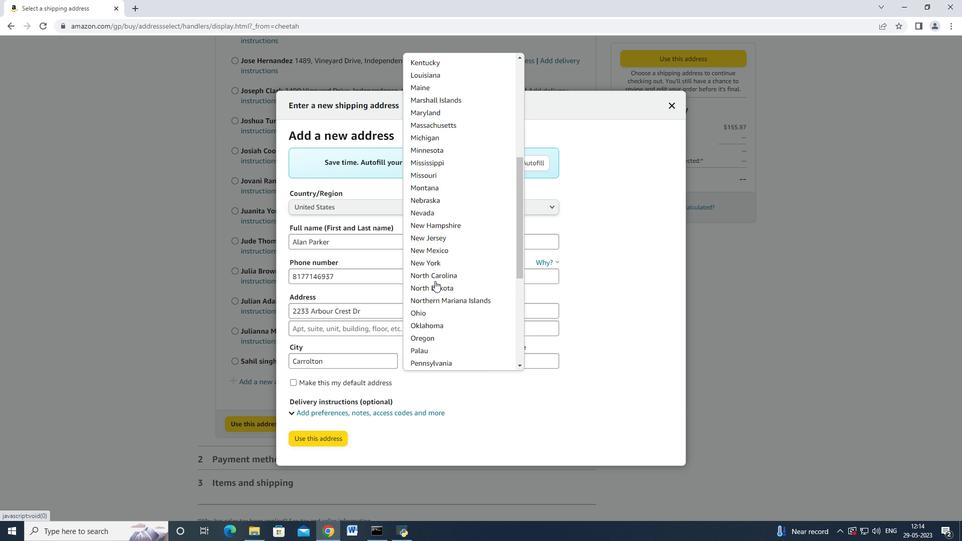 
Action: Mouse scrolled (435, 280) with delta (0, 0)
Screenshot: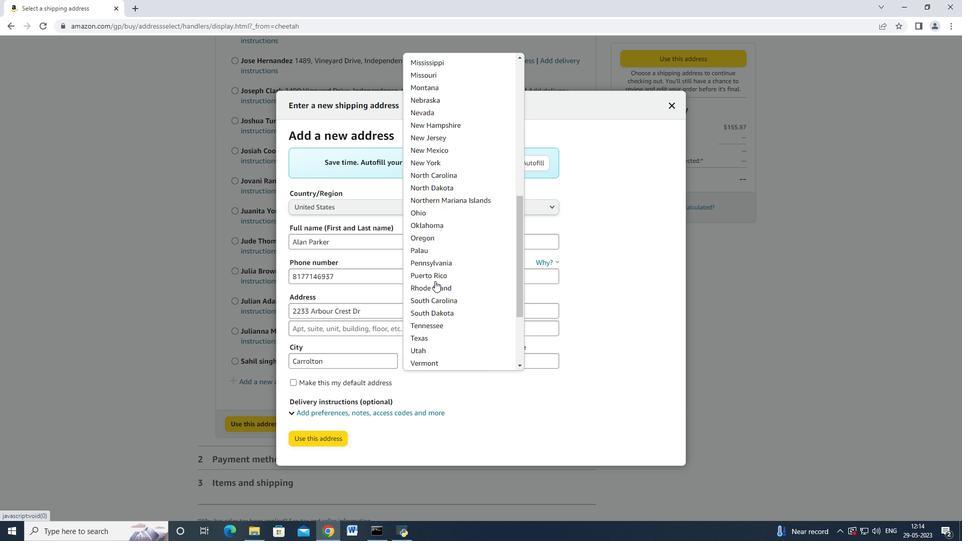 
Action: Mouse scrolled (435, 280) with delta (0, 0)
Screenshot: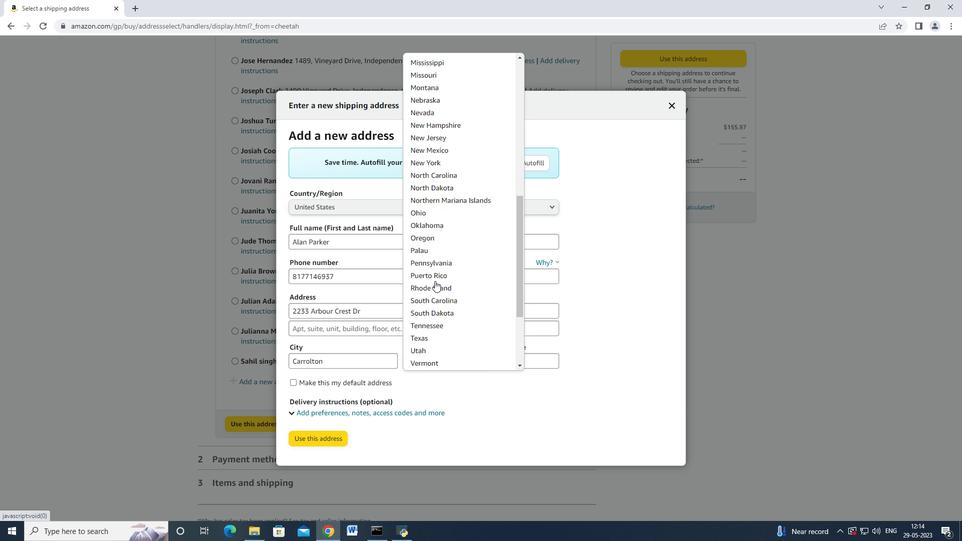 
Action: Mouse moved to (434, 235)
Screenshot: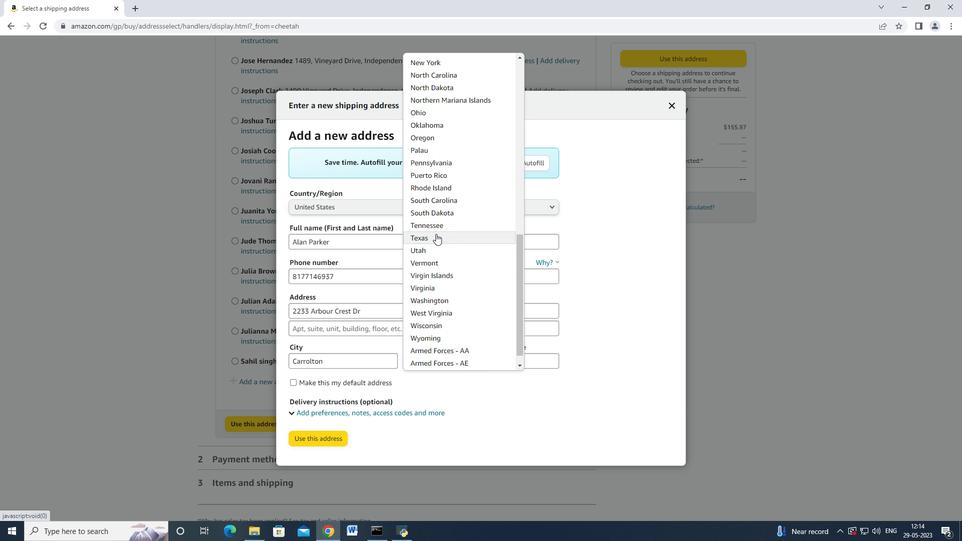 
Action: Mouse pressed left at (434, 235)
Screenshot: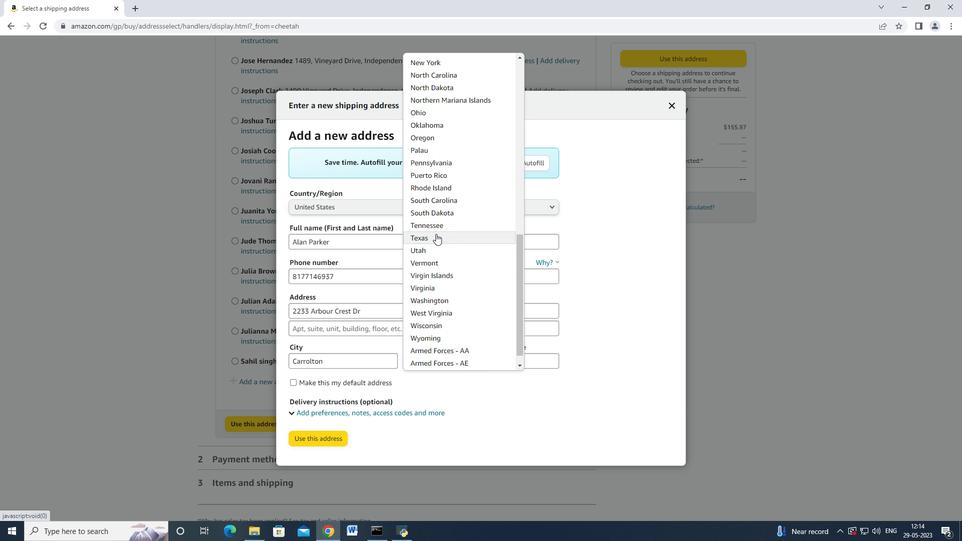 
Action: Mouse moved to (532, 366)
Screenshot: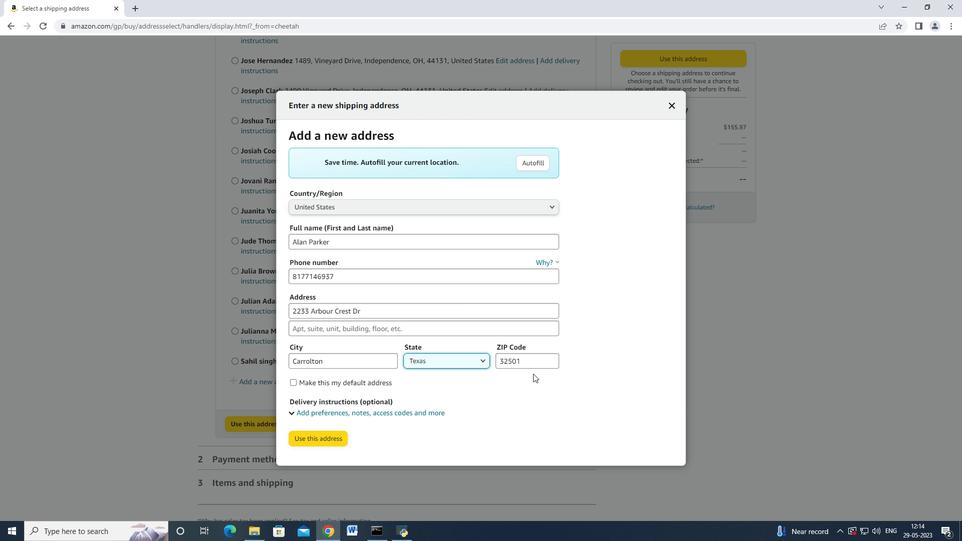 
Action: Mouse pressed left at (532, 366)
Screenshot: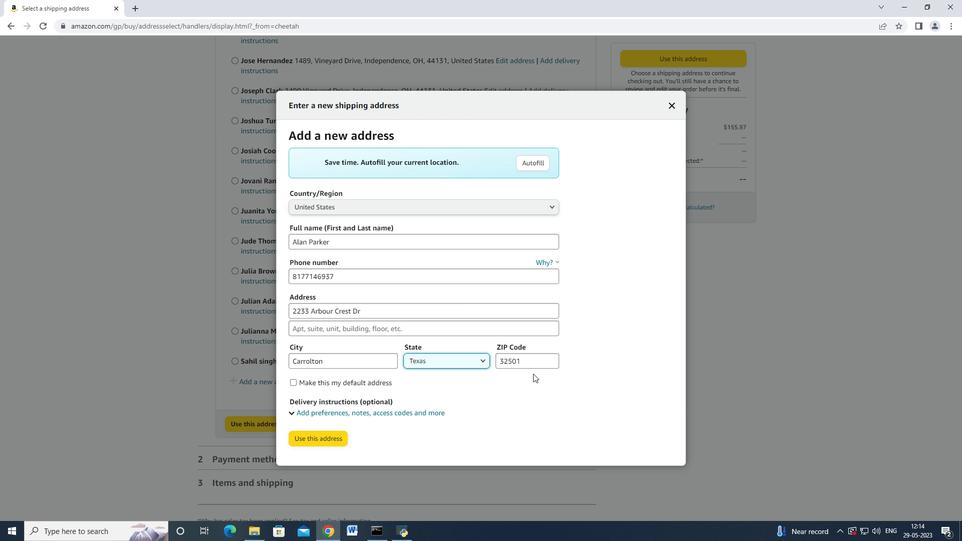 
Action: Key pressed <Key.backspace><Key.backspace><Key.backspace><Key.backspace><Key.backspace>75007
Screenshot: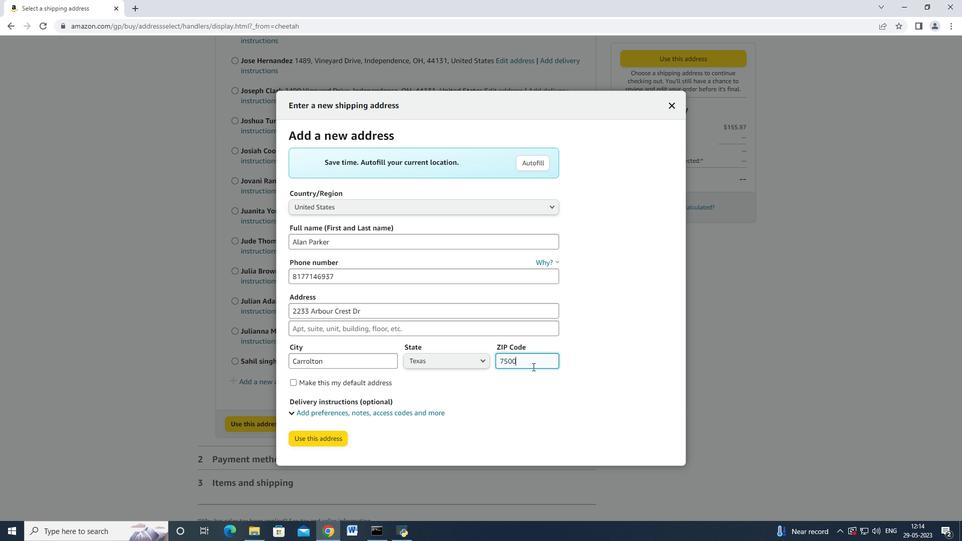 
Action: Mouse moved to (324, 414)
Screenshot: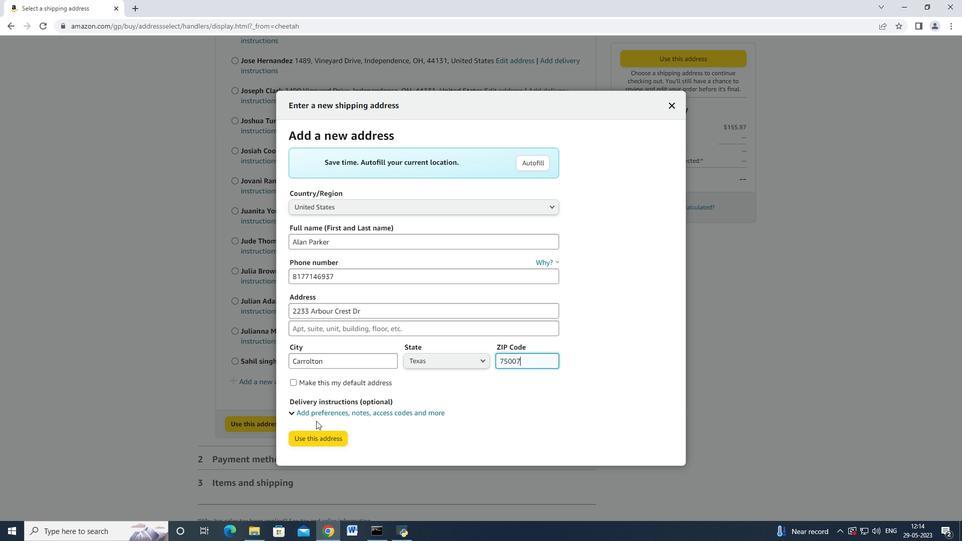 
Action: Key pressed <Key.tab><Key.tab><Key.tab>
Screenshot: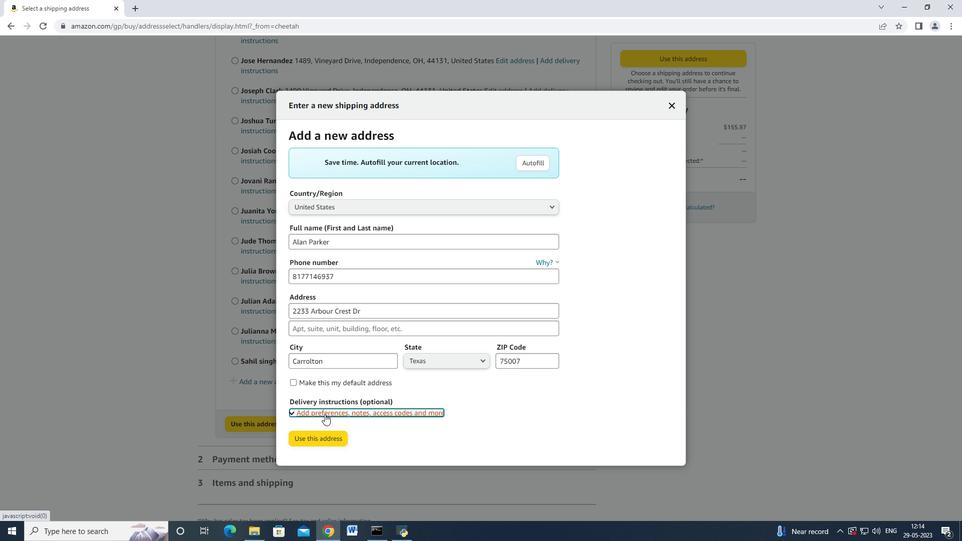 
Action: Mouse moved to (320, 436)
Screenshot: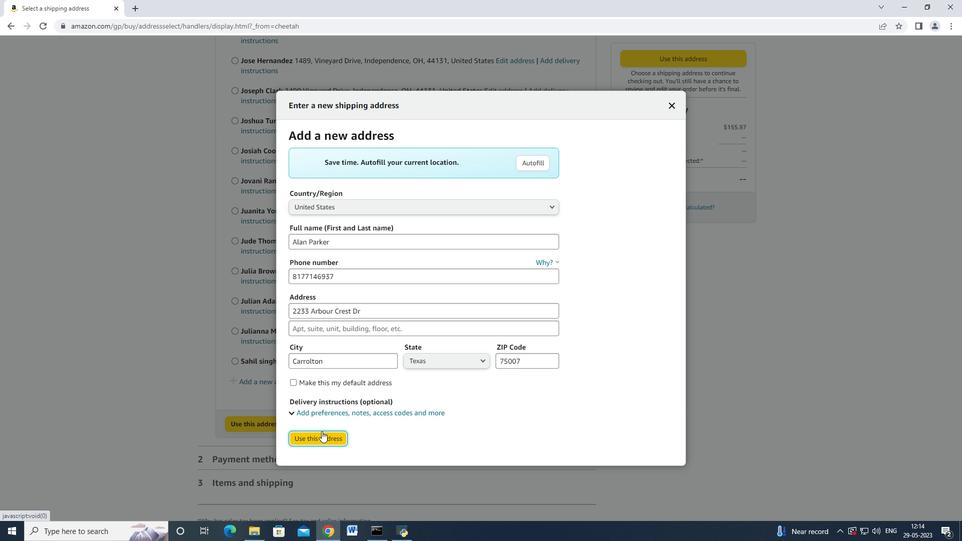 
Action: Mouse pressed left at (320, 436)
